 Task: Find connections with filter location Kirkby in Ashfield with filter topic #inspiration with filter profile language French with filter current company IDESLABS PRIVATE LIMITED with filter school Pearl Academy with filter industry Textile Manufacturing with filter service category Tax Preparation with filter keywords title Guidance Counselor
Action: Mouse moved to (593, 78)
Screenshot: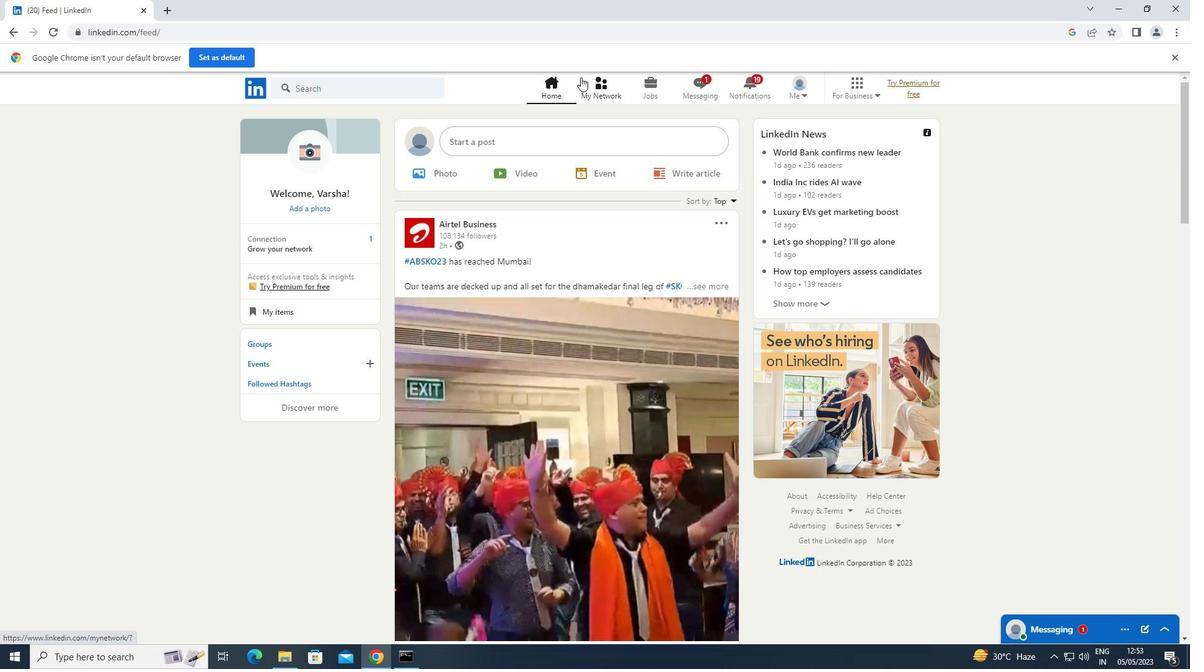 
Action: Mouse pressed left at (593, 78)
Screenshot: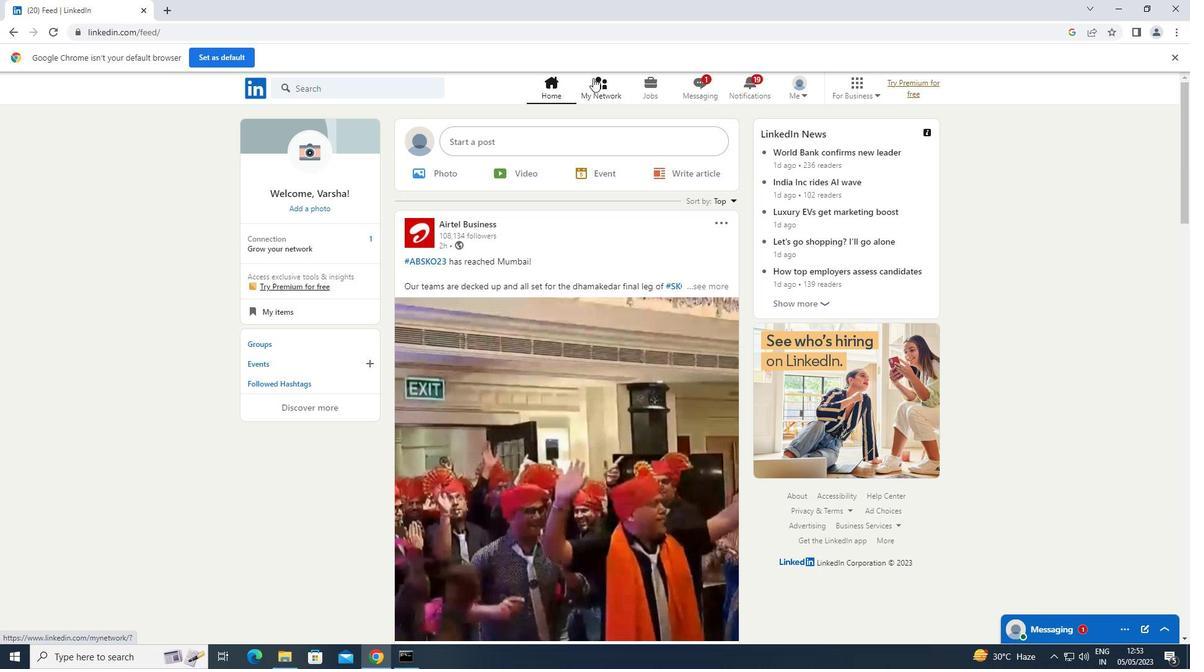 
Action: Mouse moved to (303, 156)
Screenshot: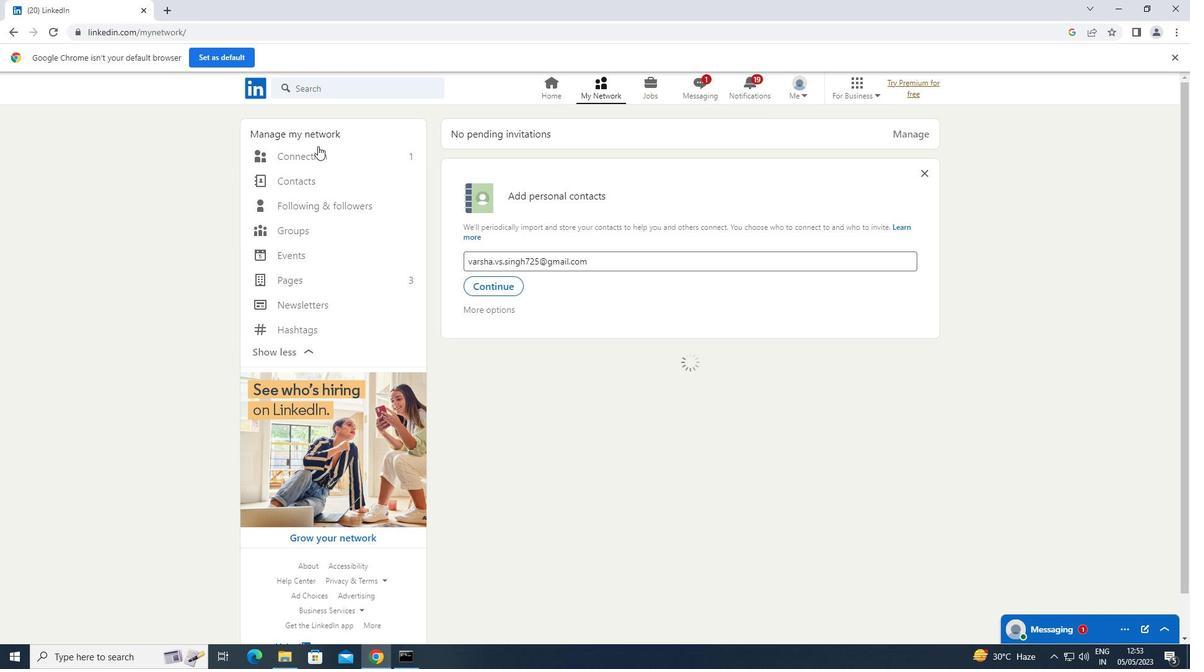 
Action: Mouse pressed left at (303, 156)
Screenshot: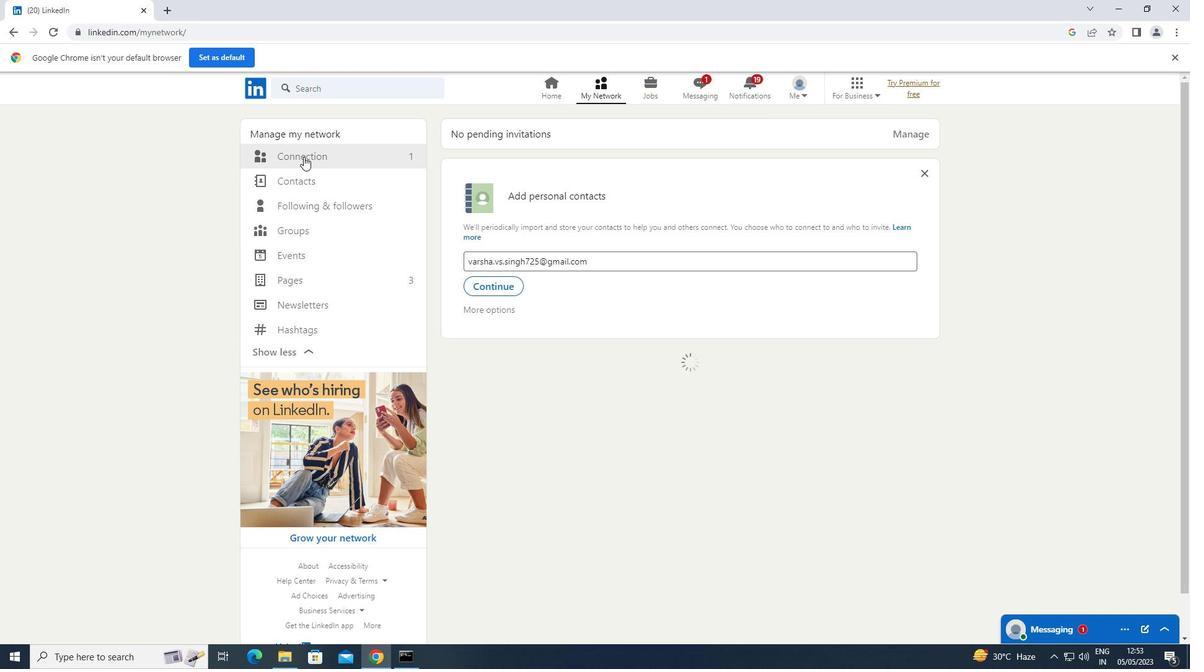 
Action: Mouse moved to (681, 156)
Screenshot: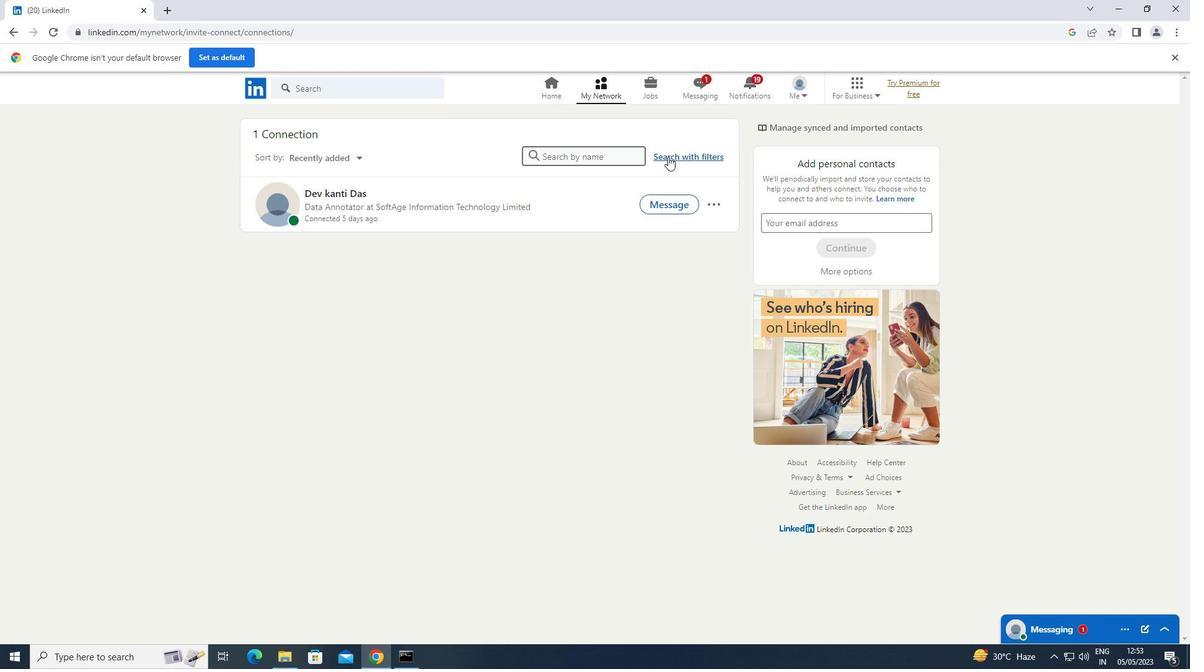 
Action: Mouse pressed left at (681, 156)
Screenshot: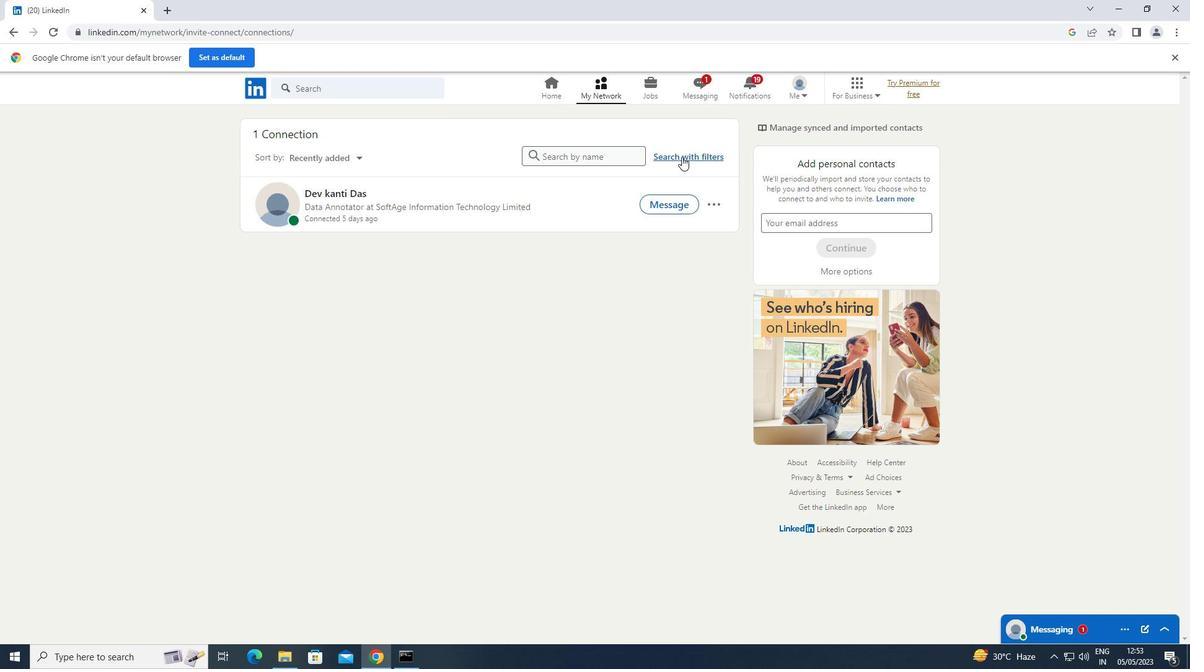 
Action: Mouse moved to (640, 120)
Screenshot: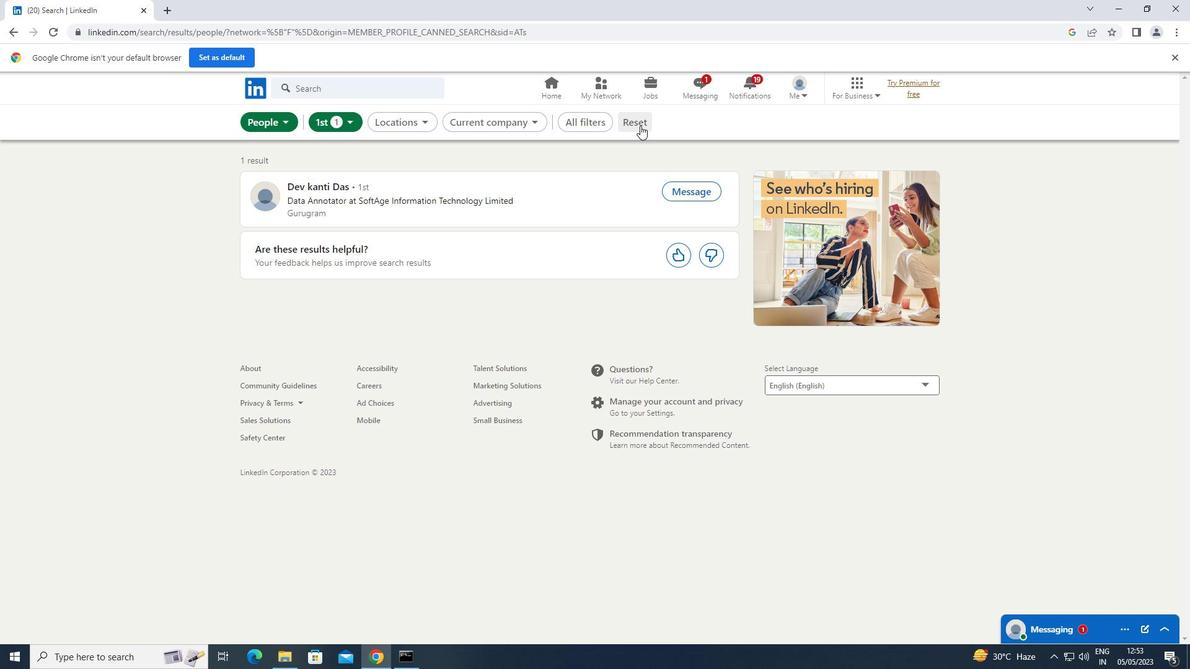 
Action: Mouse pressed left at (640, 120)
Screenshot: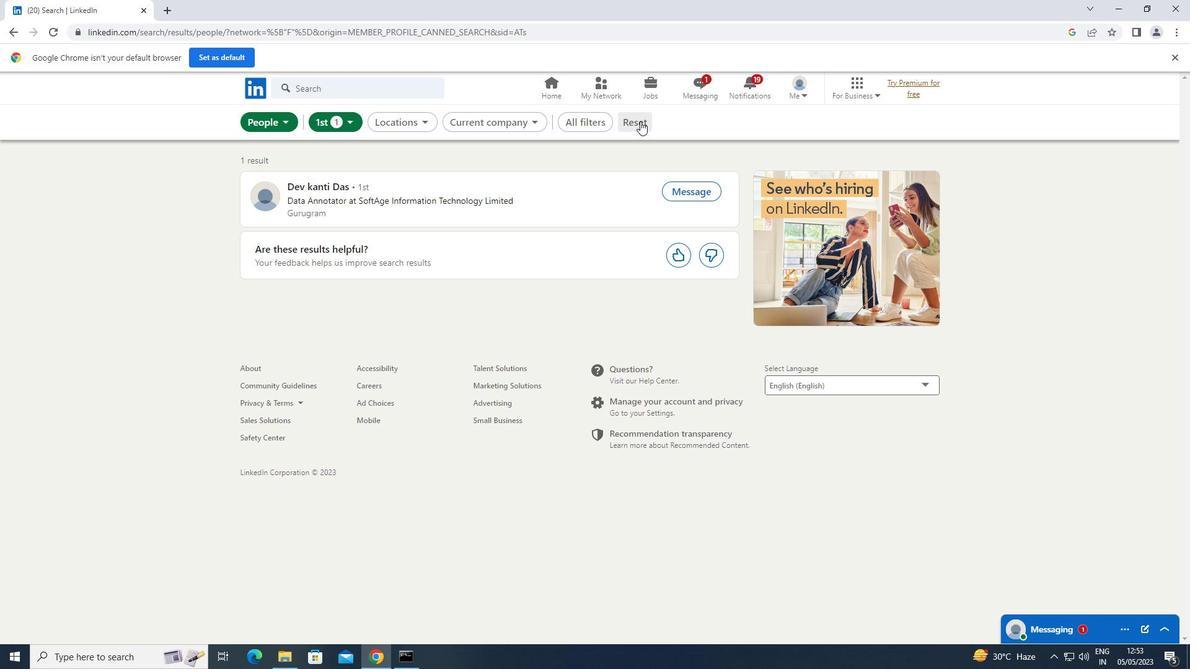 
Action: Mouse moved to (606, 121)
Screenshot: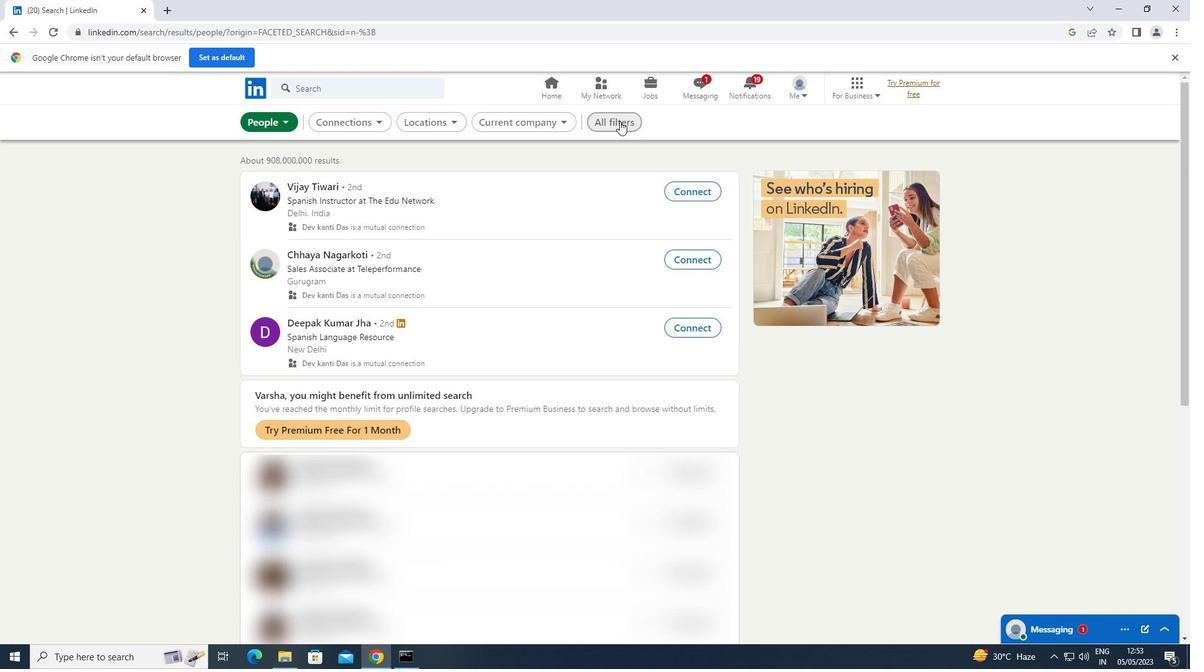
Action: Mouse pressed left at (606, 121)
Screenshot: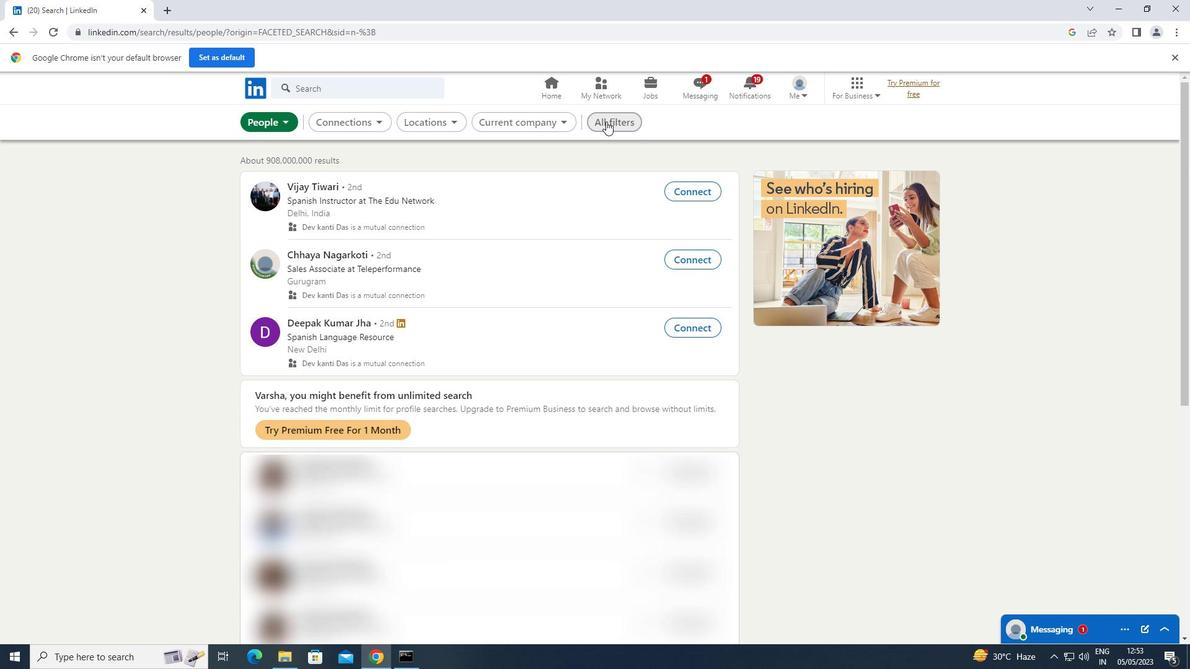 
Action: Mouse moved to (886, 212)
Screenshot: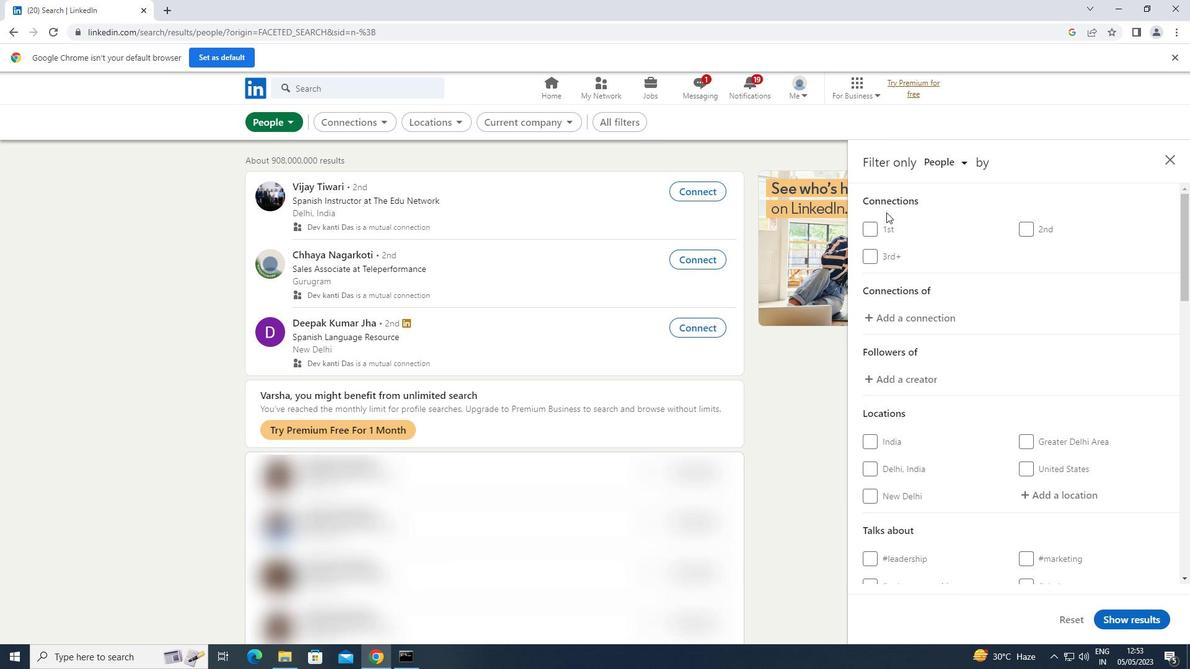 
Action: Mouse scrolled (886, 212) with delta (0, 0)
Screenshot: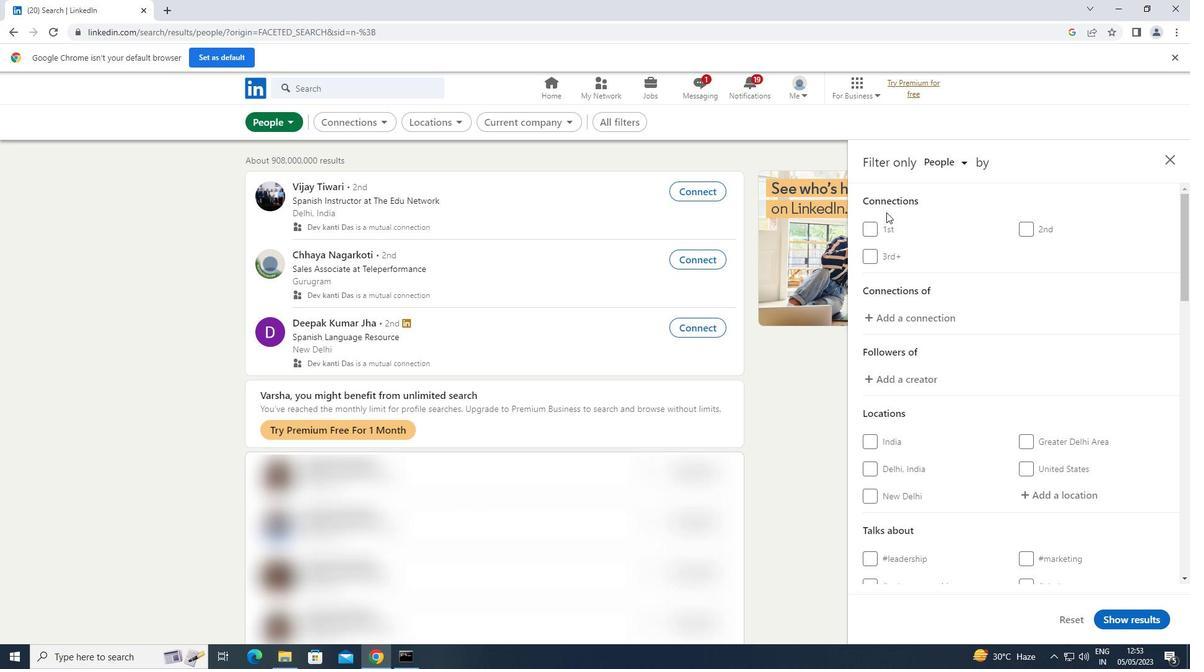 
Action: Mouse scrolled (886, 212) with delta (0, 0)
Screenshot: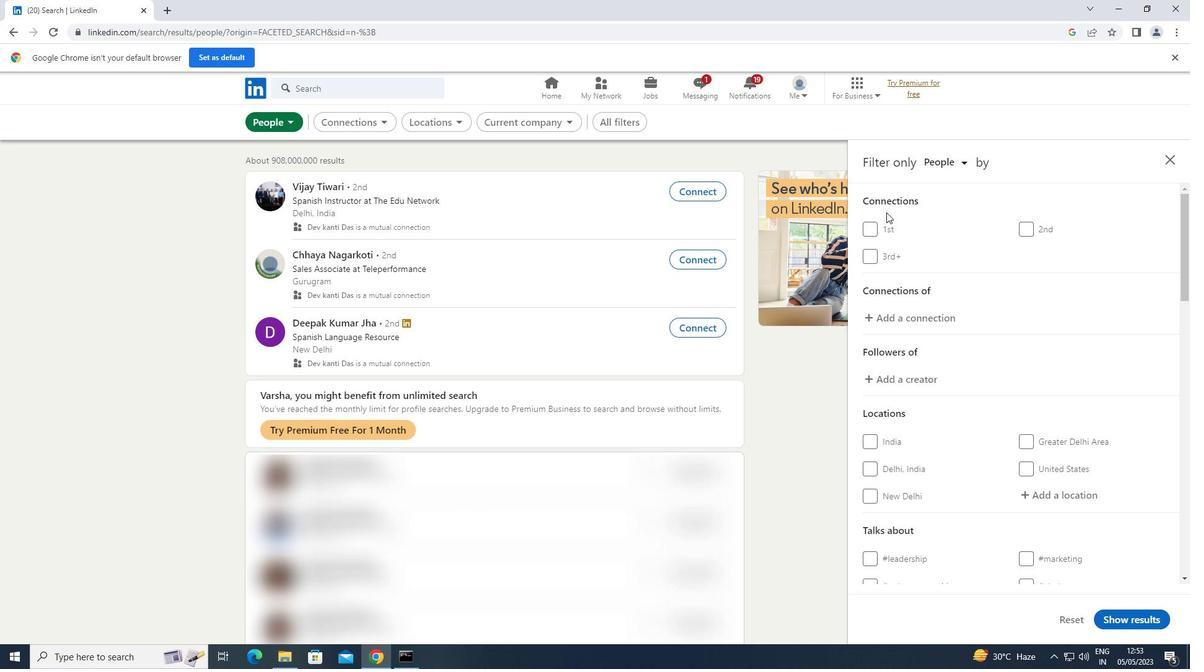 
Action: Mouse scrolled (886, 212) with delta (0, 0)
Screenshot: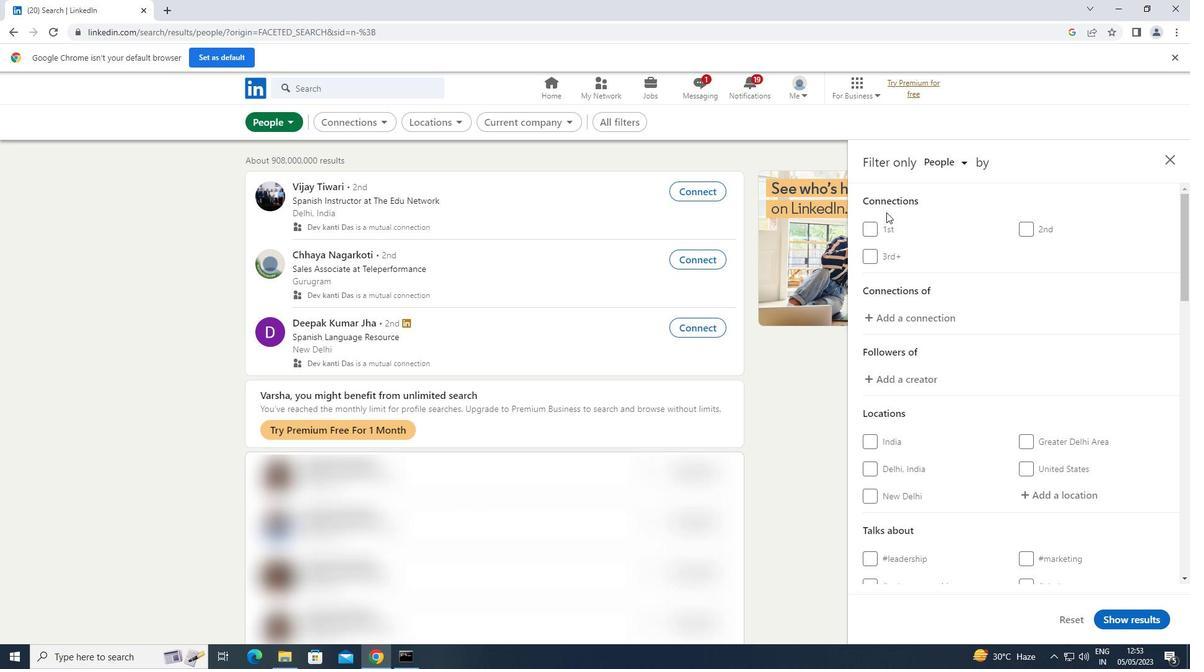 
Action: Mouse moved to (1073, 309)
Screenshot: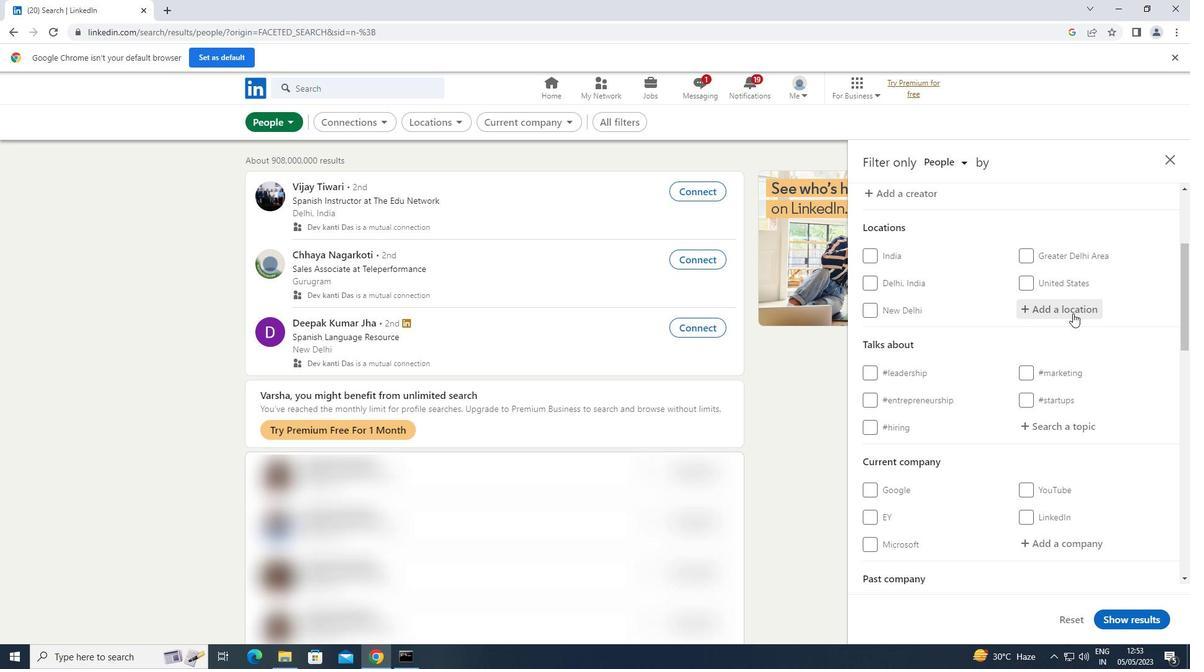
Action: Mouse pressed left at (1073, 309)
Screenshot: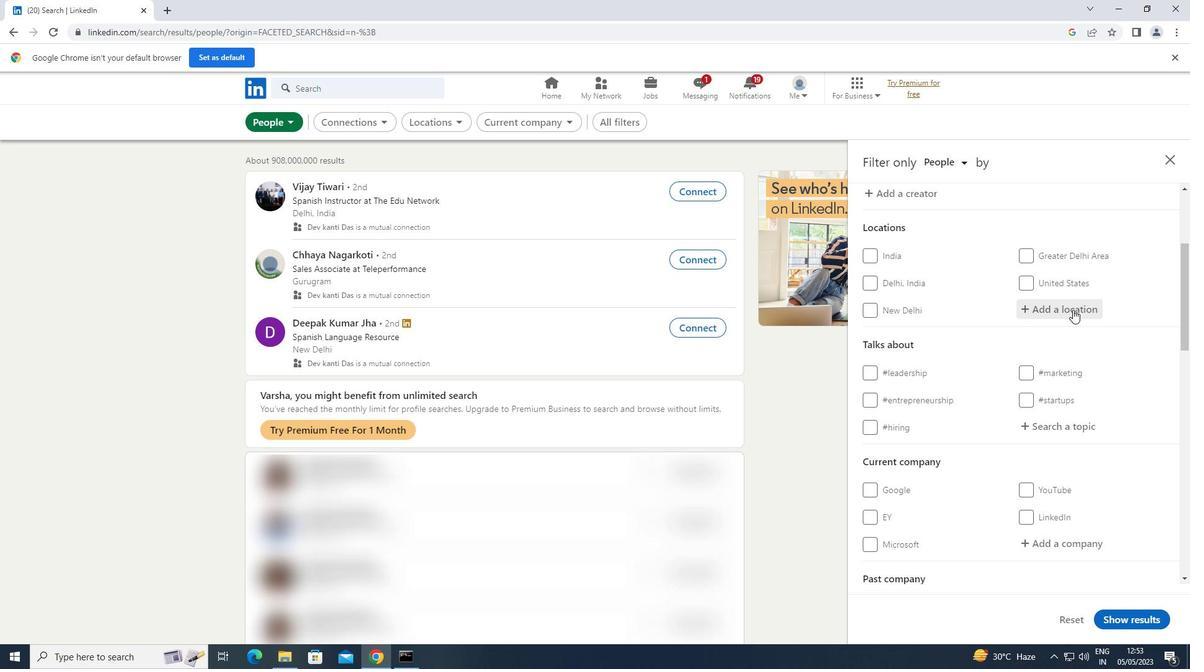 
Action: Key pressed <Key.shift>KIRKBY<Key.space>IN<Key.space><Key.shift><Key.shift><Key.shift><Key.shift><Key.shift><Key.shift><Key.shift><Key.shift><Key.shift>ASHFIELD
Screenshot: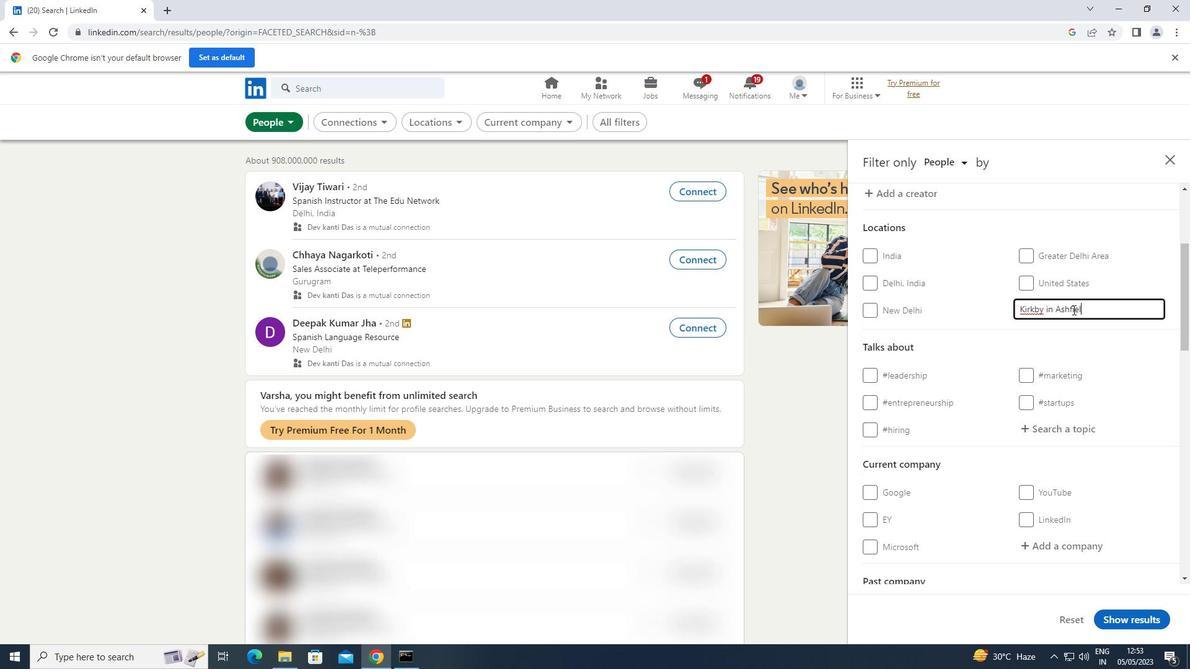 
Action: Mouse moved to (1074, 425)
Screenshot: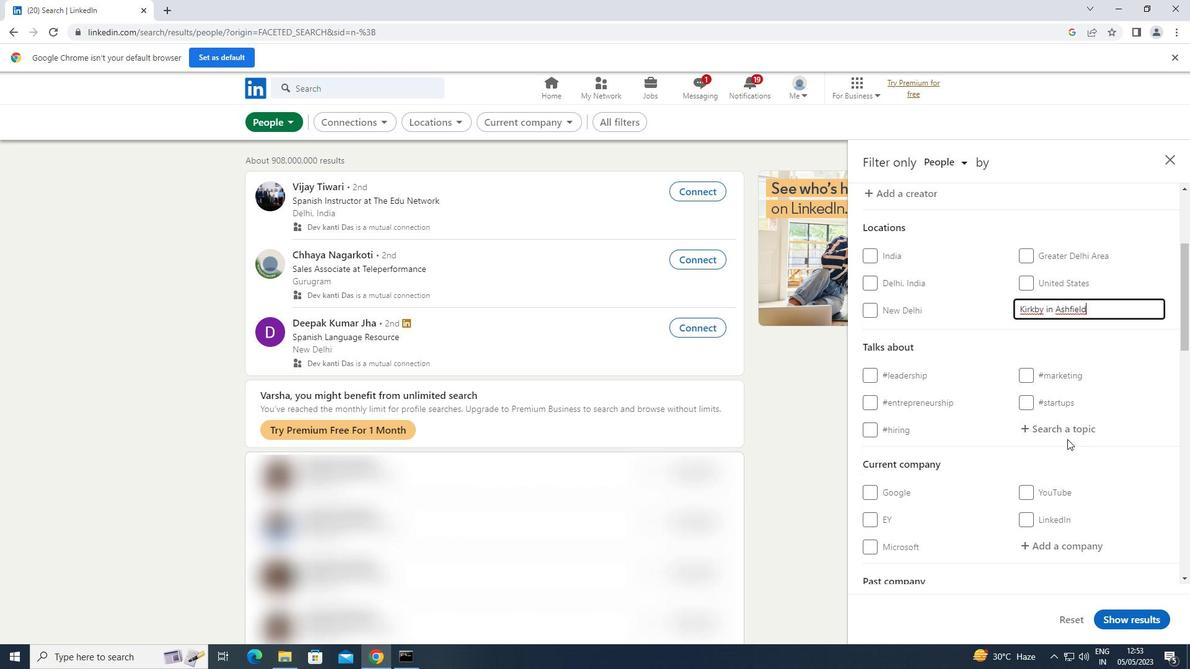 
Action: Mouse pressed left at (1074, 425)
Screenshot: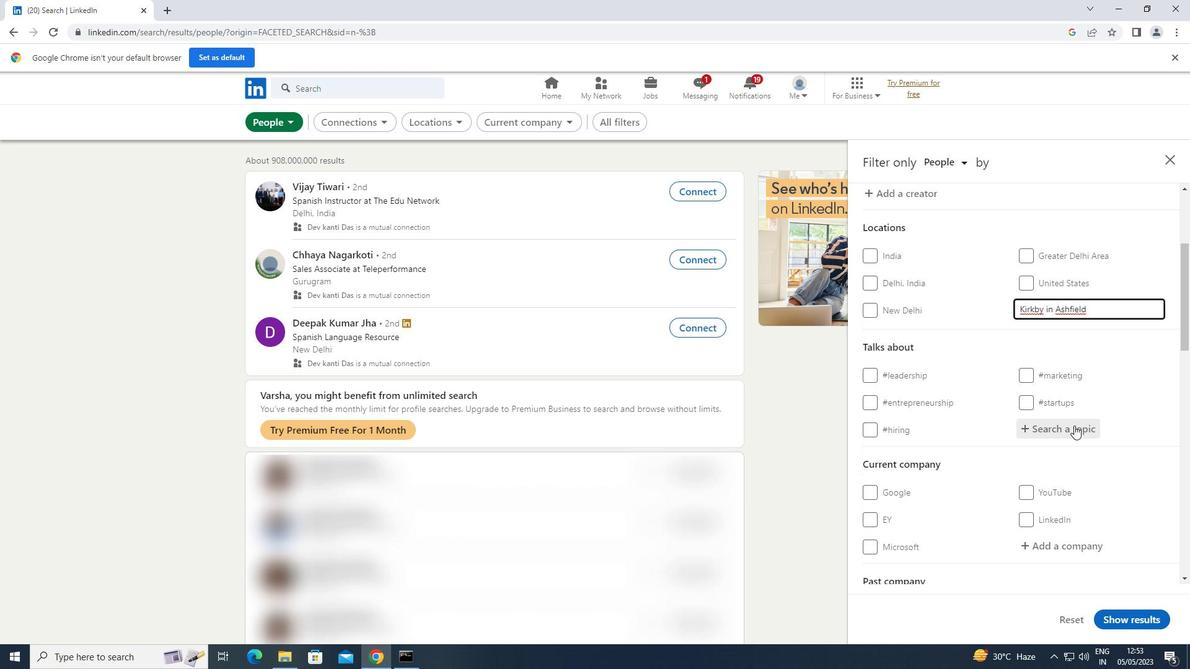 
Action: Key pressed INSPIRATION
Screenshot: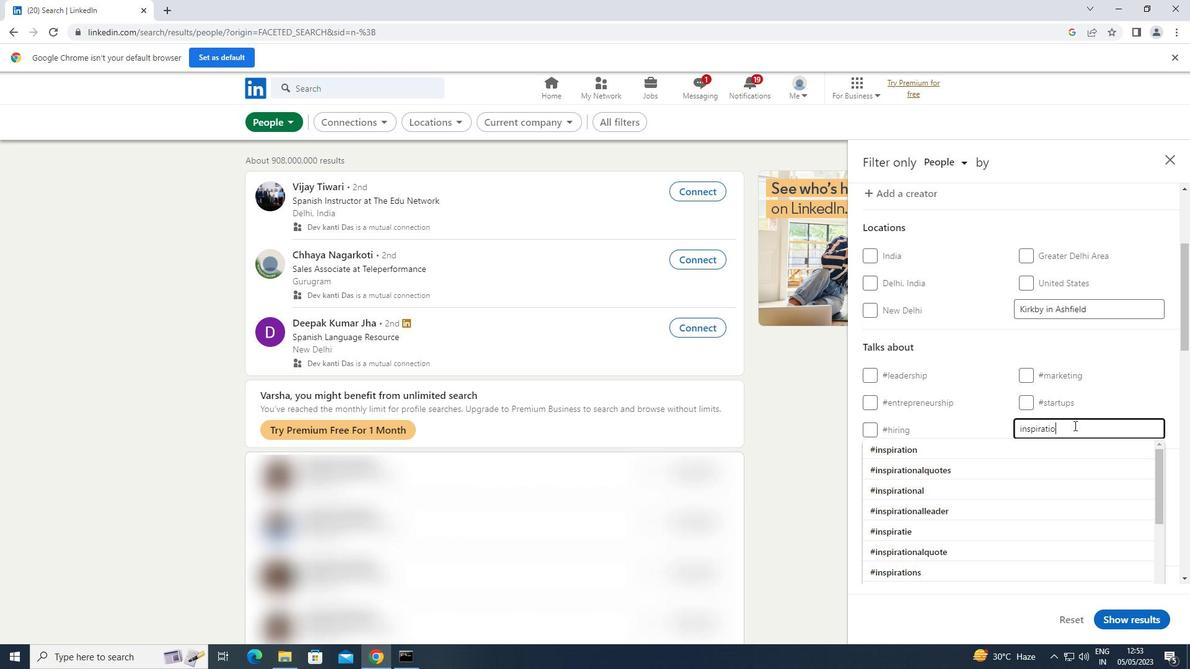 
Action: Mouse scrolled (1074, 425) with delta (0, 0)
Screenshot: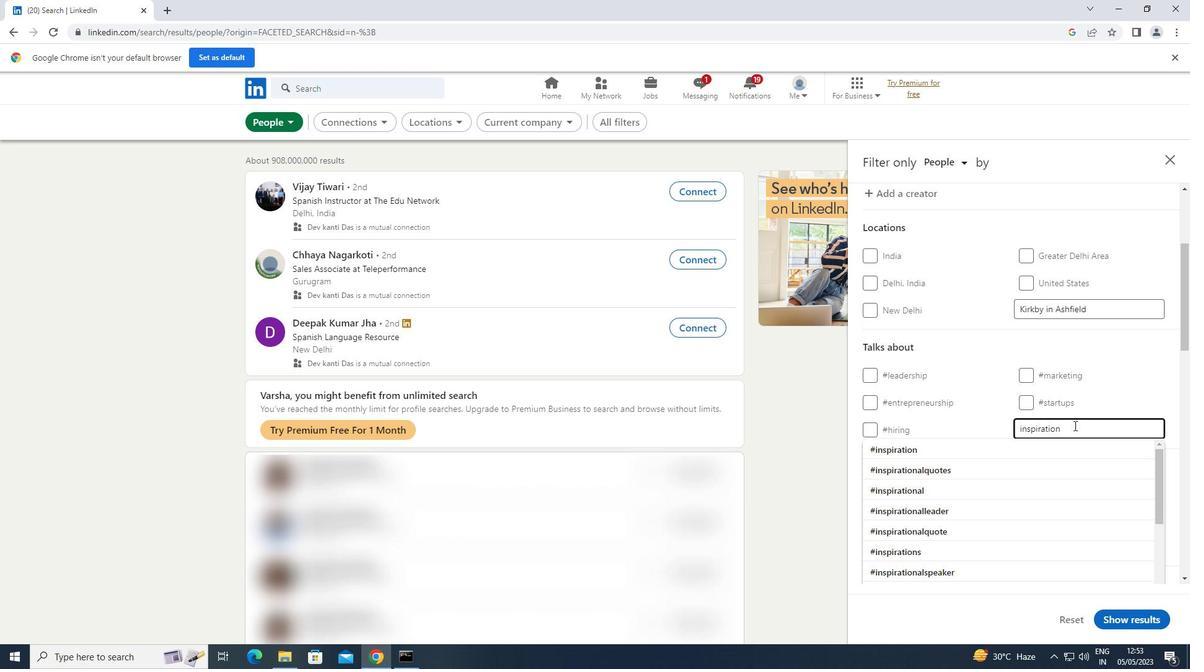 
Action: Mouse moved to (967, 388)
Screenshot: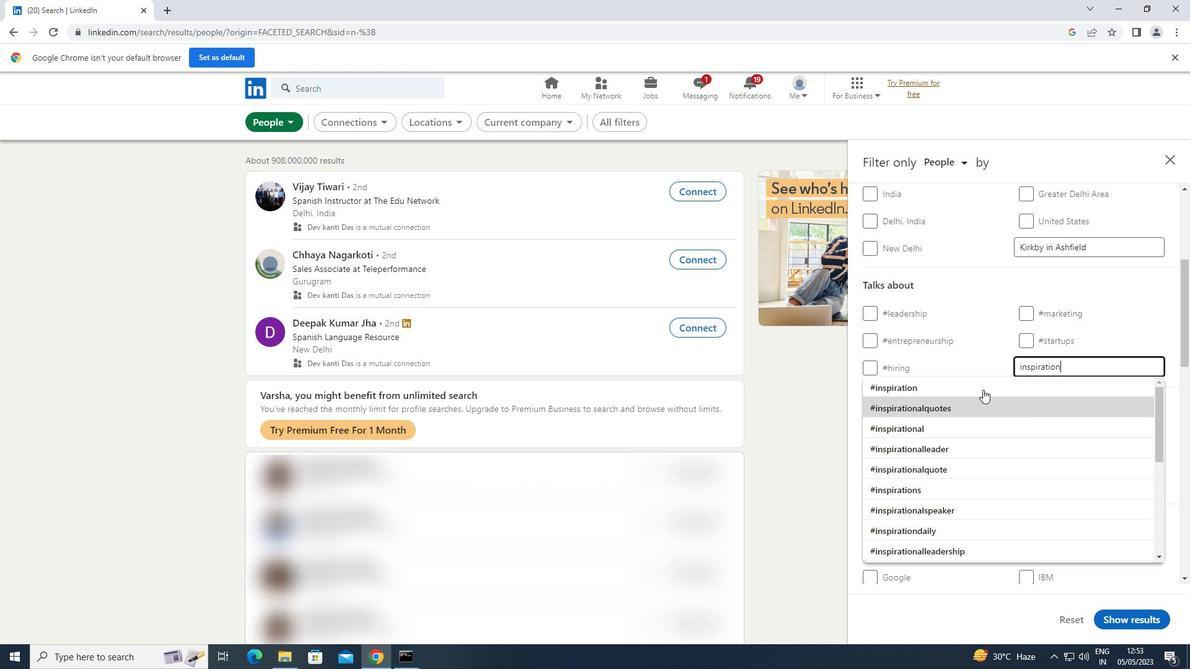 
Action: Mouse pressed left at (967, 388)
Screenshot: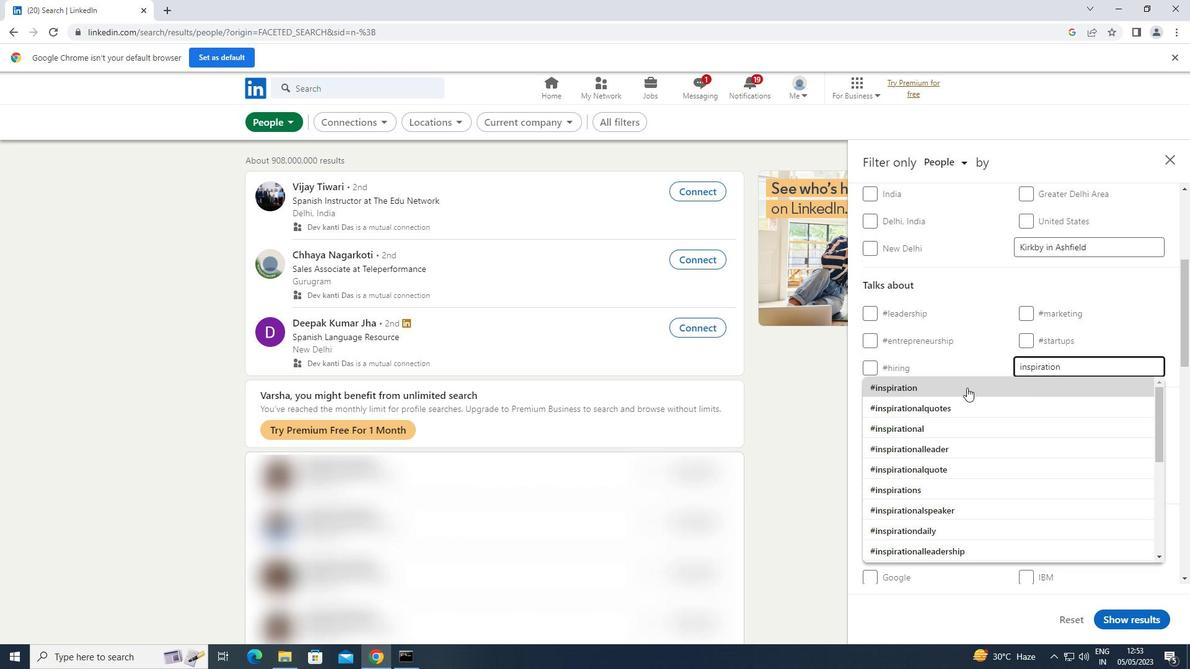
Action: Mouse moved to (967, 386)
Screenshot: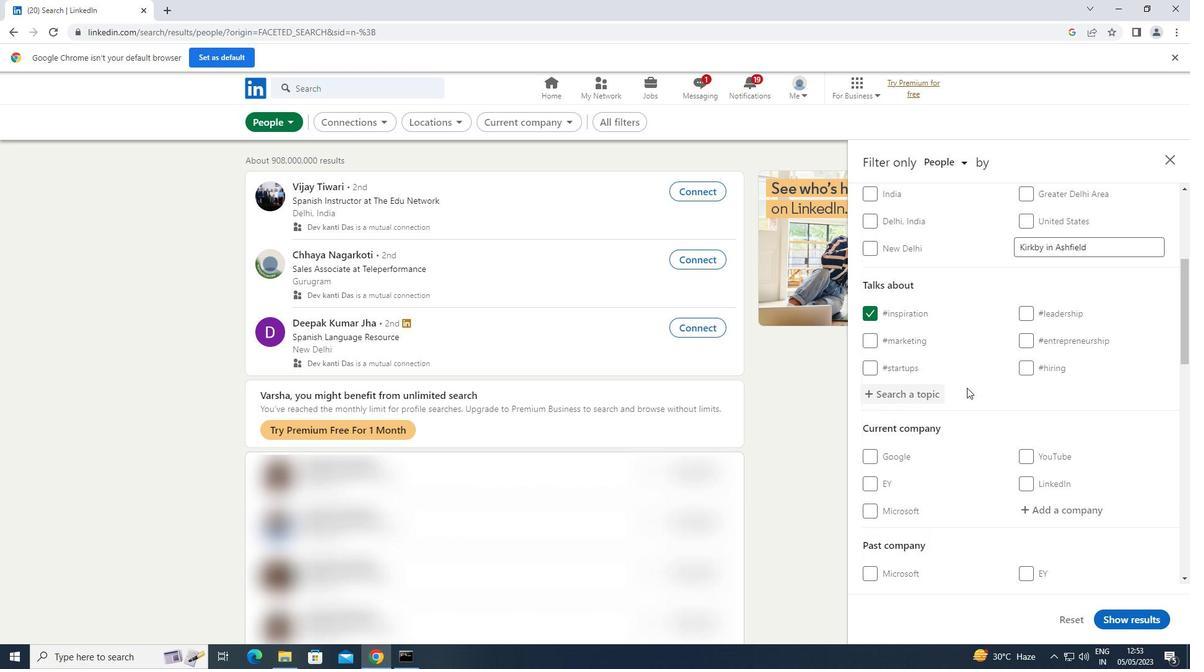 
Action: Mouse scrolled (967, 386) with delta (0, 0)
Screenshot: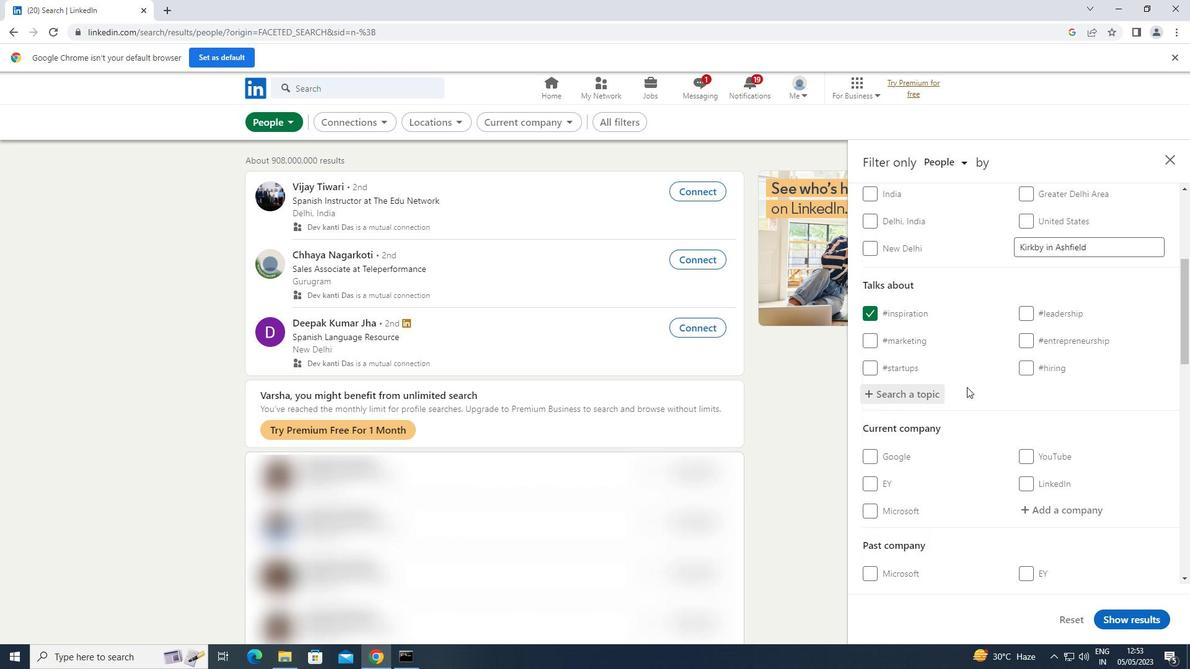 
Action: Mouse scrolled (967, 386) with delta (0, 0)
Screenshot: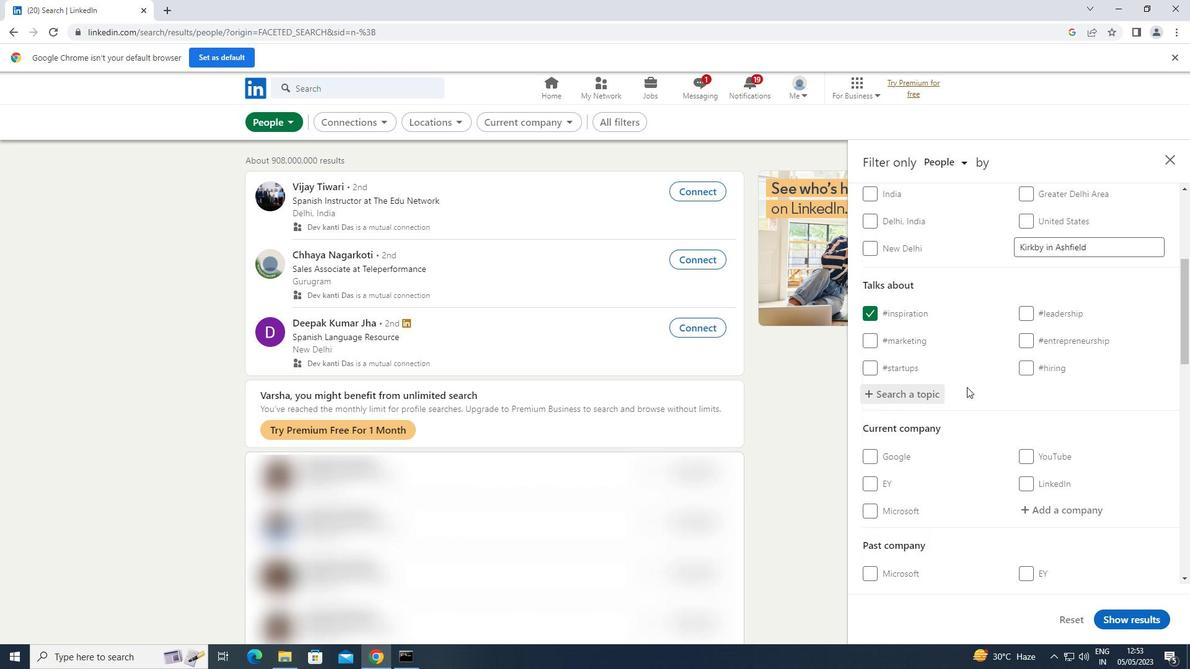 
Action: Mouse scrolled (967, 386) with delta (0, 0)
Screenshot: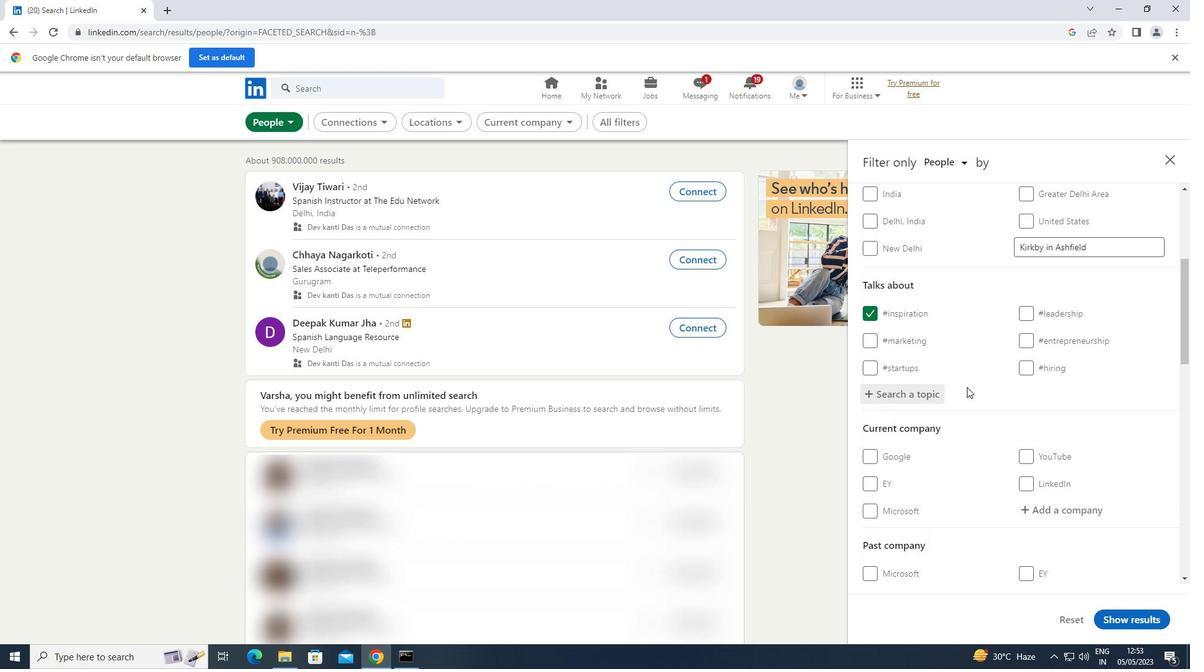 
Action: Mouse scrolled (967, 386) with delta (0, 0)
Screenshot: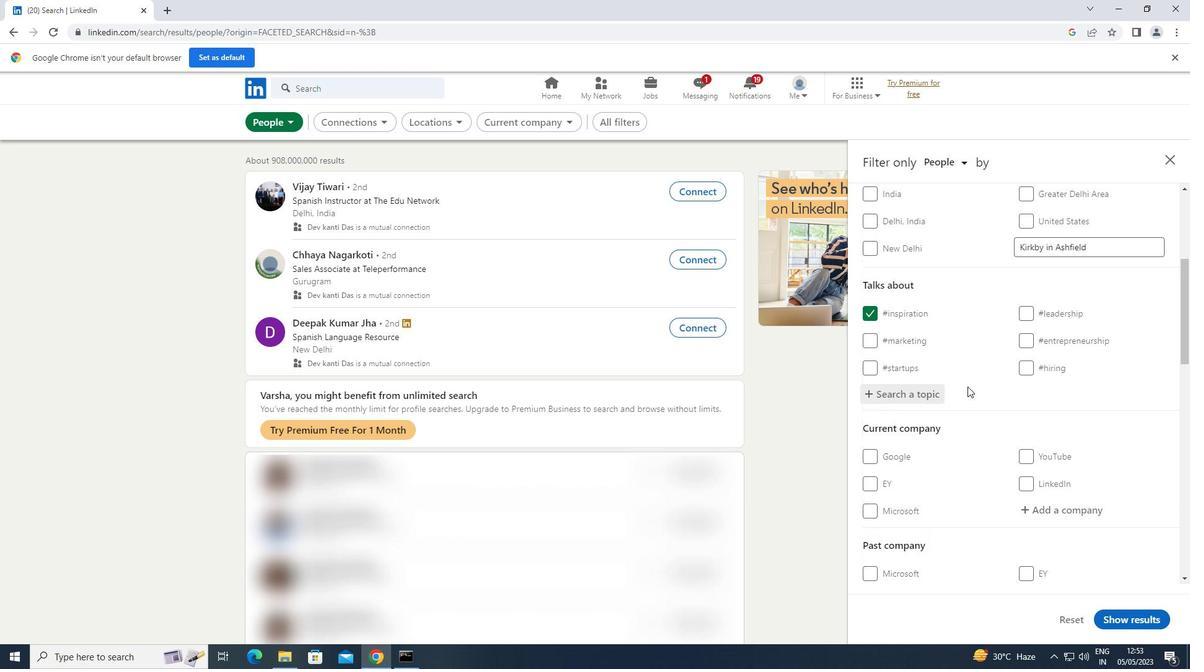 
Action: Mouse scrolled (967, 386) with delta (0, 0)
Screenshot: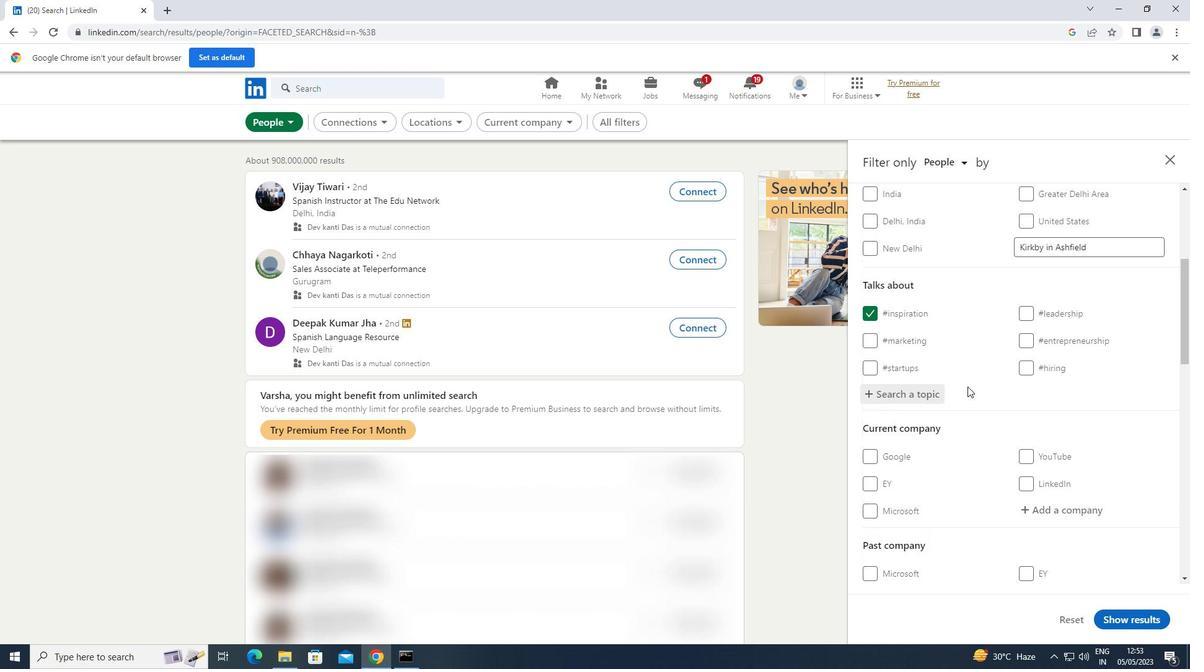 
Action: Mouse scrolled (967, 386) with delta (0, 0)
Screenshot: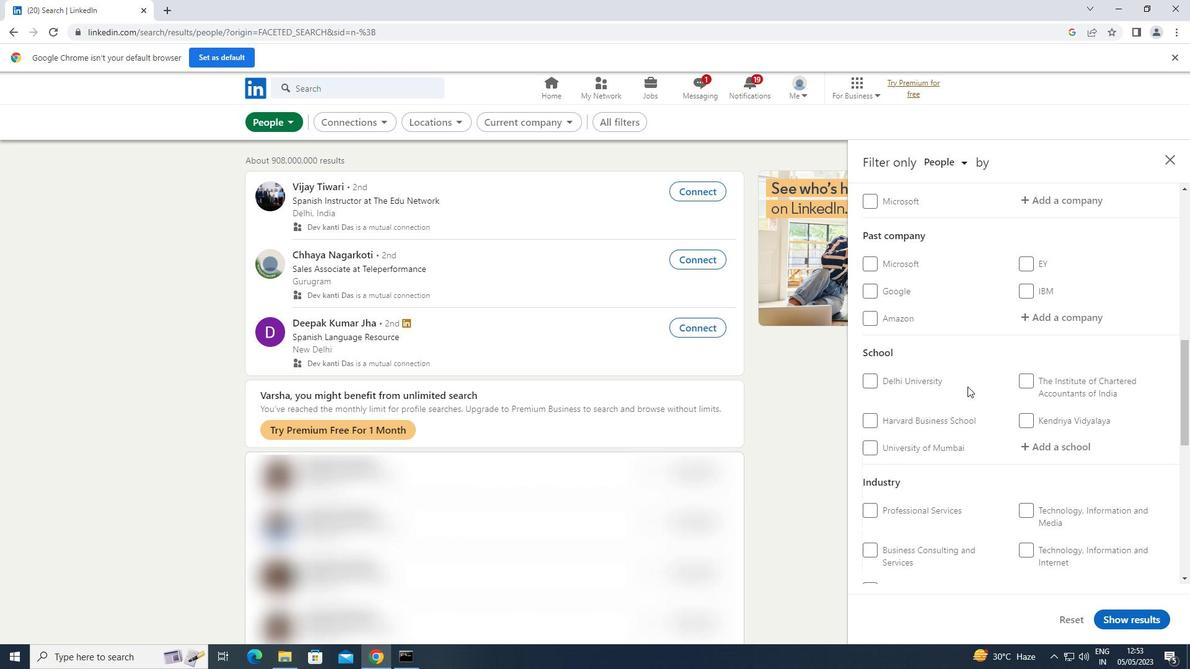 
Action: Mouse scrolled (967, 386) with delta (0, 0)
Screenshot: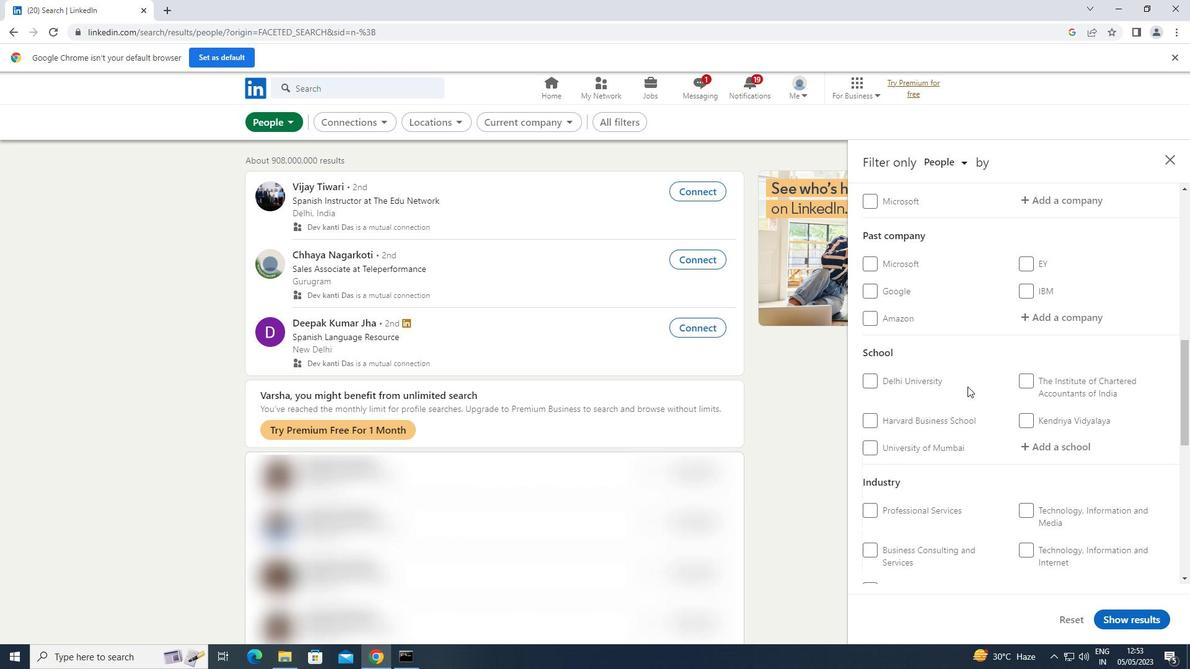 
Action: Mouse scrolled (967, 386) with delta (0, 0)
Screenshot: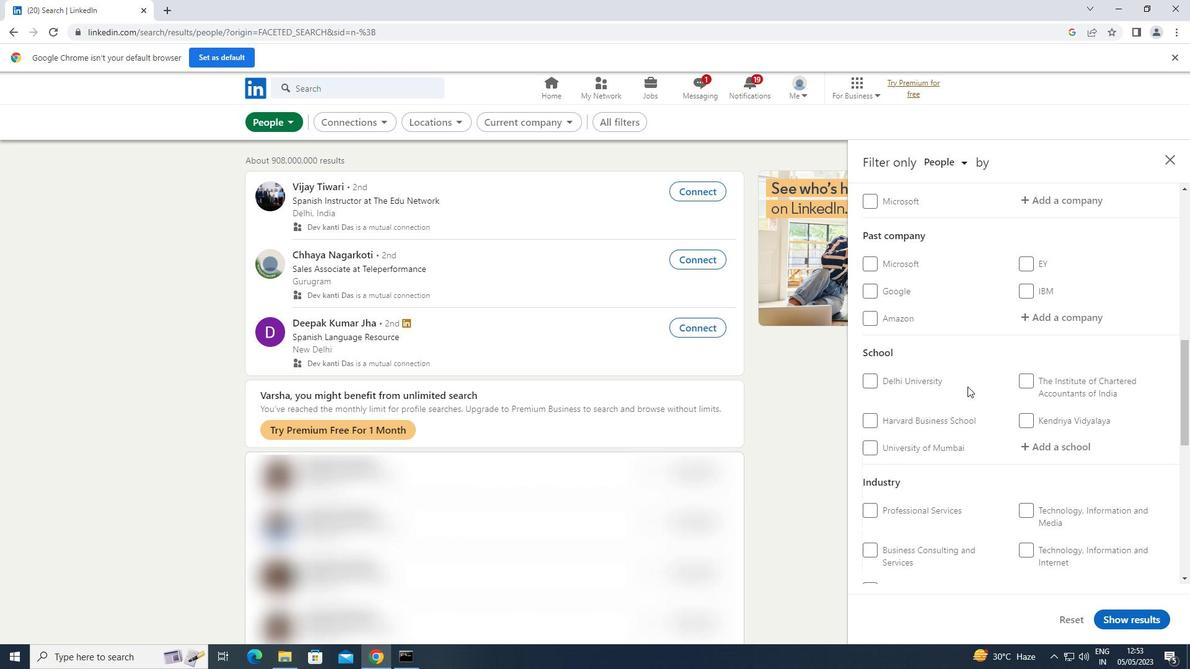
Action: Mouse scrolled (967, 386) with delta (0, 0)
Screenshot: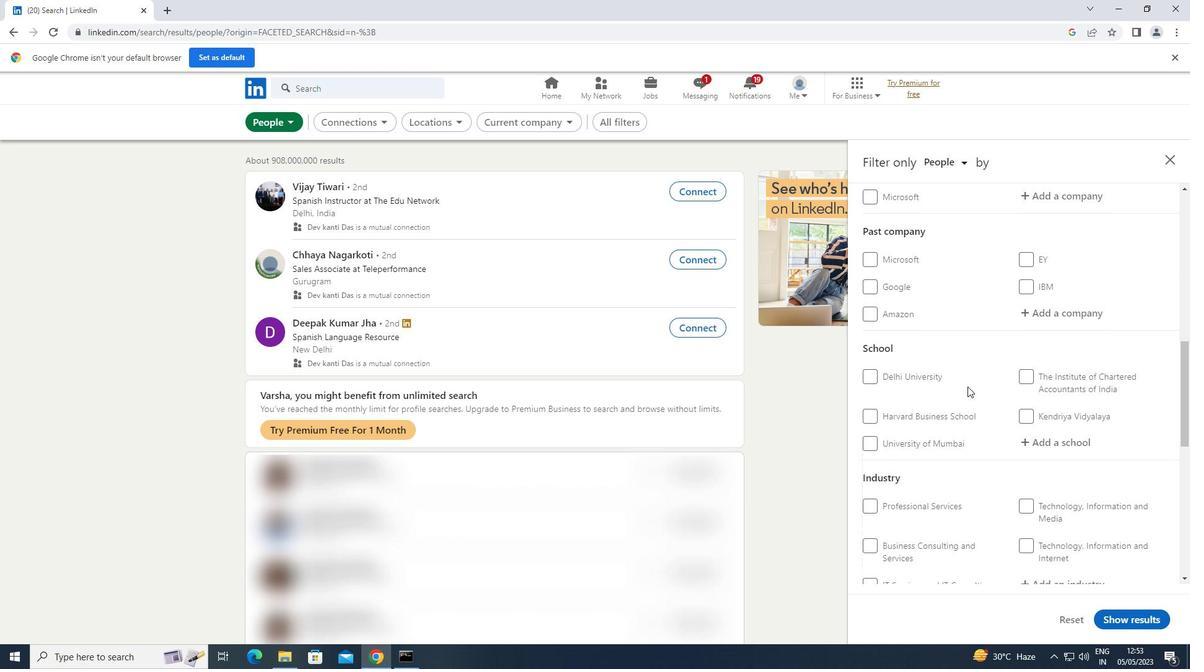 
Action: Mouse scrolled (967, 386) with delta (0, 0)
Screenshot: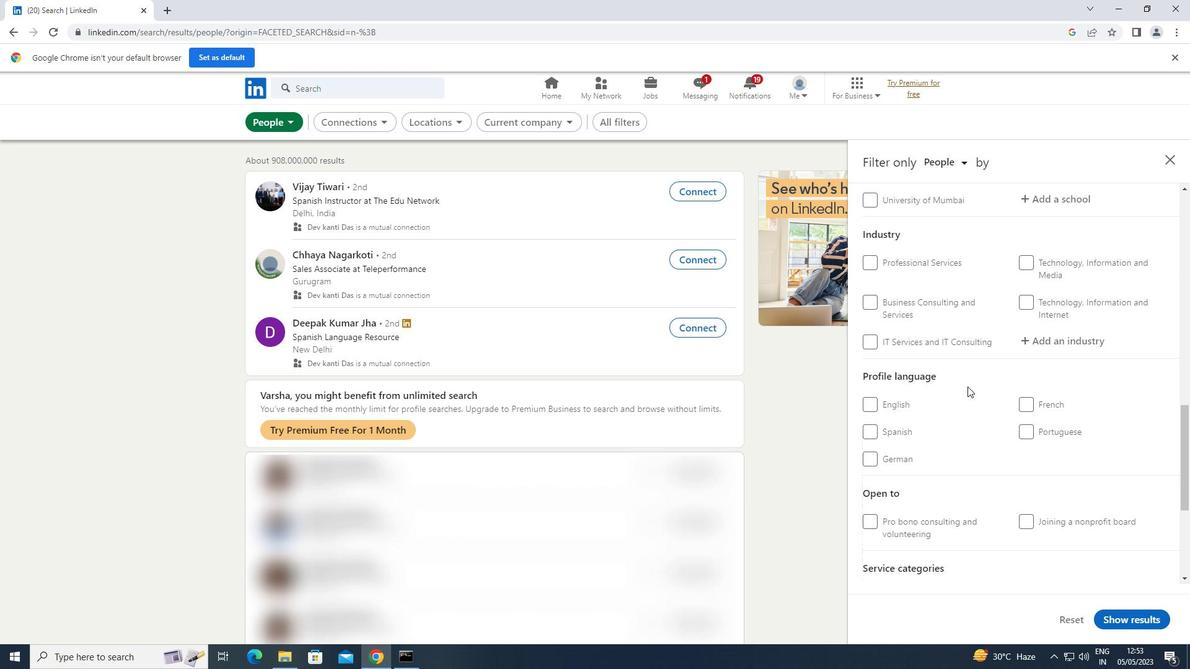 
Action: Mouse scrolled (967, 386) with delta (0, 0)
Screenshot: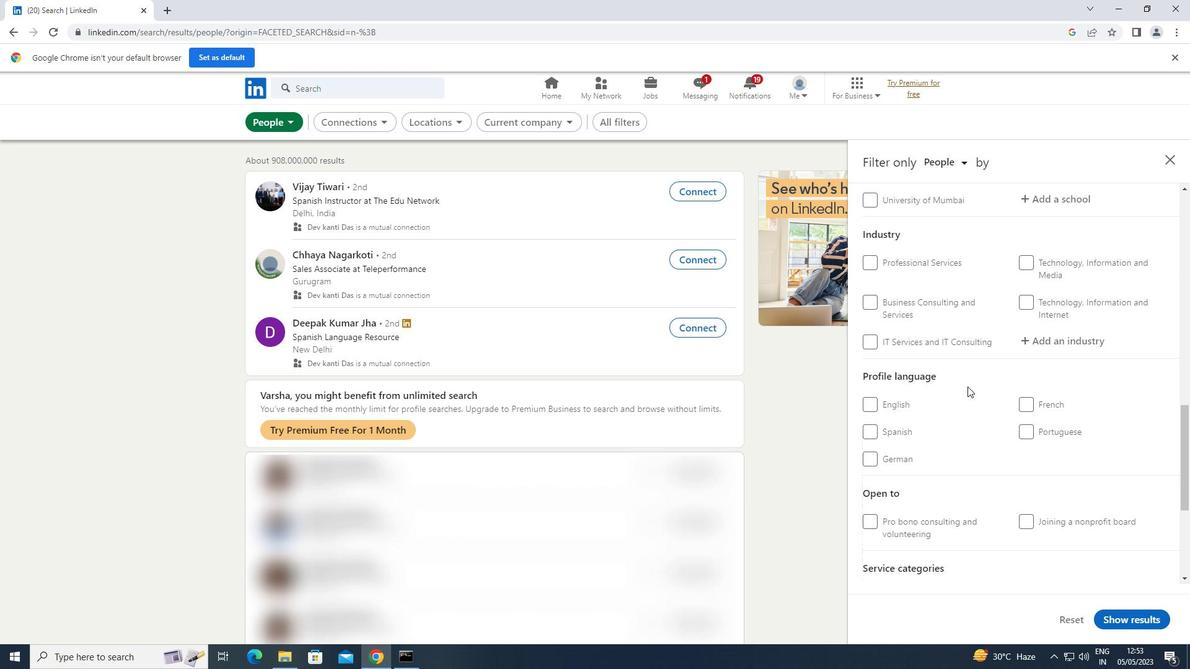 
Action: Mouse scrolled (967, 386) with delta (0, 0)
Screenshot: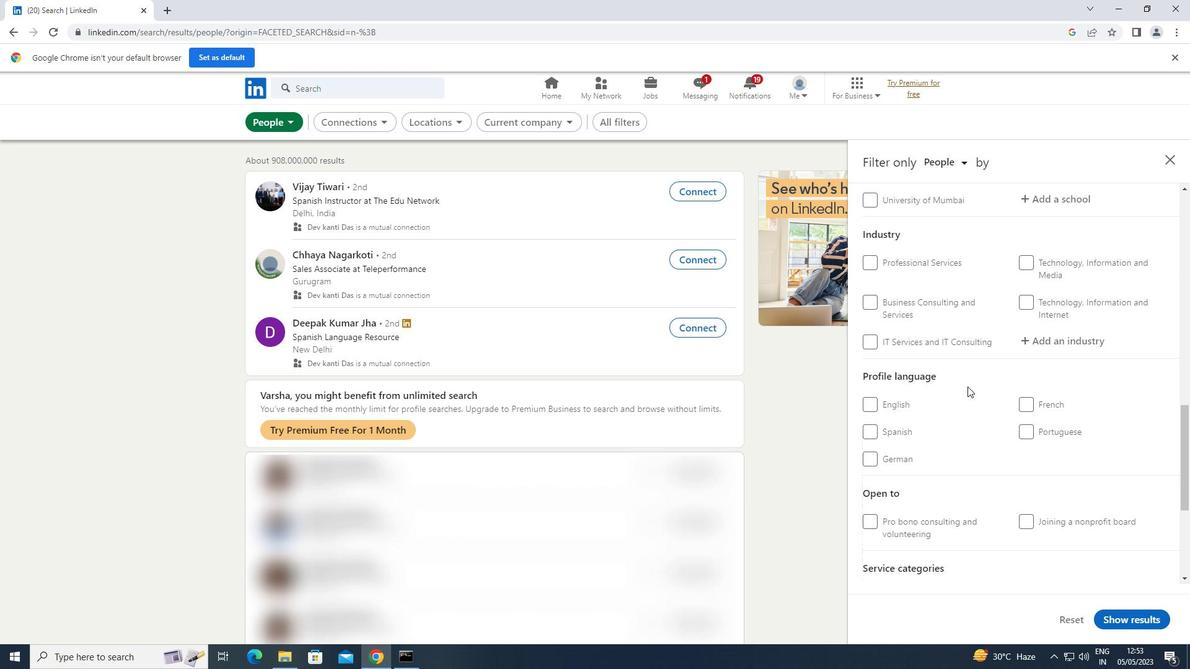 
Action: Mouse moved to (931, 395)
Screenshot: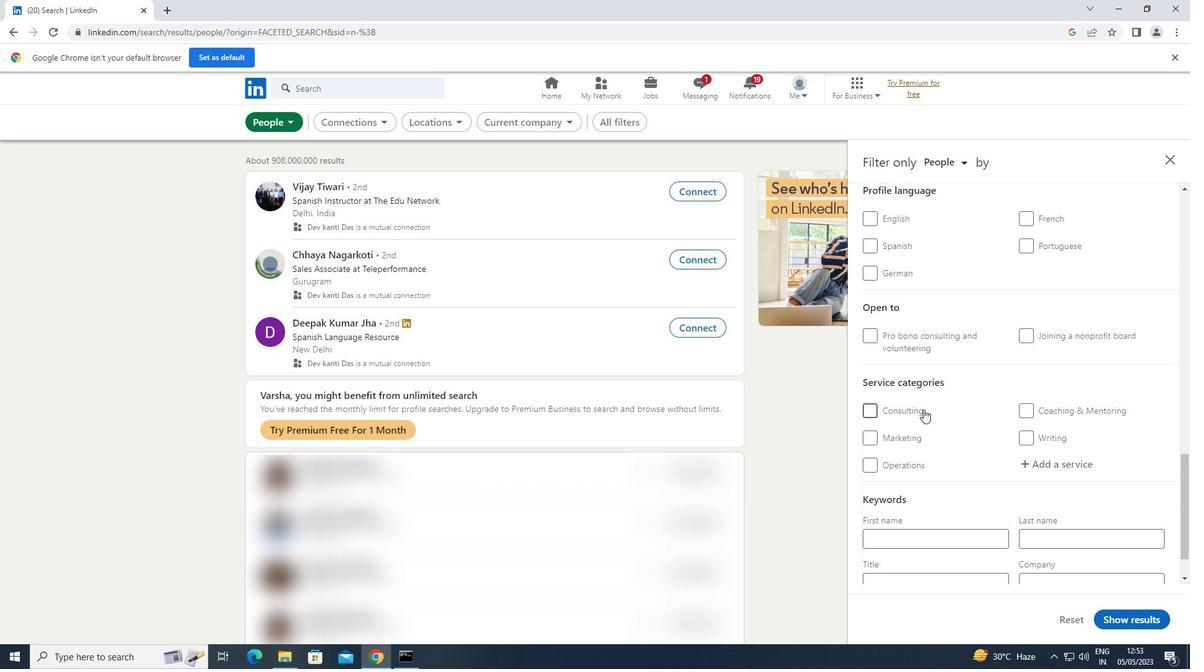 
Action: Mouse scrolled (931, 396) with delta (0, 0)
Screenshot: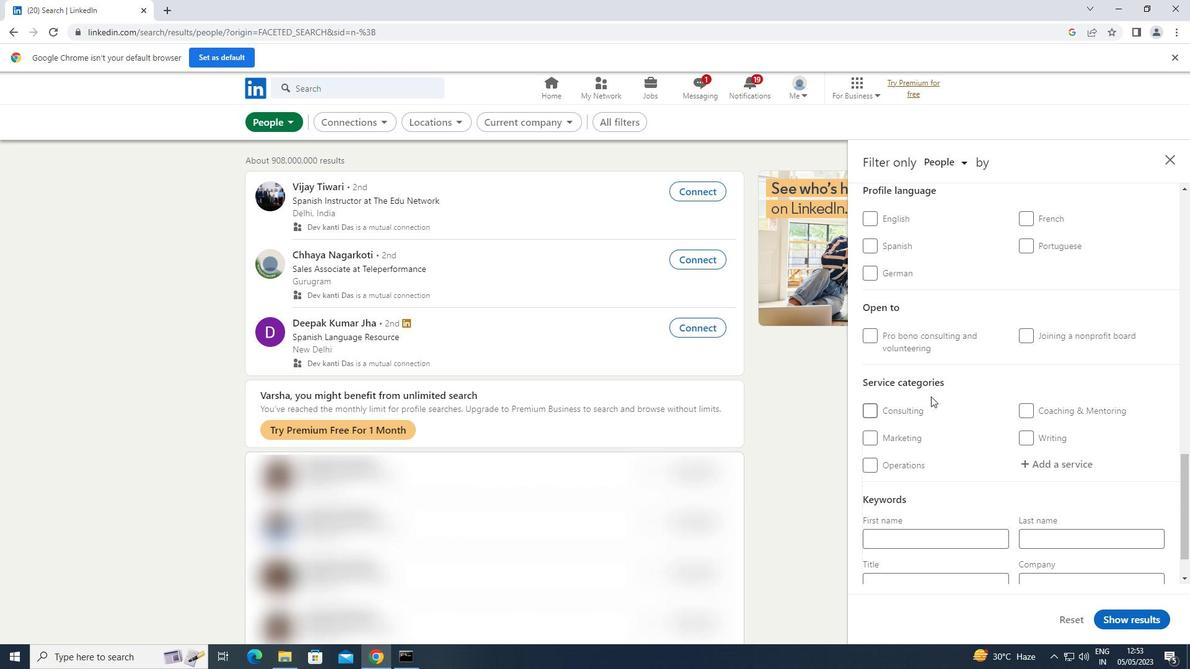 
Action: Mouse moved to (1022, 276)
Screenshot: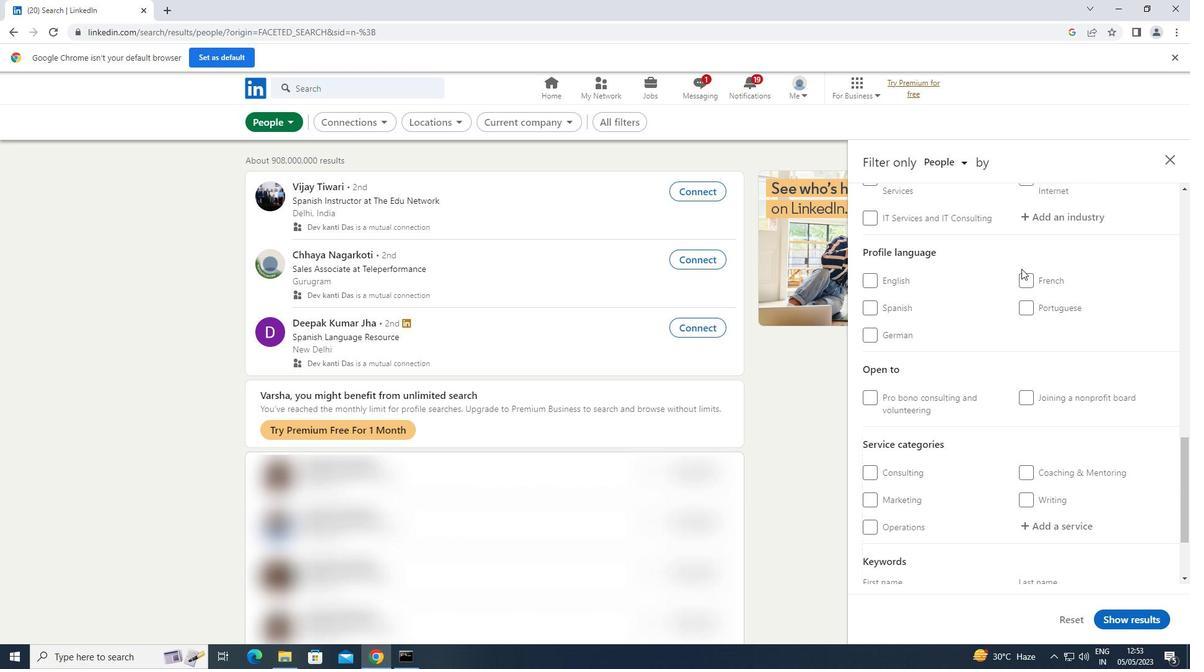 
Action: Mouse pressed left at (1022, 276)
Screenshot: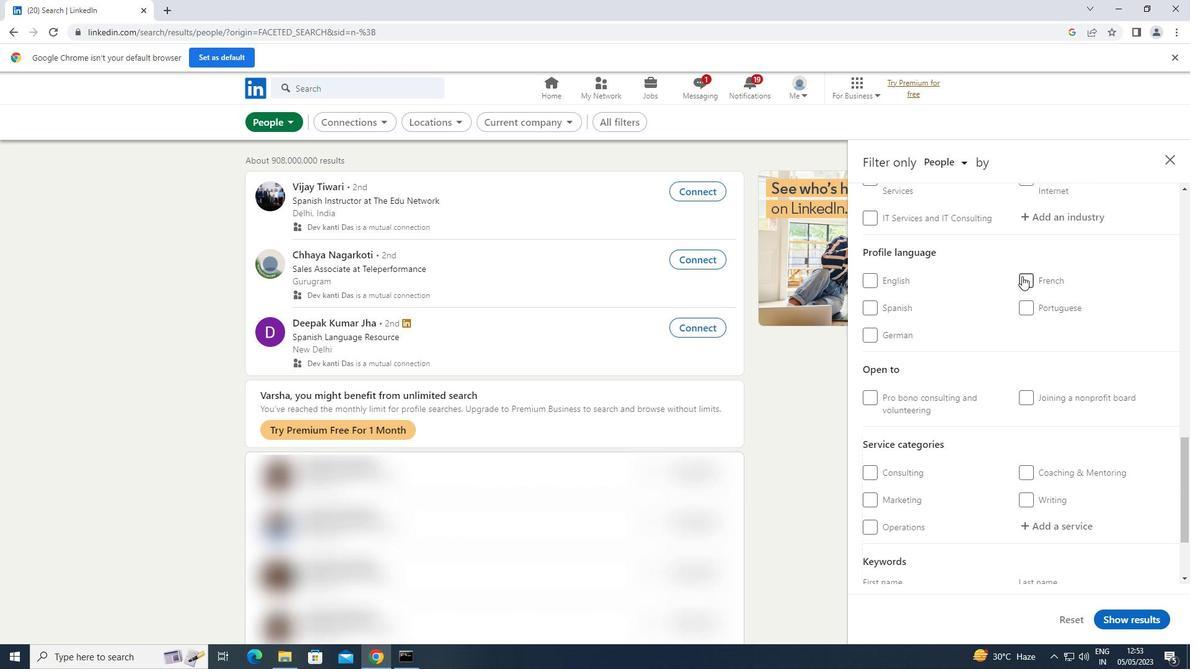 
Action: Mouse scrolled (1022, 277) with delta (0, 0)
Screenshot: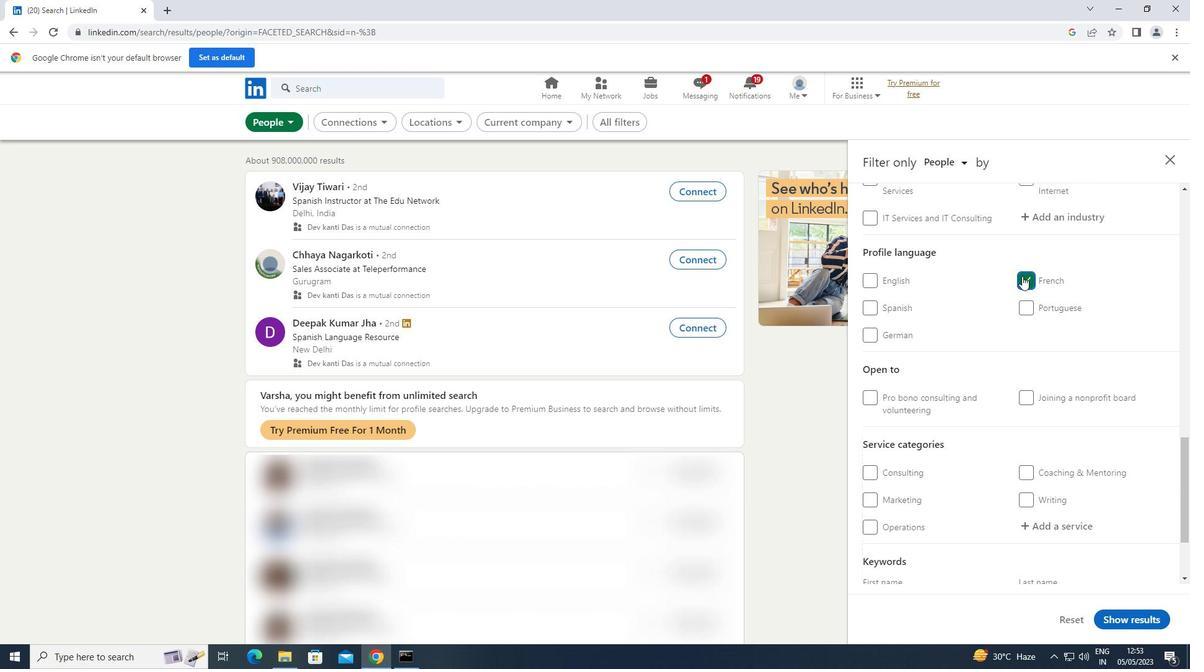 
Action: Mouse scrolled (1022, 277) with delta (0, 0)
Screenshot: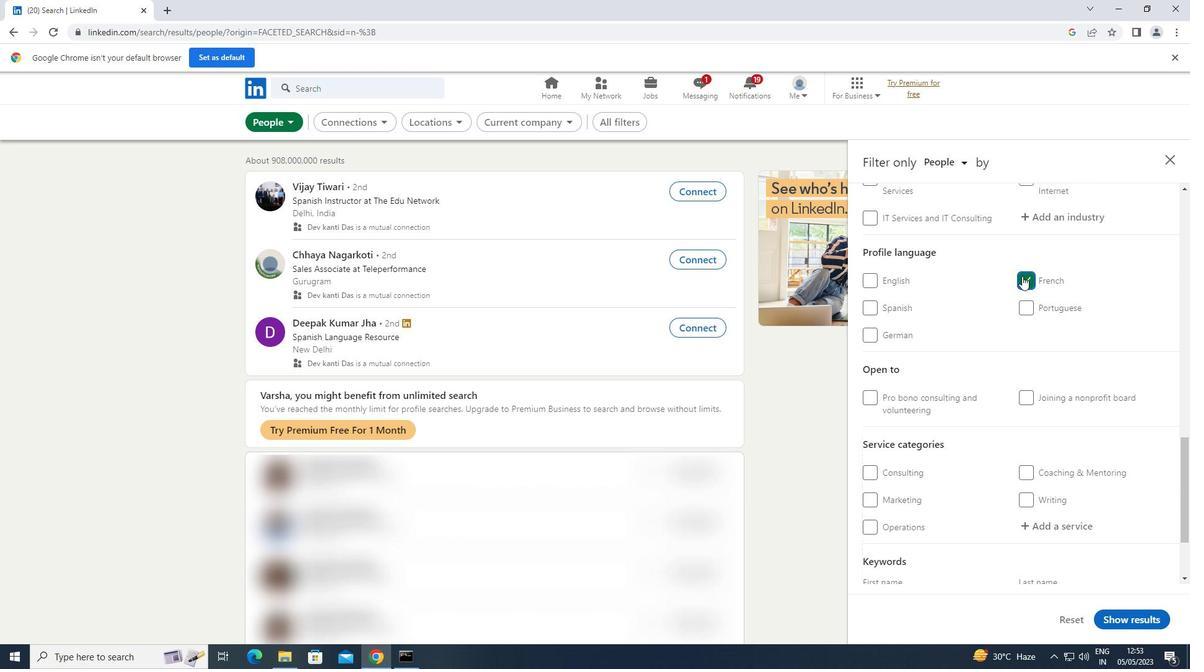 
Action: Mouse scrolled (1022, 277) with delta (0, 0)
Screenshot: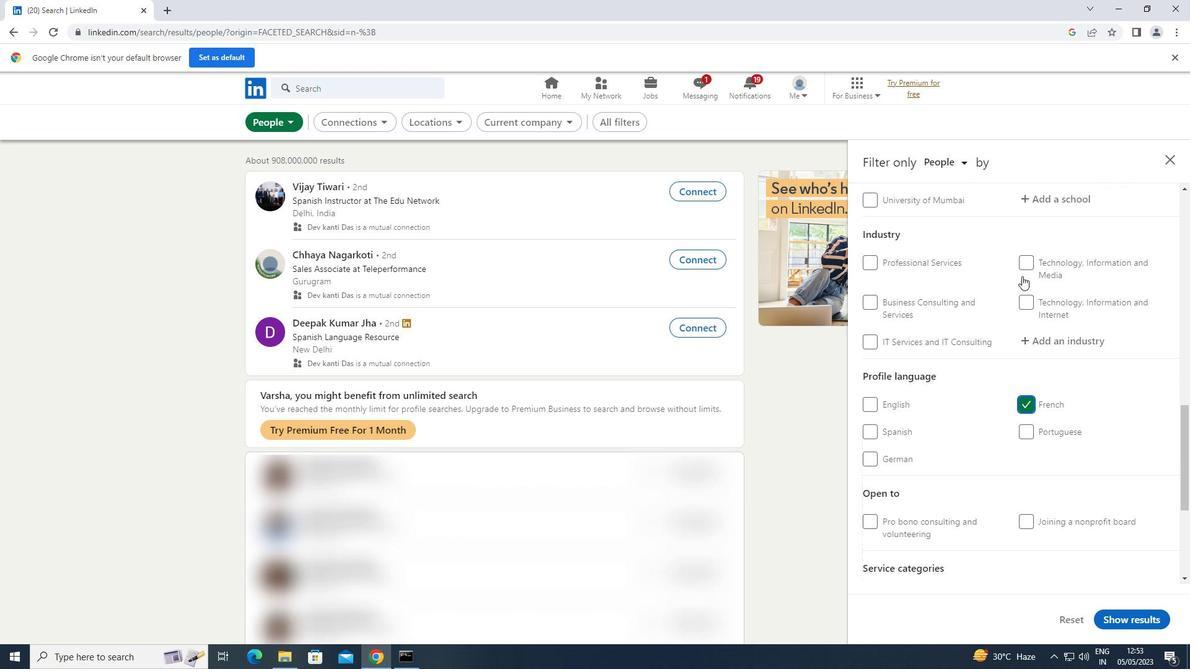 
Action: Mouse scrolled (1022, 277) with delta (0, 0)
Screenshot: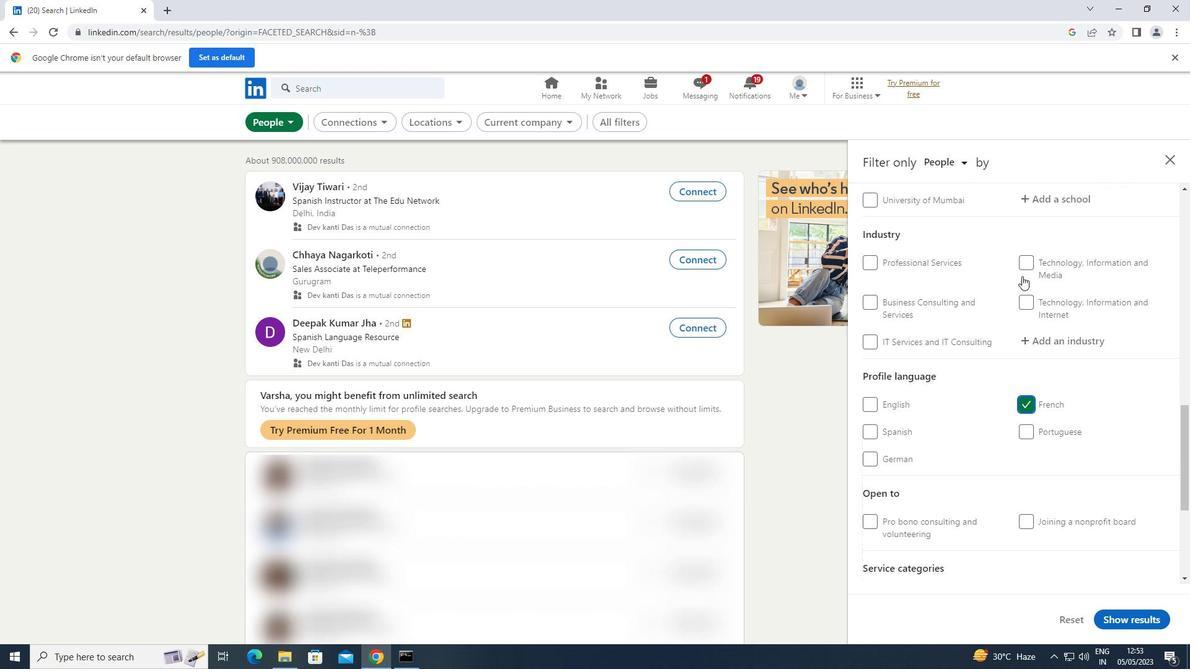 
Action: Mouse scrolled (1022, 277) with delta (0, 0)
Screenshot: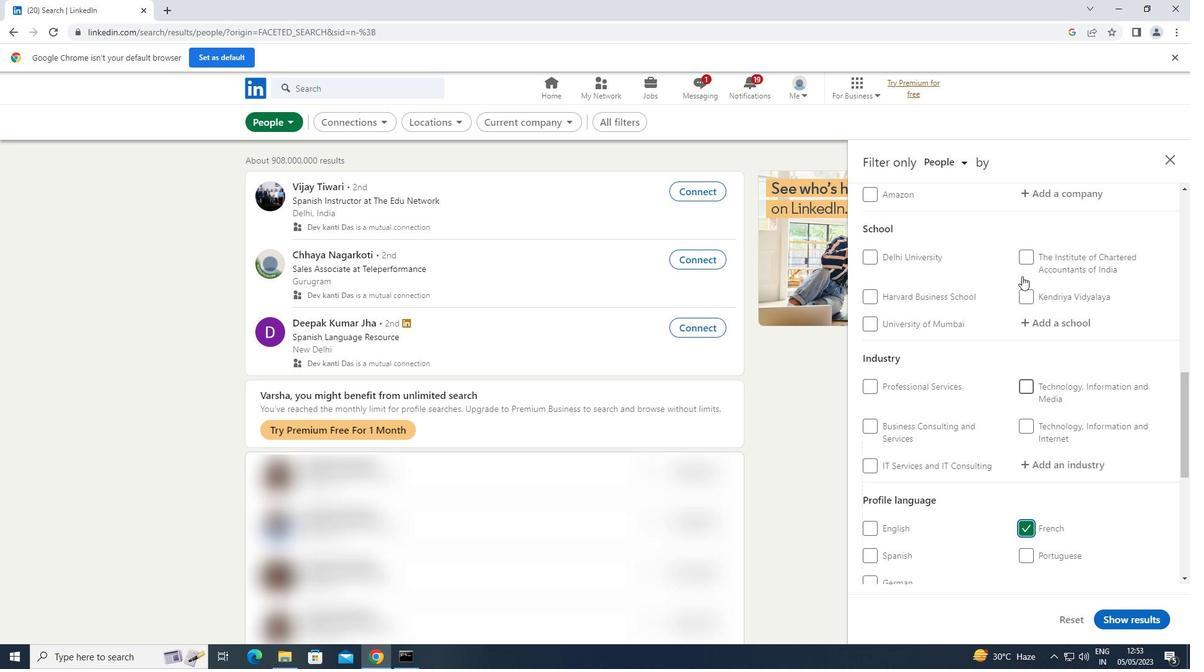 
Action: Mouse scrolled (1022, 277) with delta (0, 0)
Screenshot: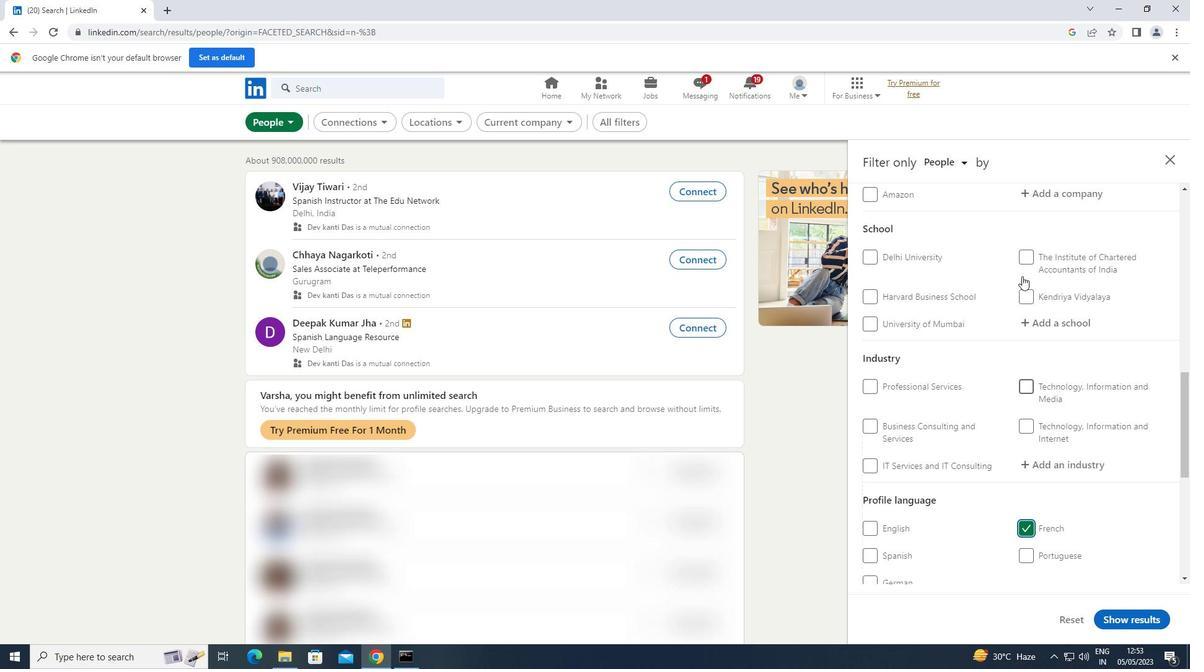 
Action: Mouse scrolled (1022, 277) with delta (0, 0)
Screenshot: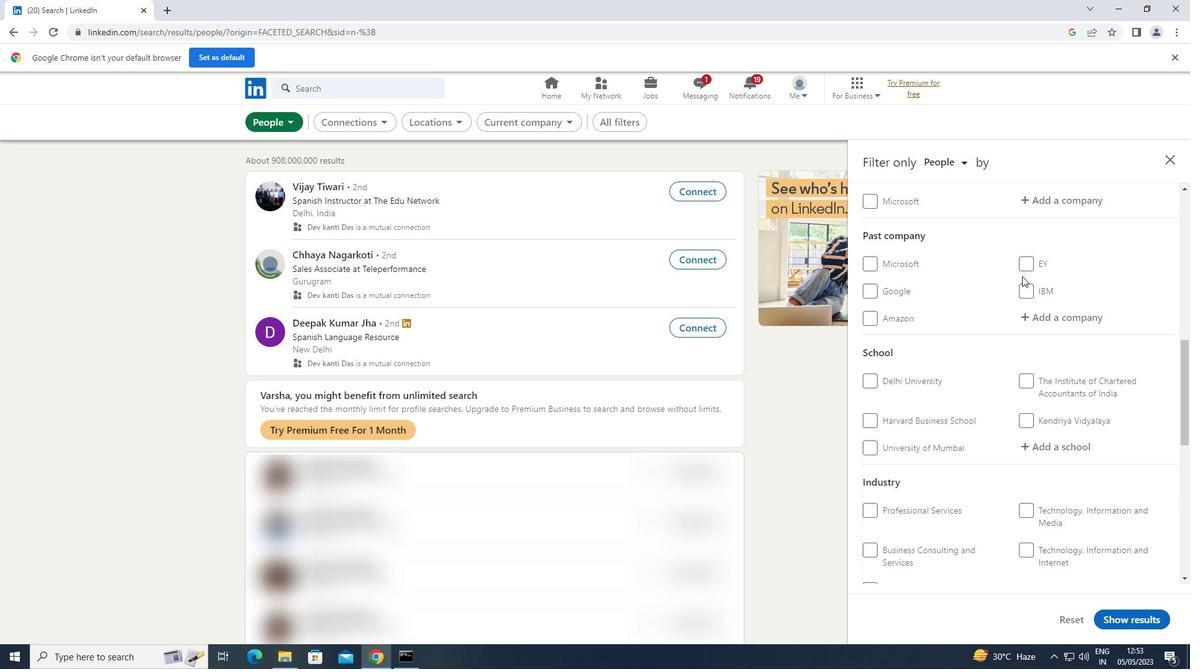 
Action: Mouse scrolled (1022, 277) with delta (0, 0)
Screenshot: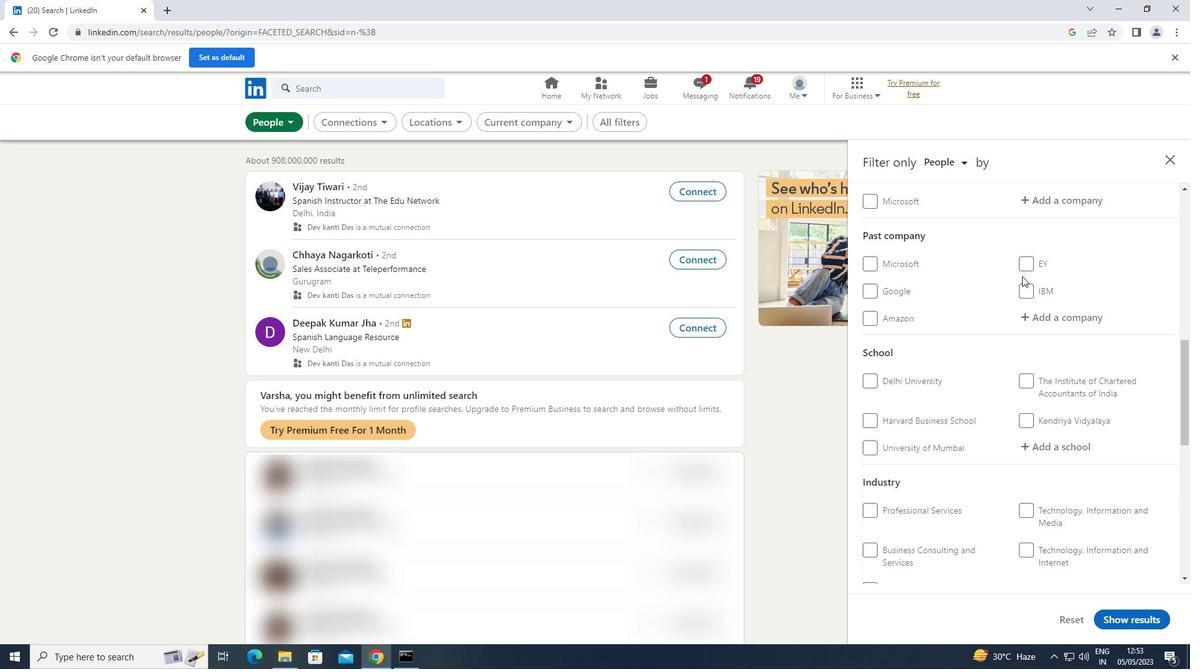 
Action: Mouse moved to (1048, 324)
Screenshot: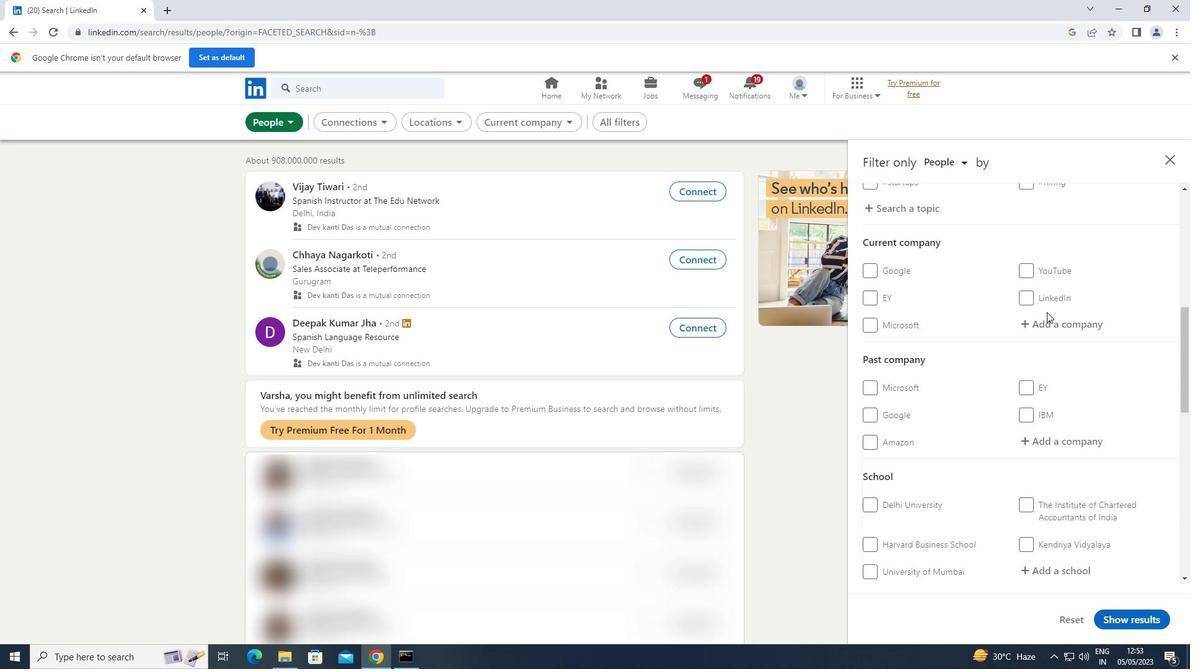 
Action: Mouse pressed left at (1048, 324)
Screenshot: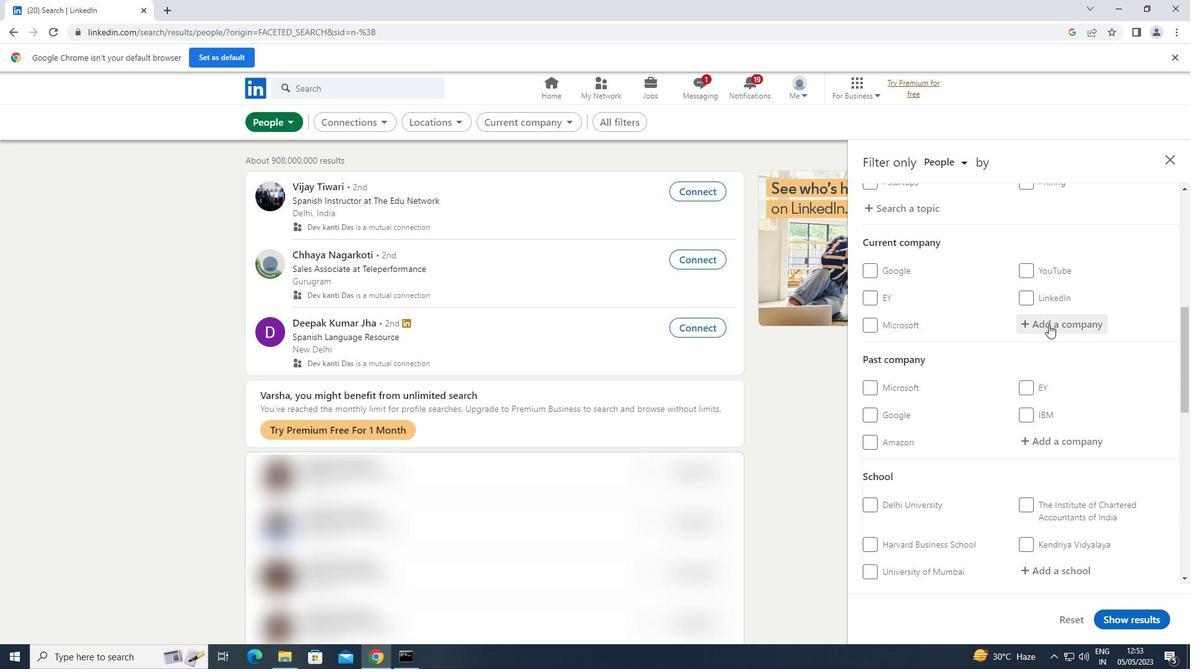 
Action: Key pressed <Key.caps_lock>IDESLABS
Screenshot: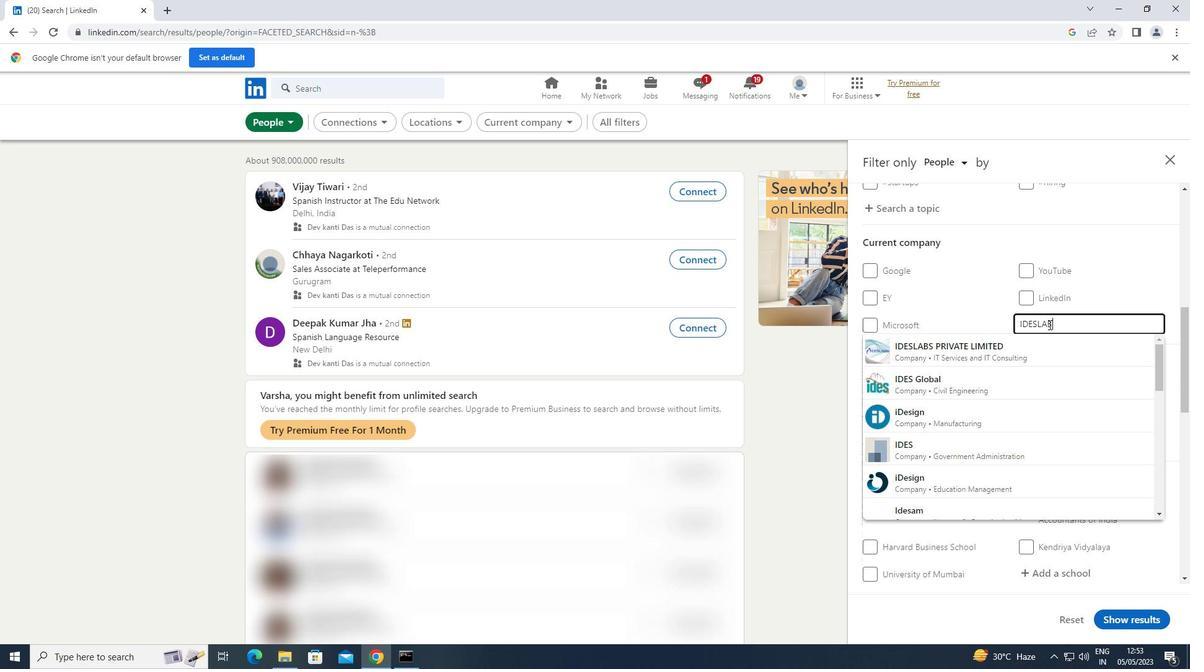 
Action: Mouse moved to (924, 351)
Screenshot: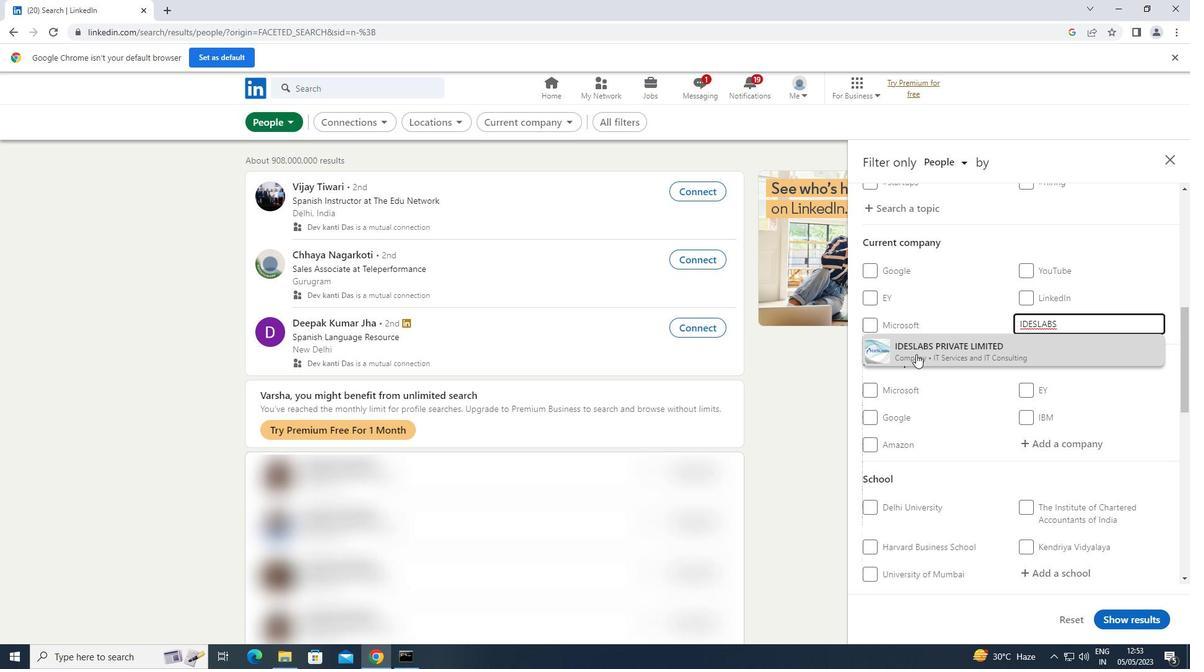 
Action: Mouse pressed left at (924, 351)
Screenshot: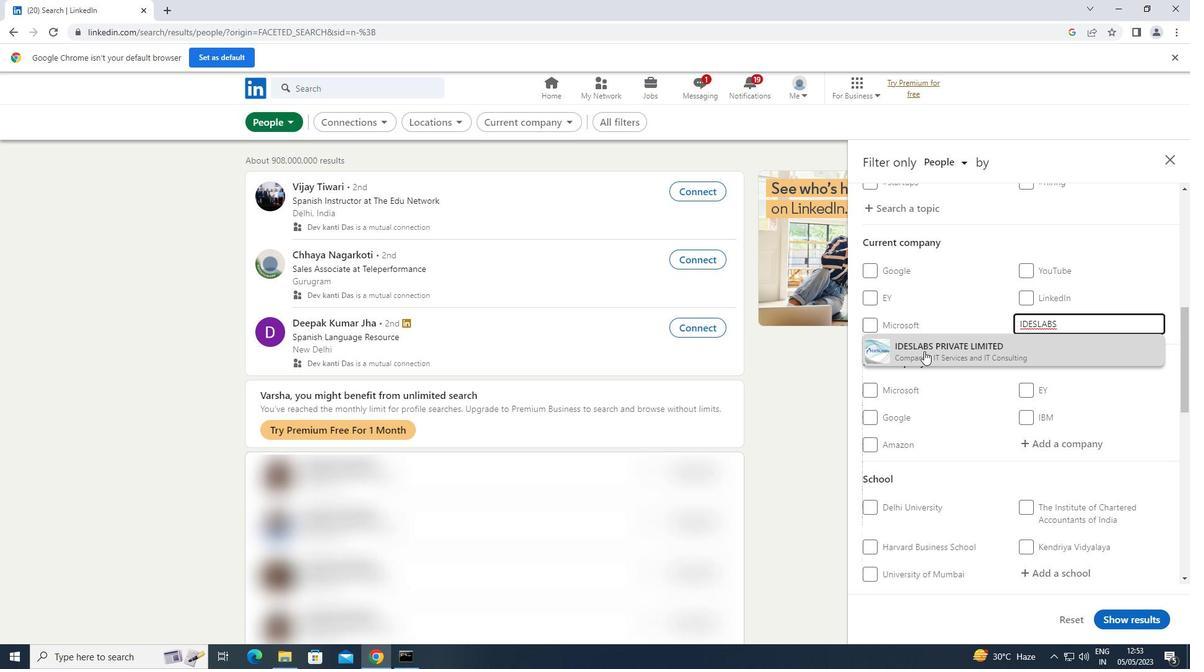 
Action: Key pressed <Key.caps_lock>
Screenshot: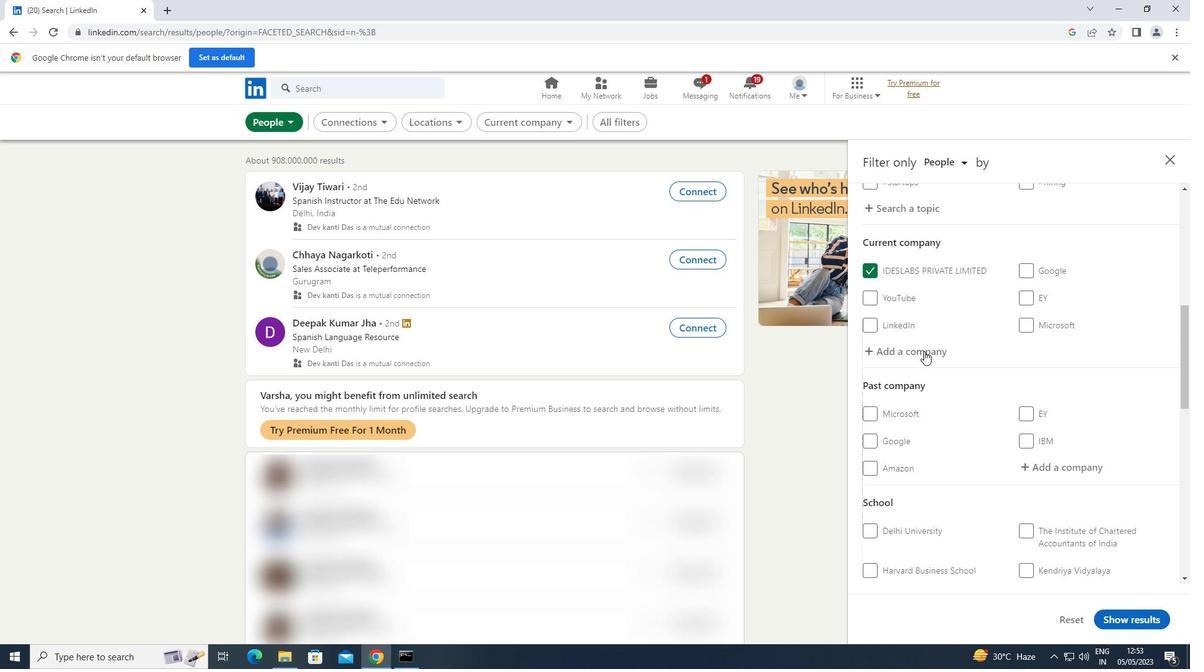 
Action: Mouse scrolled (924, 350) with delta (0, 0)
Screenshot: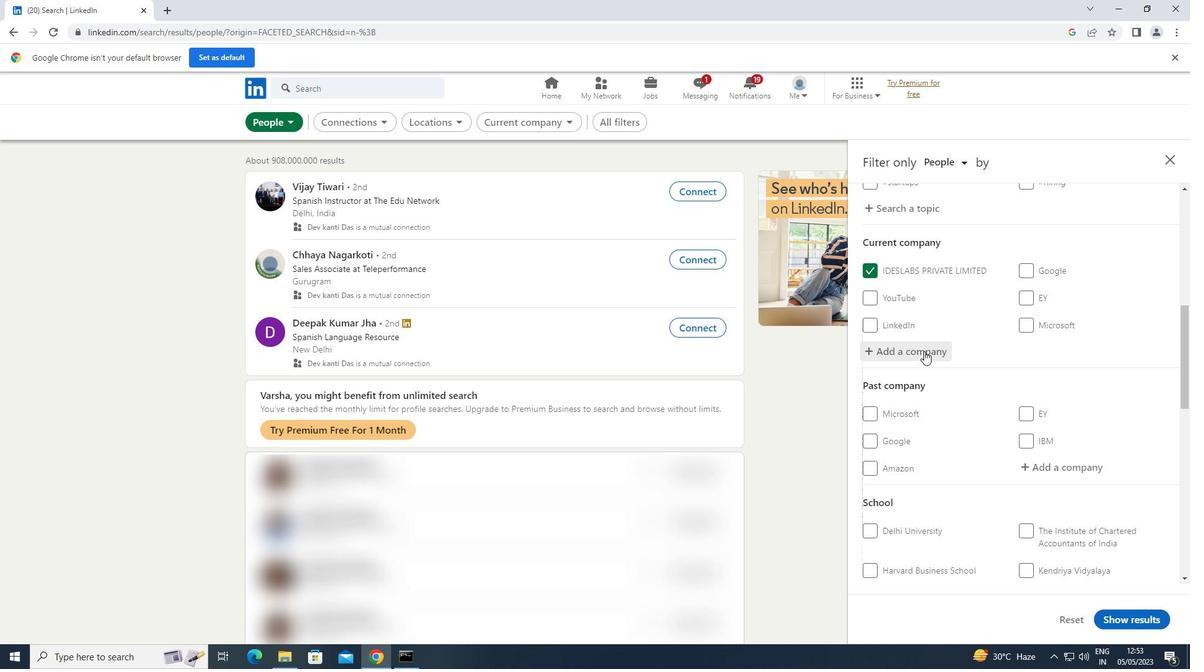 
Action: Mouse scrolled (924, 350) with delta (0, 0)
Screenshot: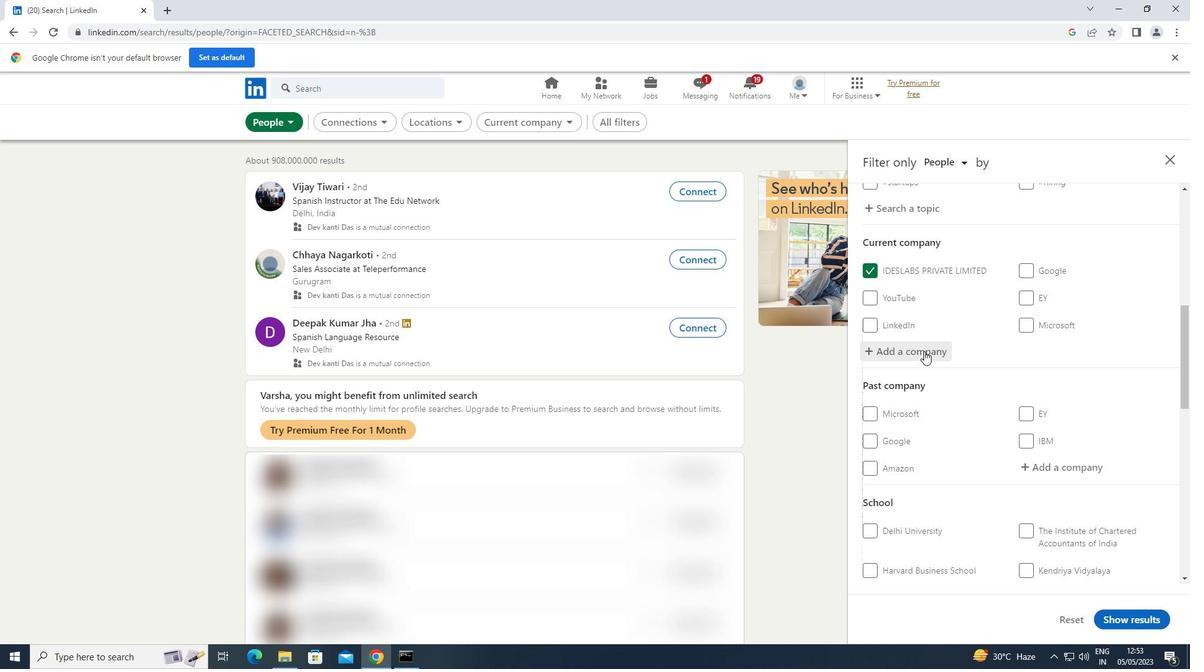 
Action: Mouse scrolled (924, 350) with delta (0, 0)
Screenshot: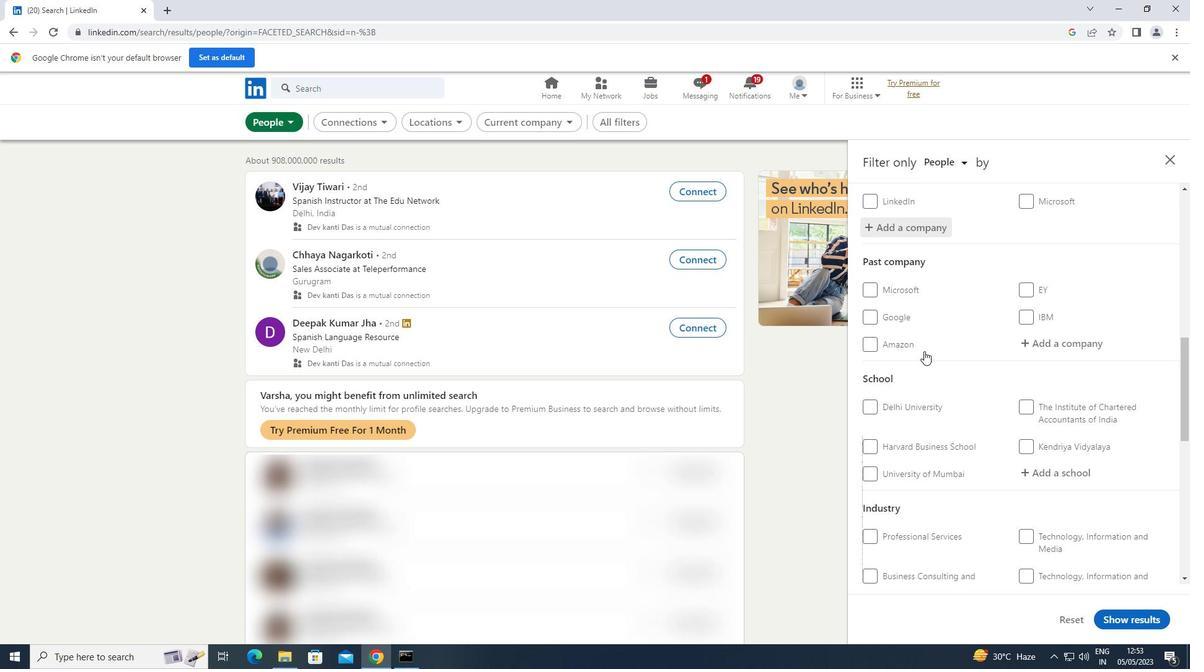 
Action: Mouse moved to (1042, 408)
Screenshot: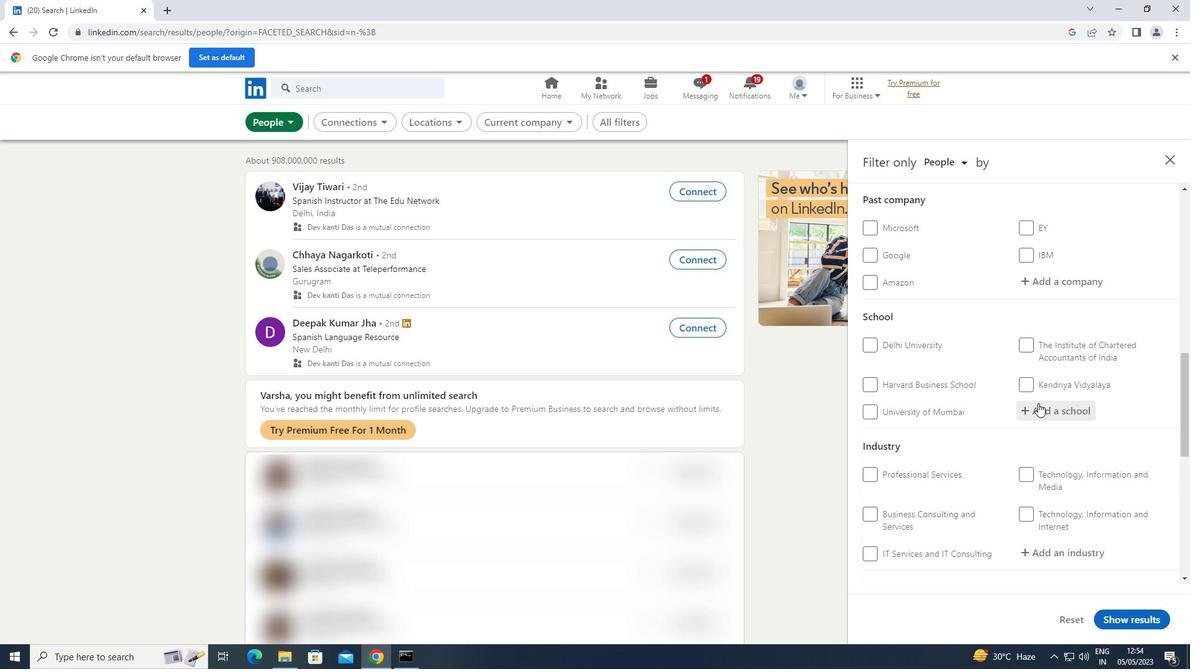 
Action: Mouse pressed left at (1042, 408)
Screenshot: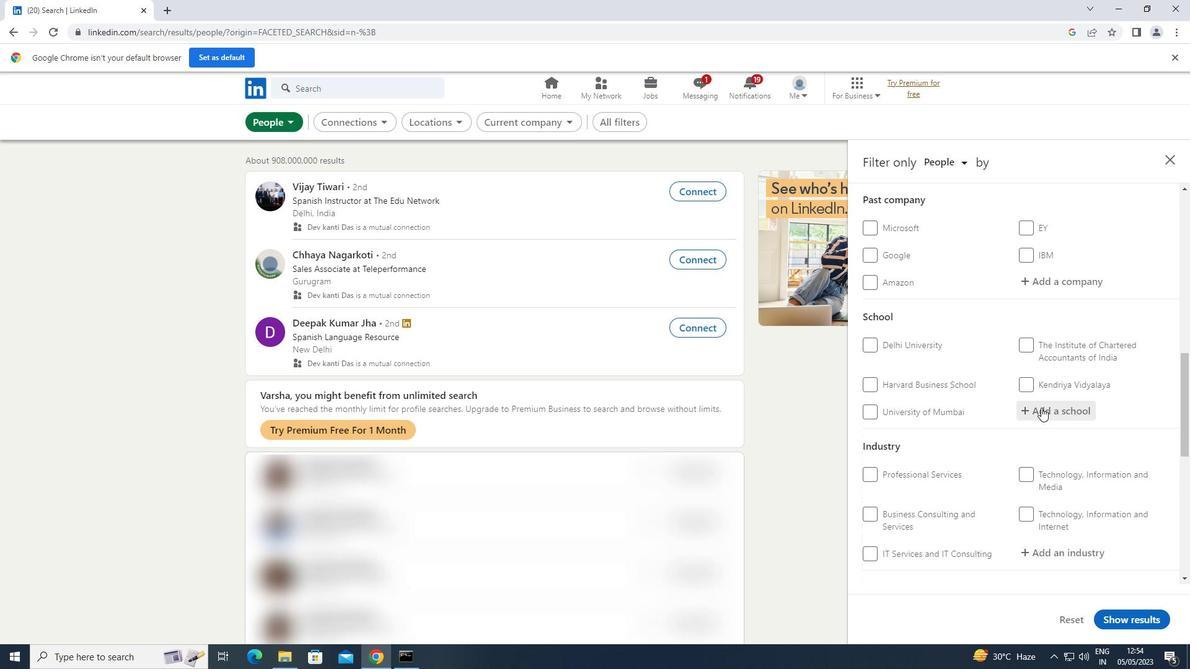 
Action: Key pressed <Key.shift>PEARL
Screenshot: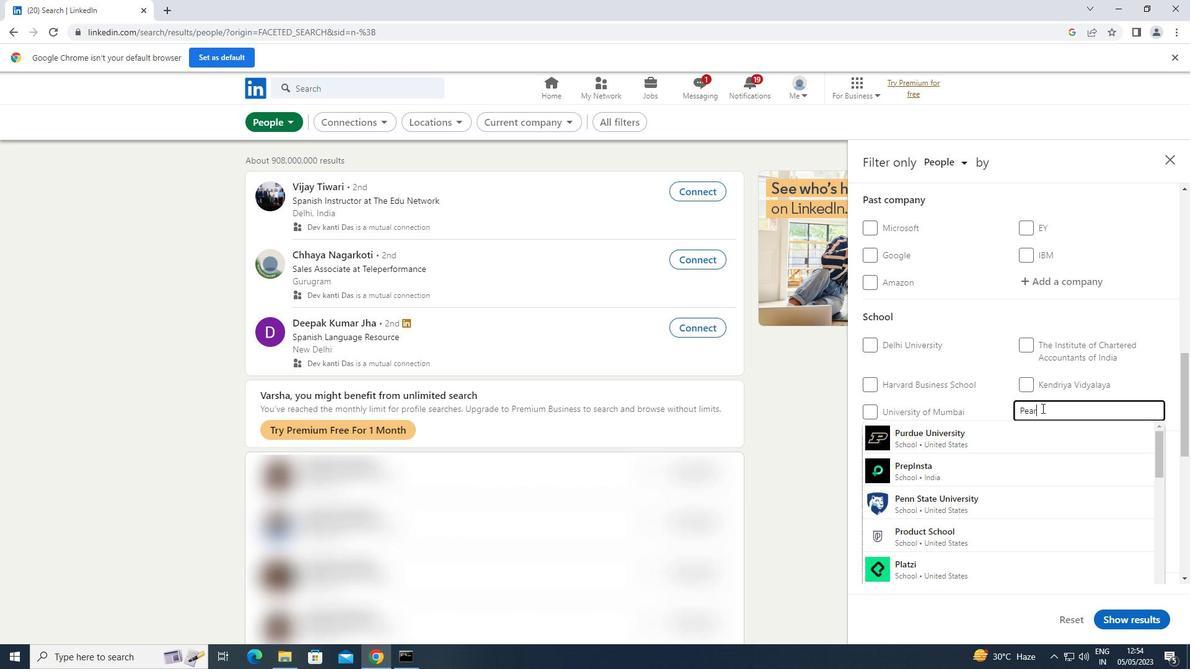 
Action: Mouse moved to (978, 435)
Screenshot: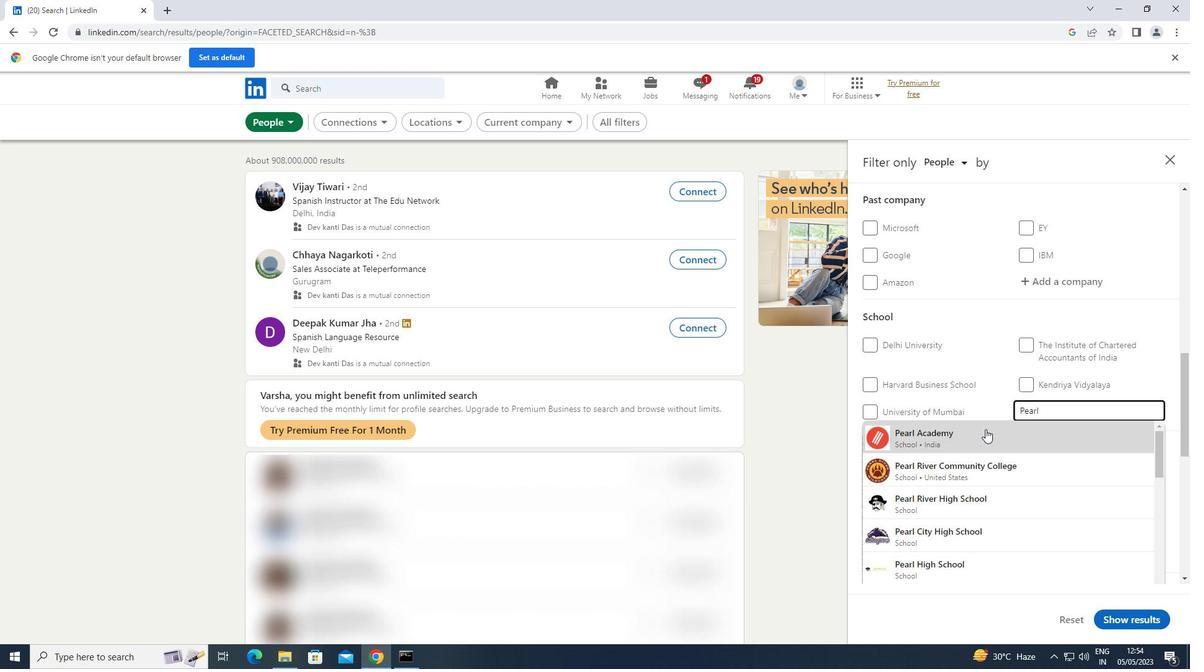 
Action: Mouse pressed left at (978, 435)
Screenshot: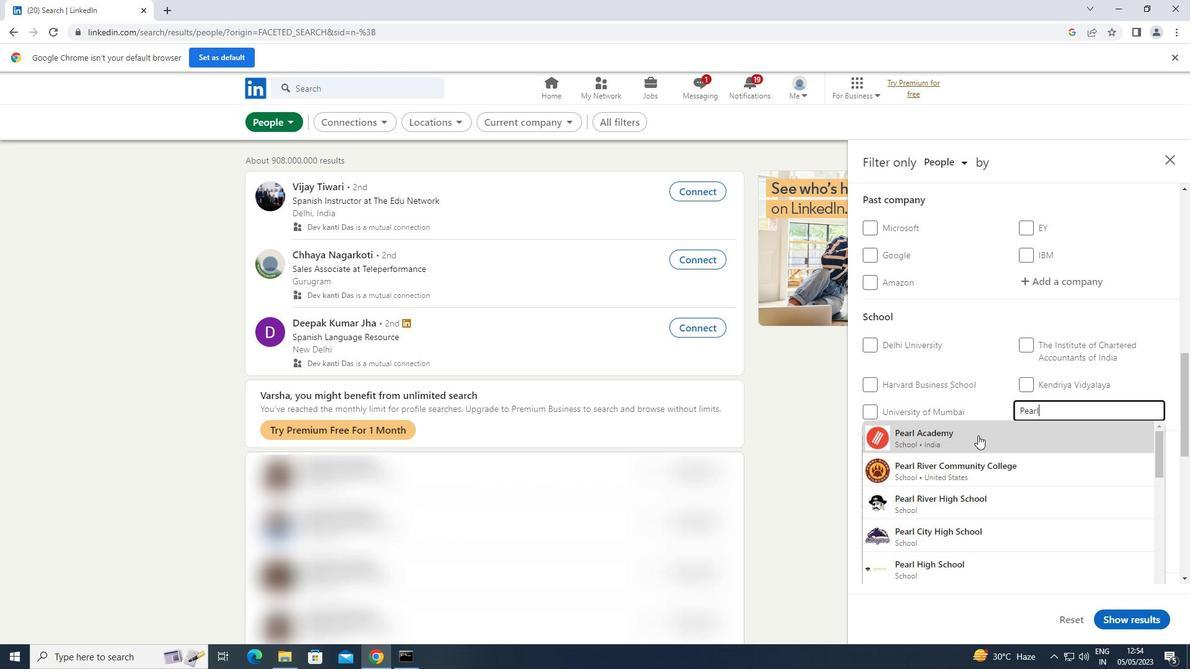 
Action: Mouse scrolled (978, 435) with delta (0, 0)
Screenshot: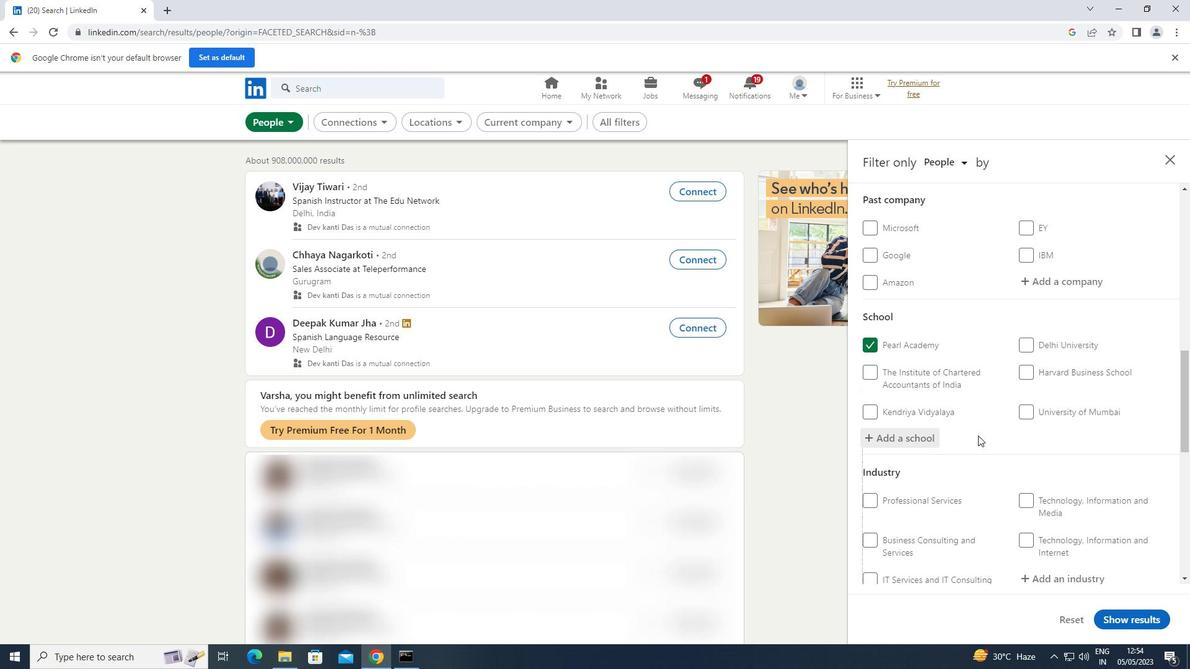 
Action: Mouse scrolled (978, 435) with delta (0, 0)
Screenshot: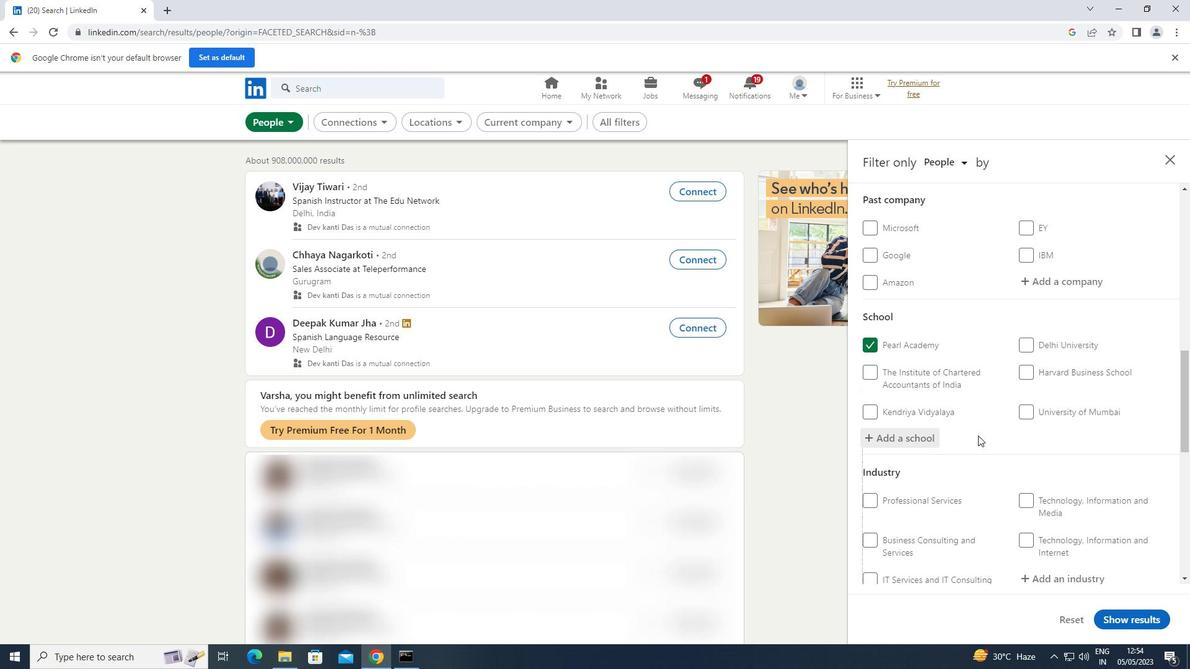 
Action: Mouse scrolled (978, 435) with delta (0, 0)
Screenshot: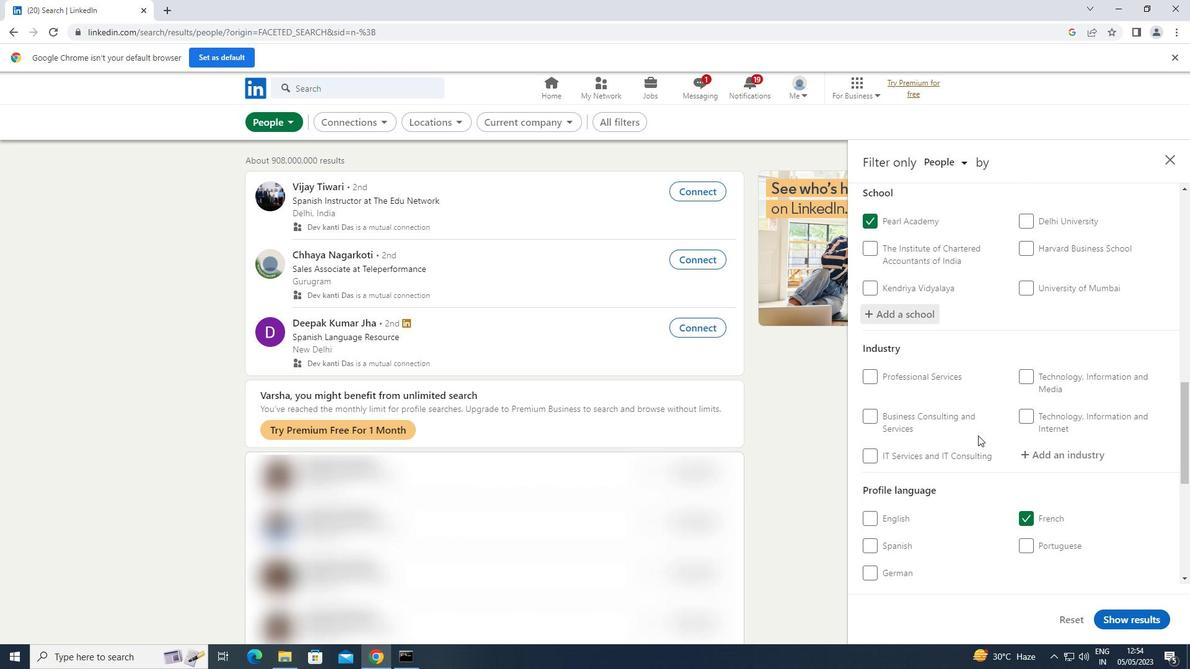 
Action: Mouse scrolled (978, 435) with delta (0, 0)
Screenshot: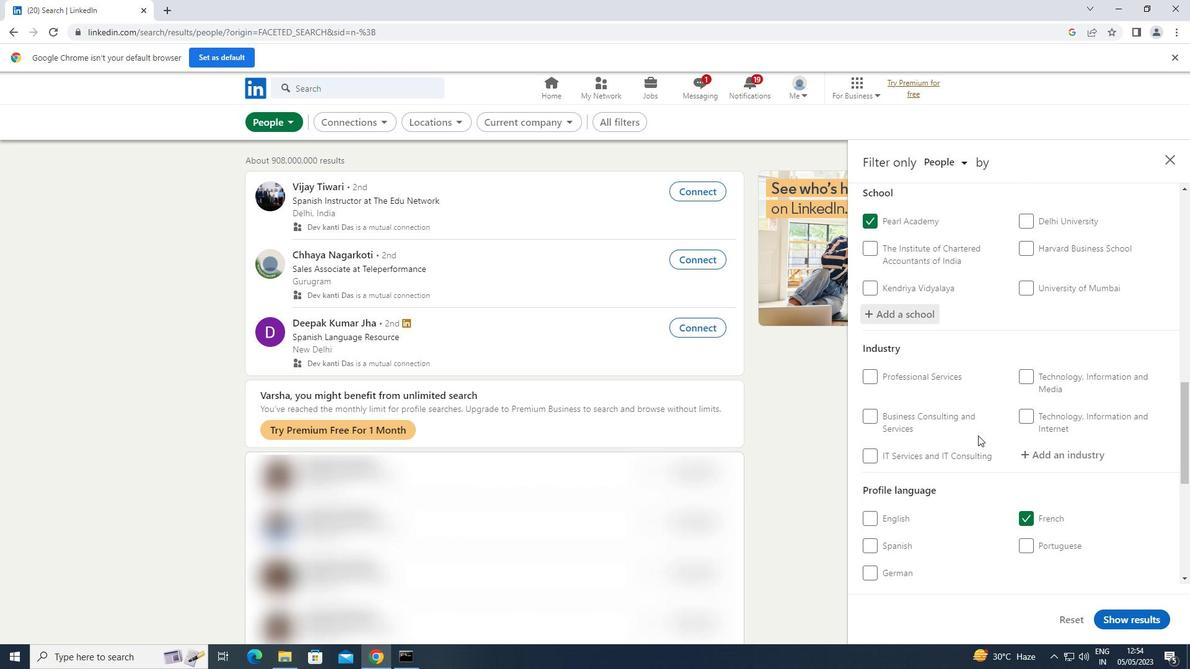 
Action: Mouse moved to (1056, 328)
Screenshot: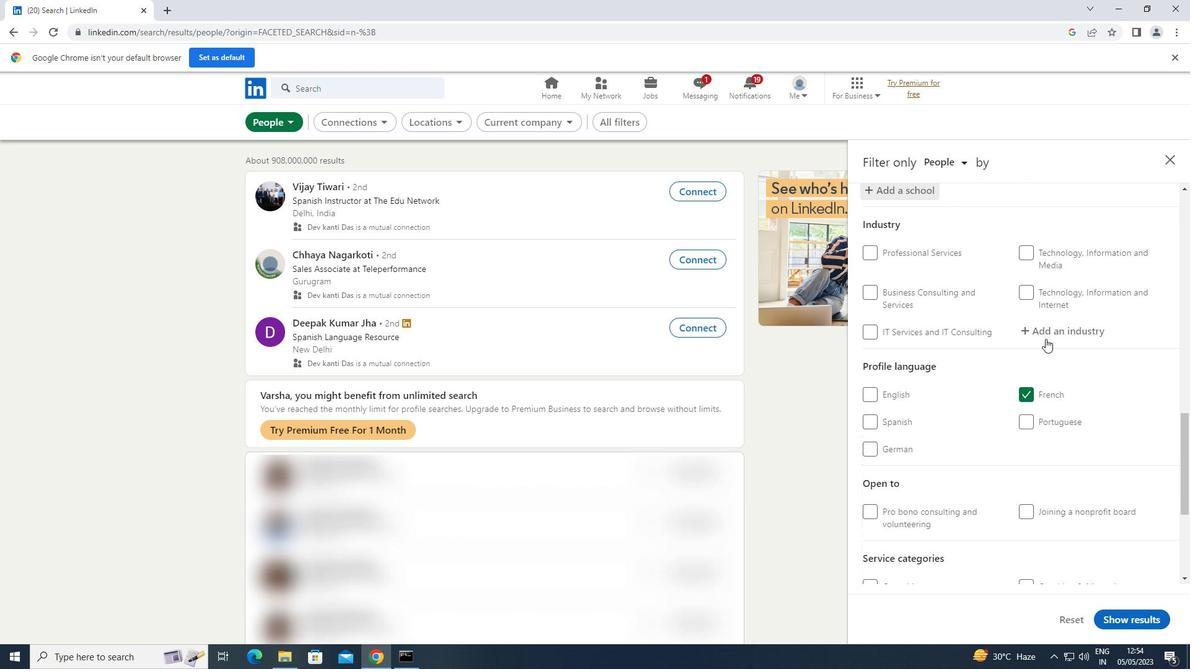 
Action: Mouse pressed left at (1056, 328)
Screenshot: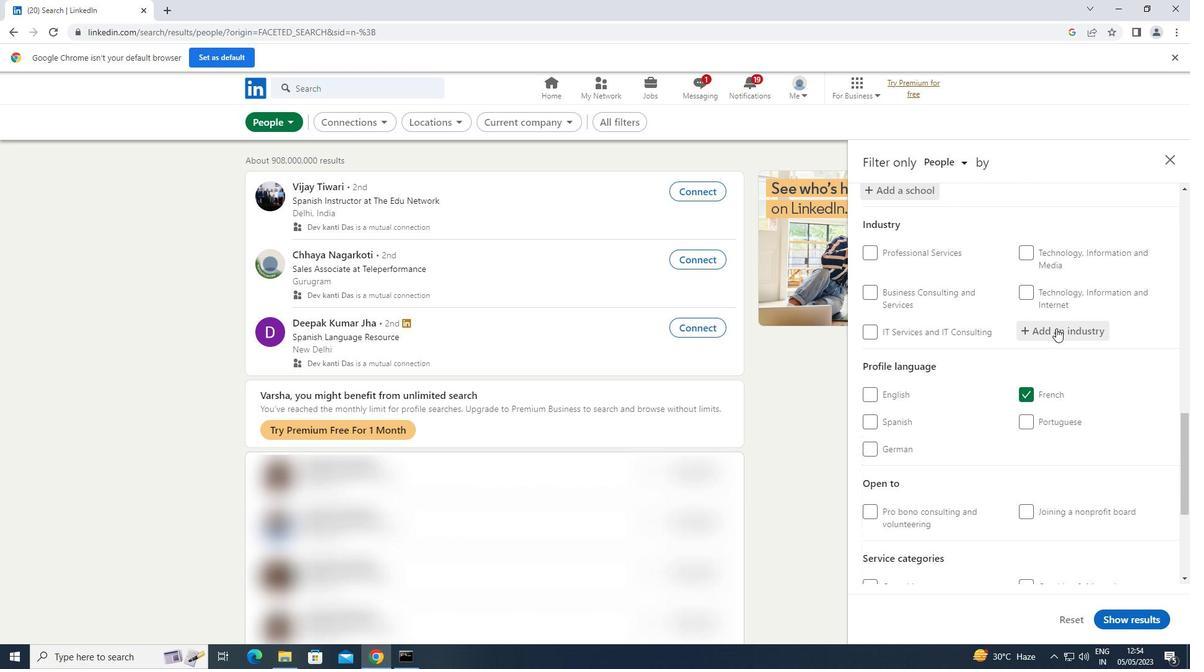 
Action: Key pressed <Key.shift>TEXTILE
Screenshot: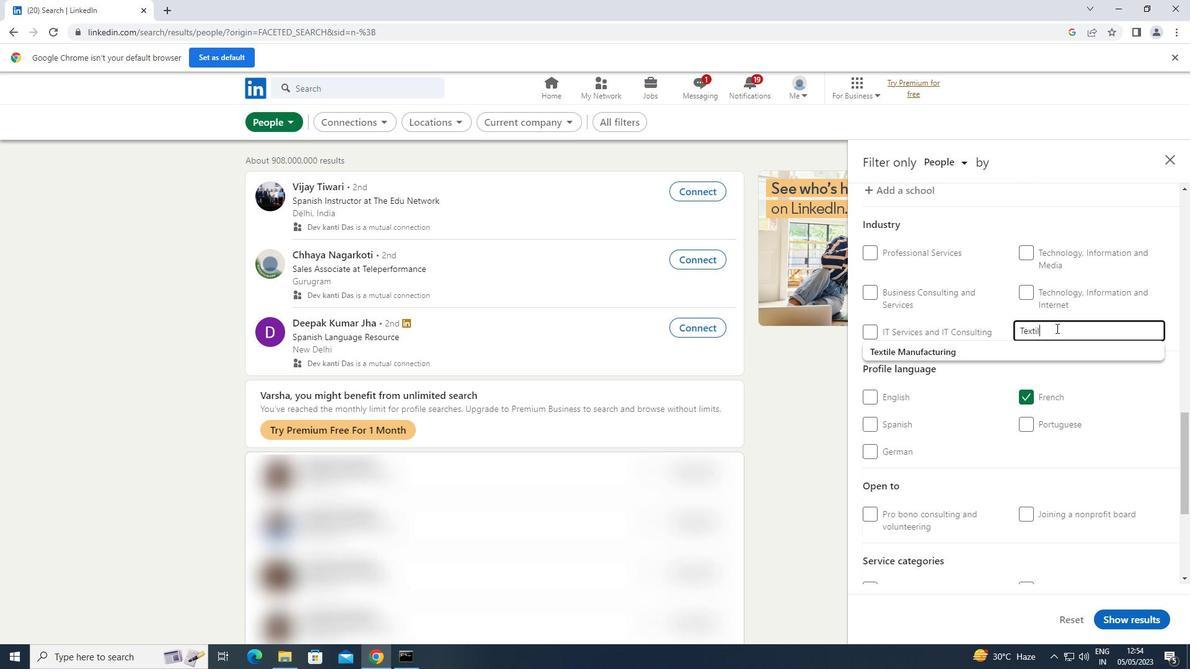 
Action: Mouse moved to (955, 354)
Screenshot: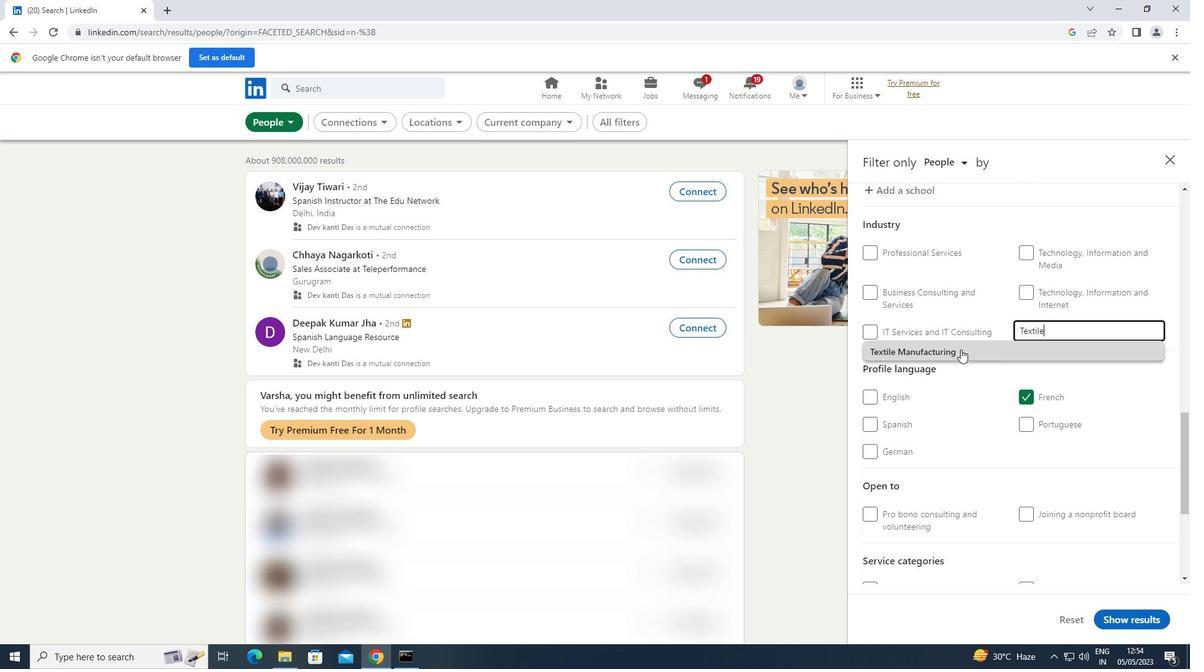 
Action: Mouse pressed left at (955, 354)
Screenshot: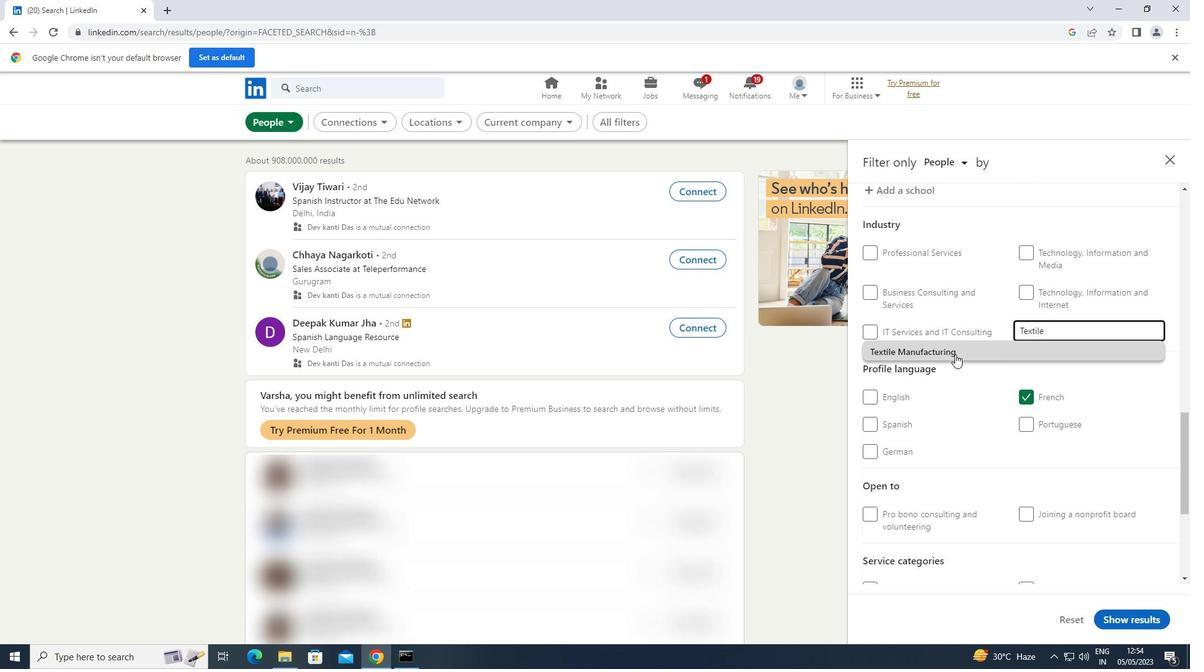 
Action: Mouse scrolled (955, 353) with delta (0, 0)
Screenshot: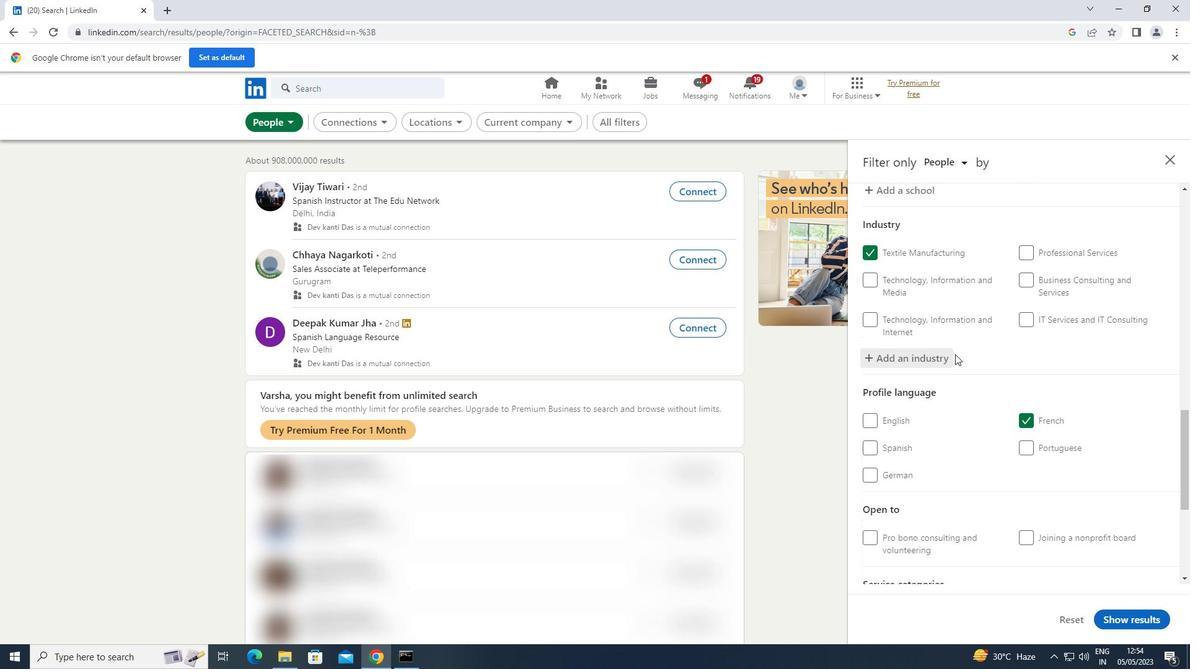 
Action: Mouse scrolled (955, 353) with delta (0, 0)
Screenshot: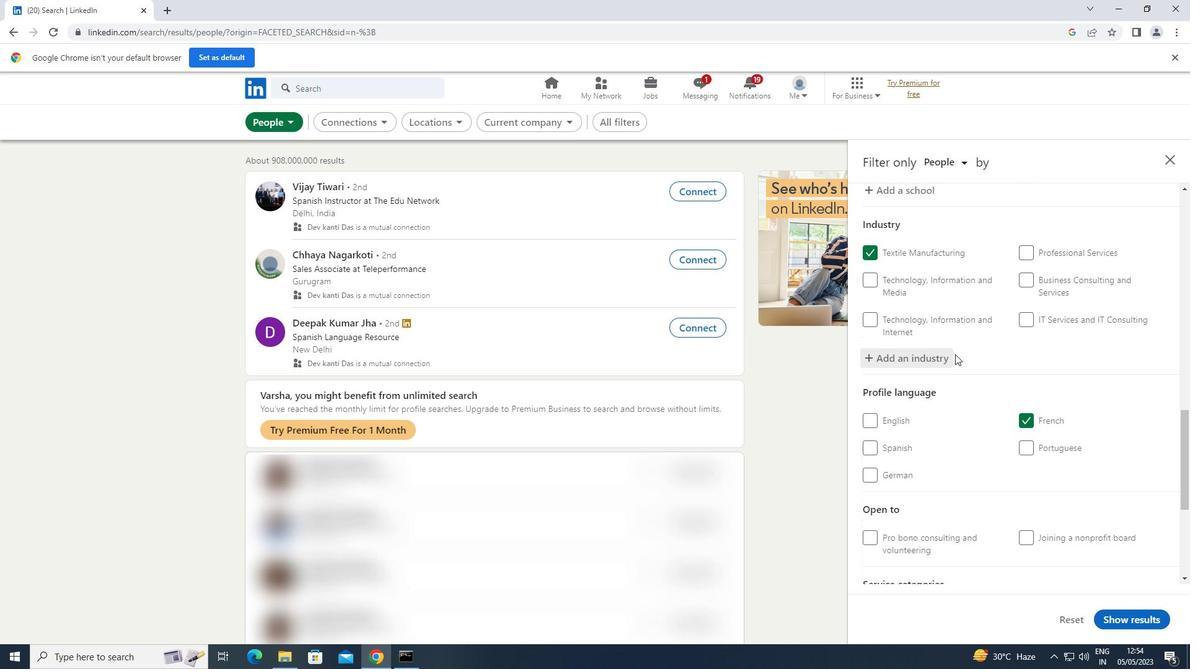 
Action: Mouse scrolled (955, 353) with delta (0, 0)
Screenshot: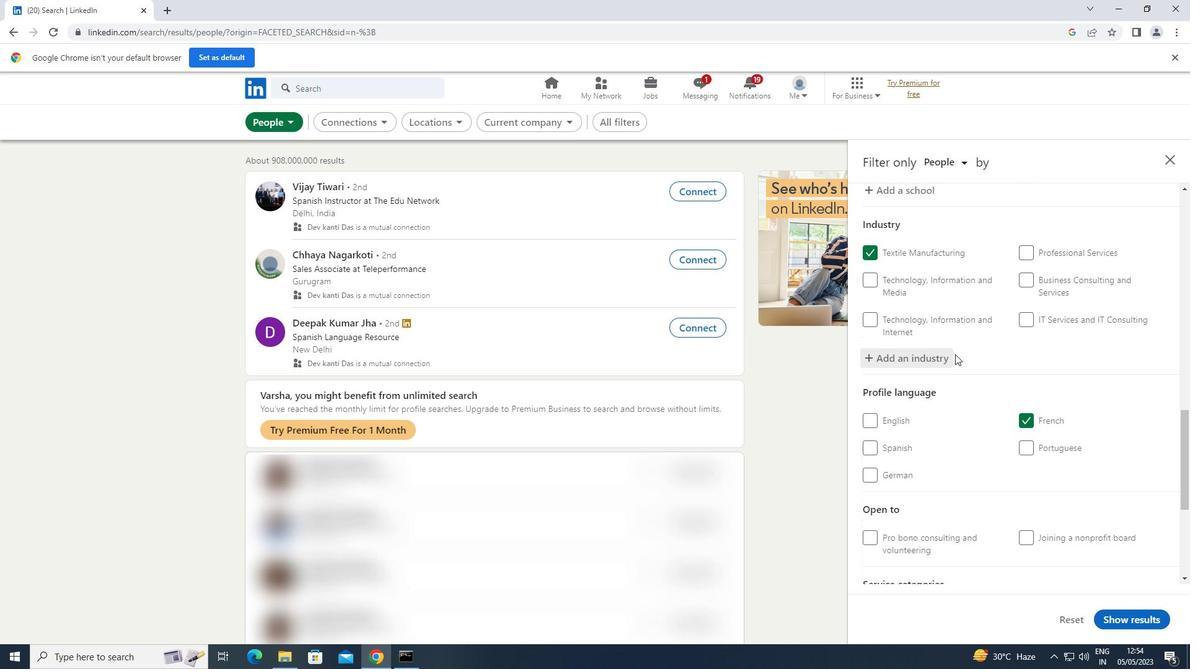
Action: Mouse scrolled (955, 353) with delta (0, 0)
Screenshot: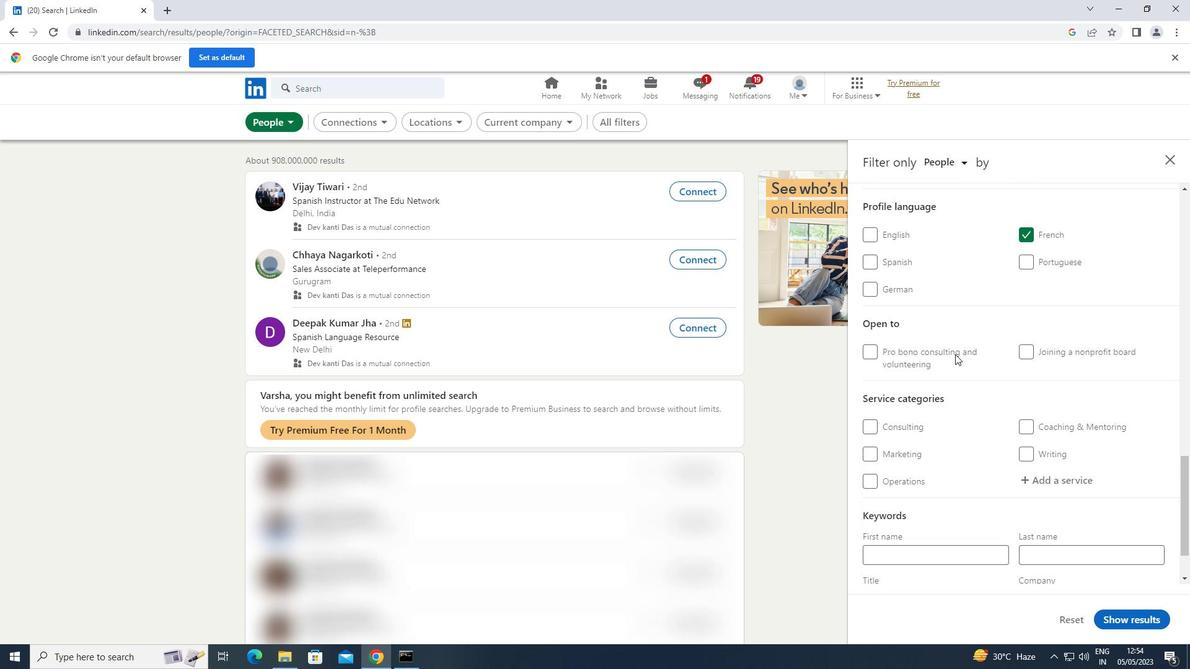 
Action: Mouse scrolled (955, 353) with delta (0, 0)
Screenshot: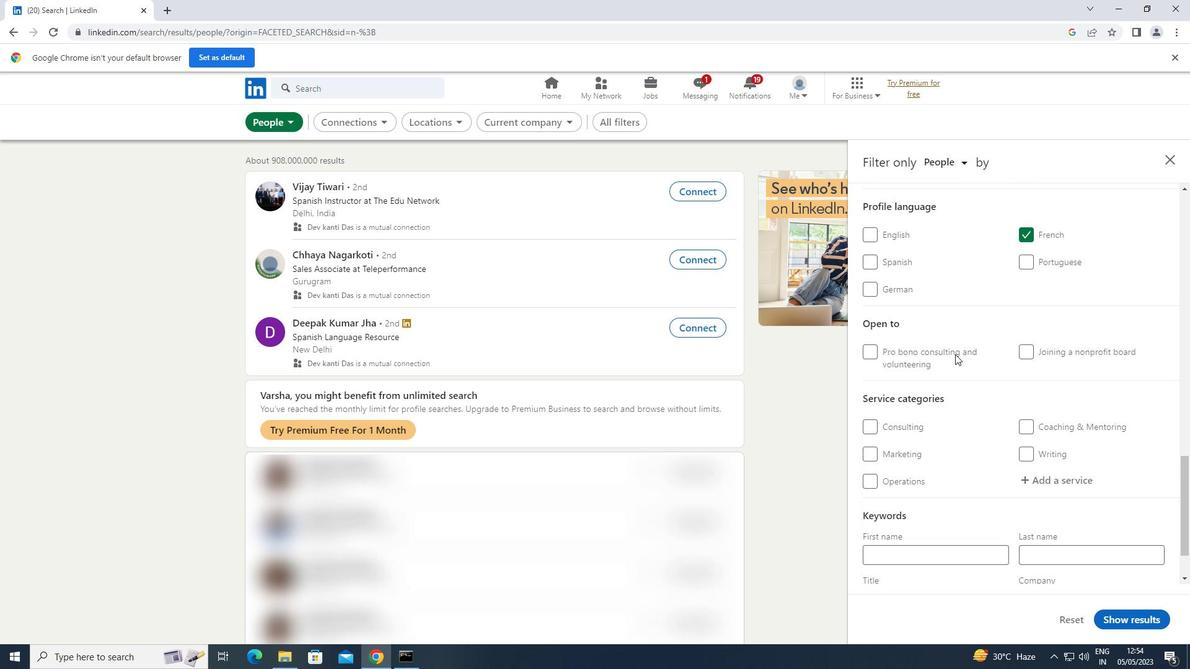 
Action: Mouse moved to (1070, 400)
Screenshot: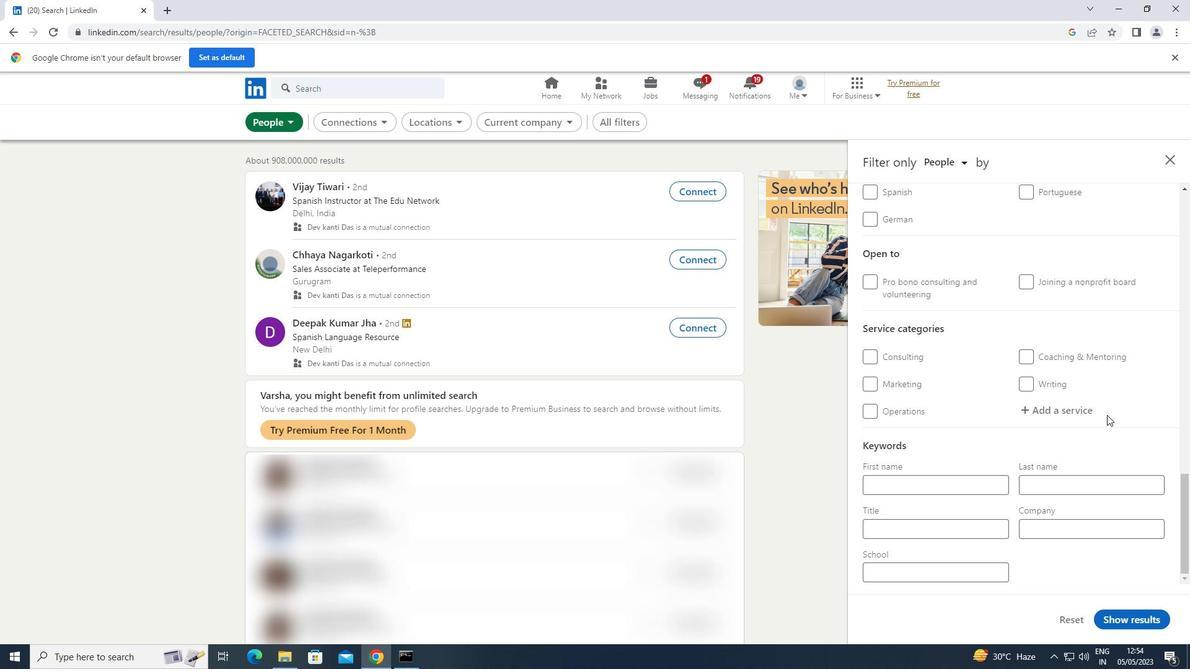 
Action: Mouse pressed left at (1070, 400)
Screenshot: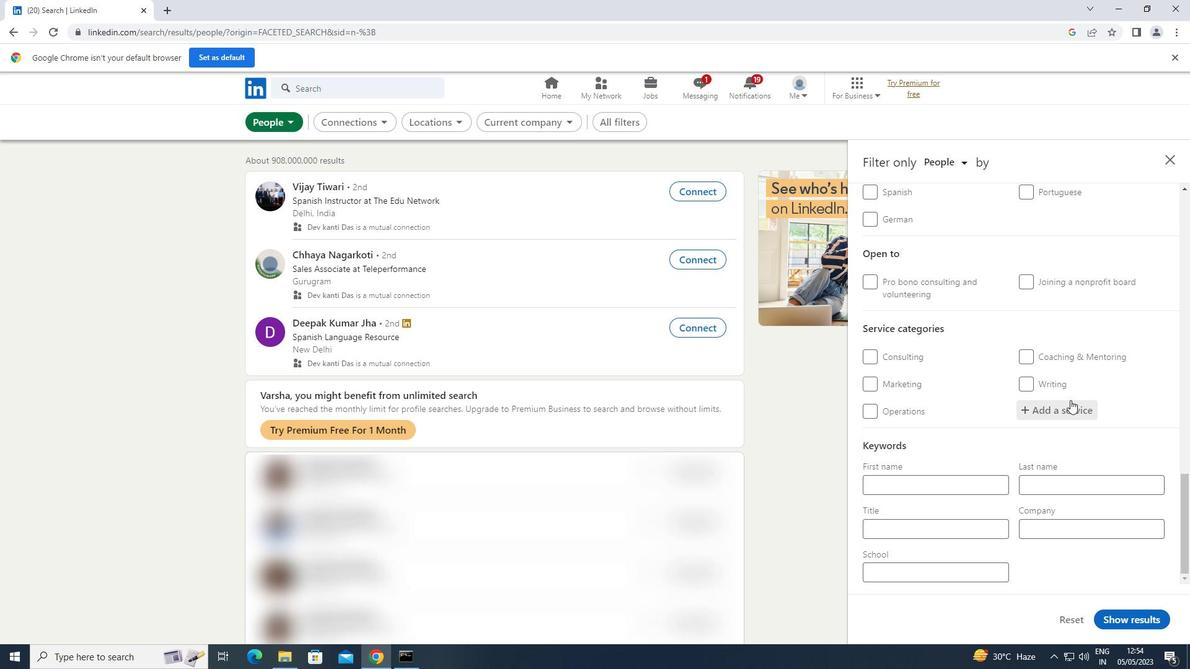 
Action: Key pressed <Key.shift>TAX
Screenshot: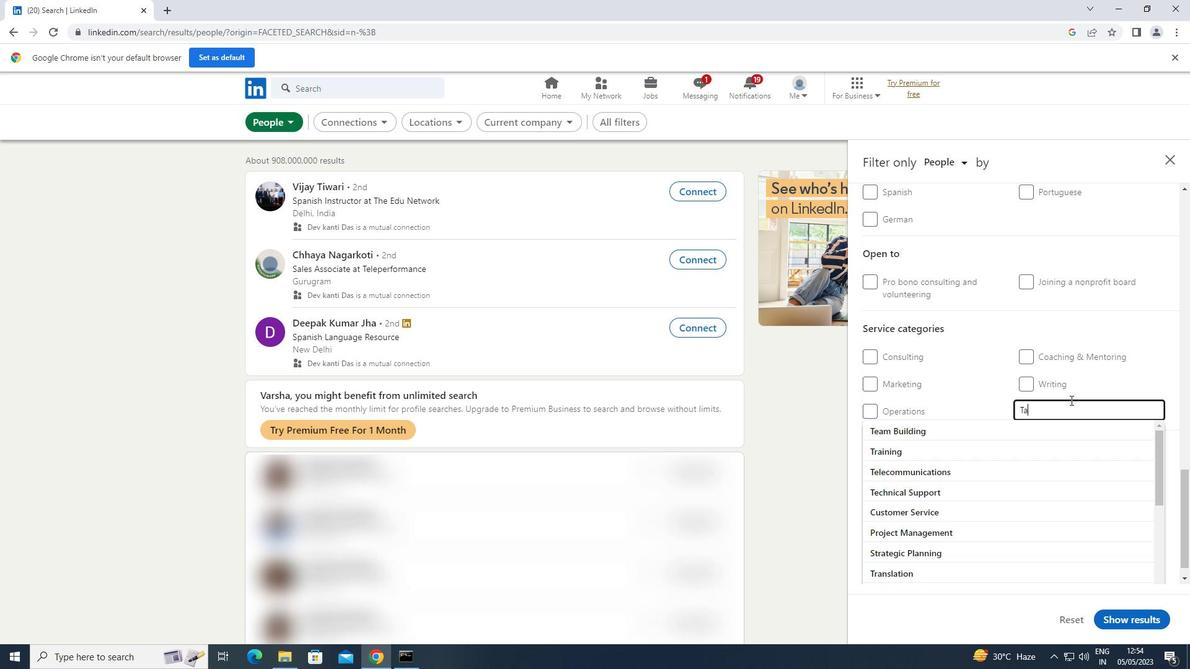 
Action: Mouse moved to (978, 436)
Screenshot: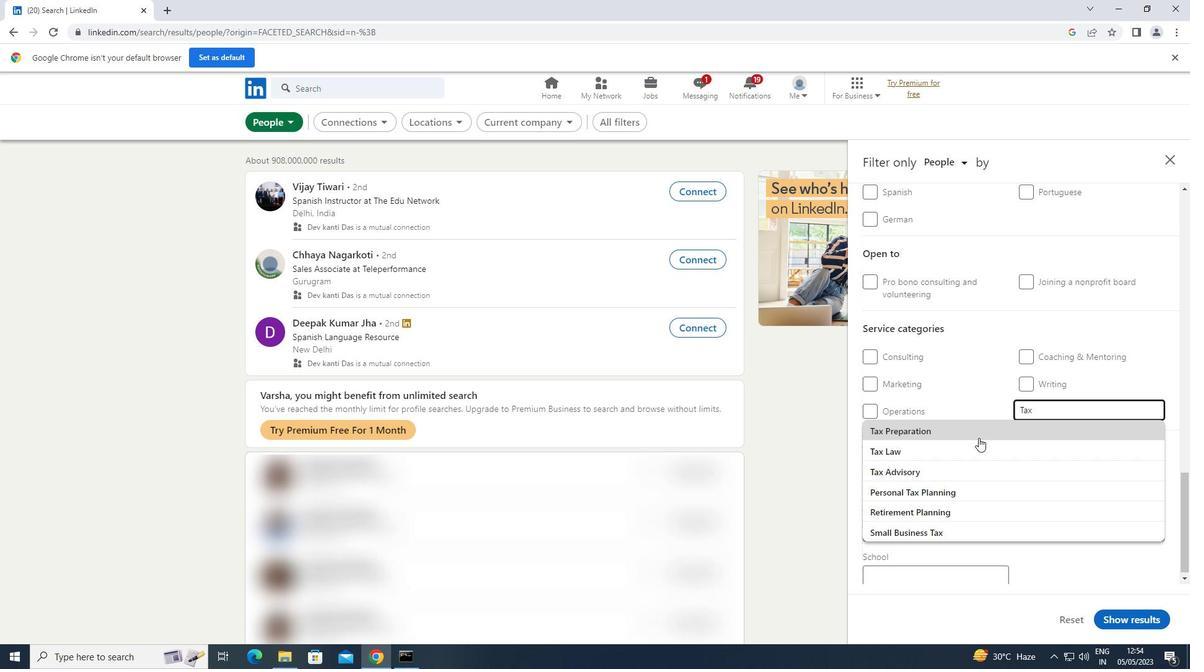 
Action: Mouse pressed left at (978, 436)
Screenshot: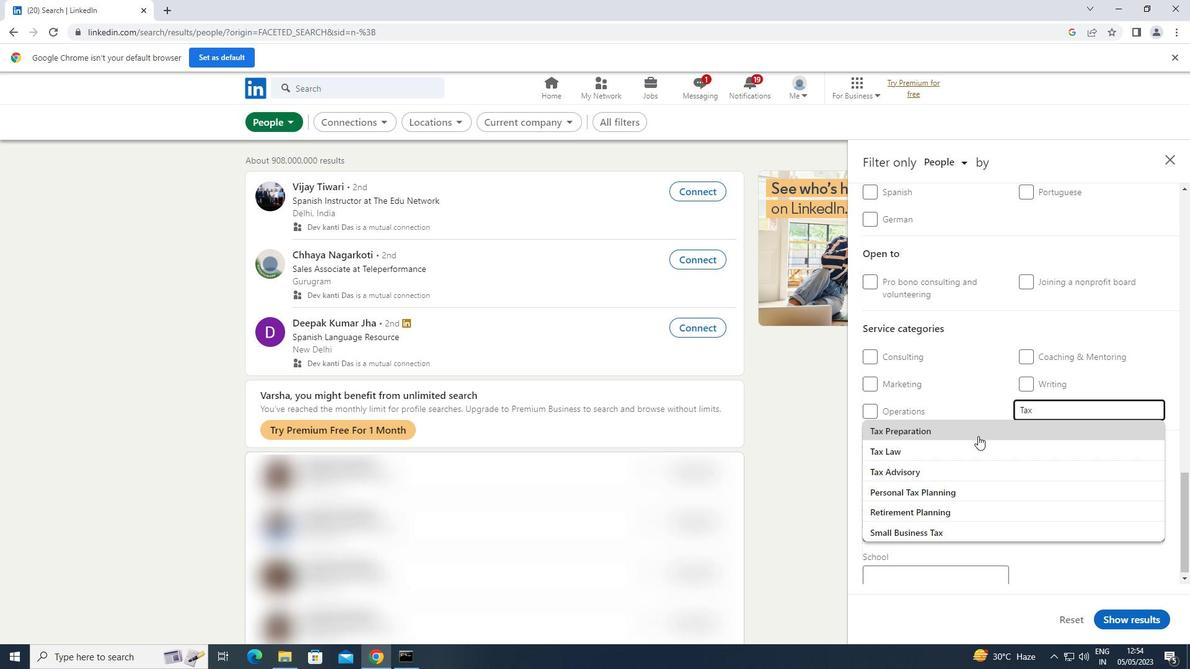 
Action: Mouse scrolled (978, 435) with delta (0, 0)
Screenshot: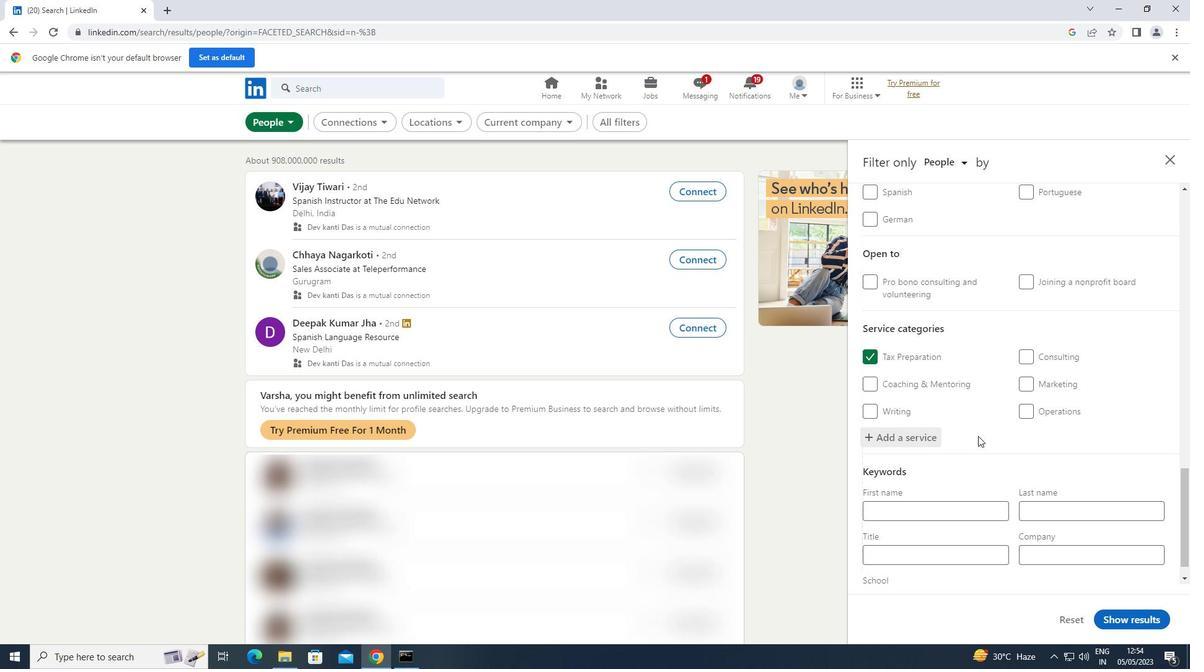 
Action: Mouse scrolled (978, 435) with delta (0, 0)
Screenshot: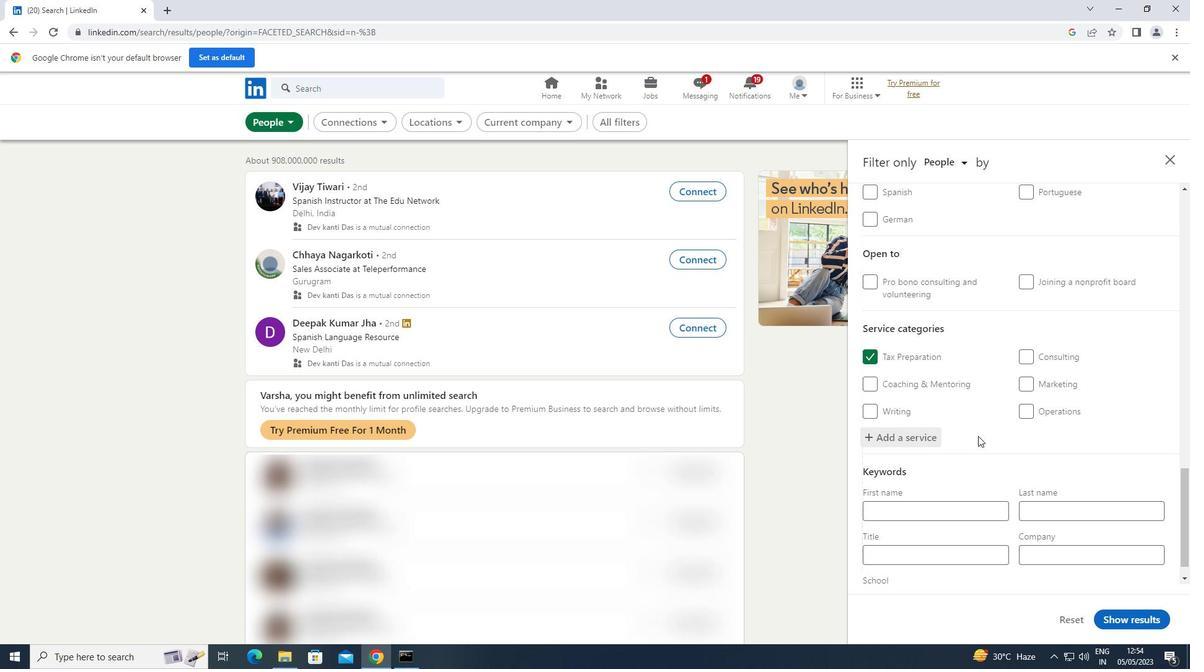 
Action: Mouse scrolled (978, 435) with delta (0, 0)
Screenshot: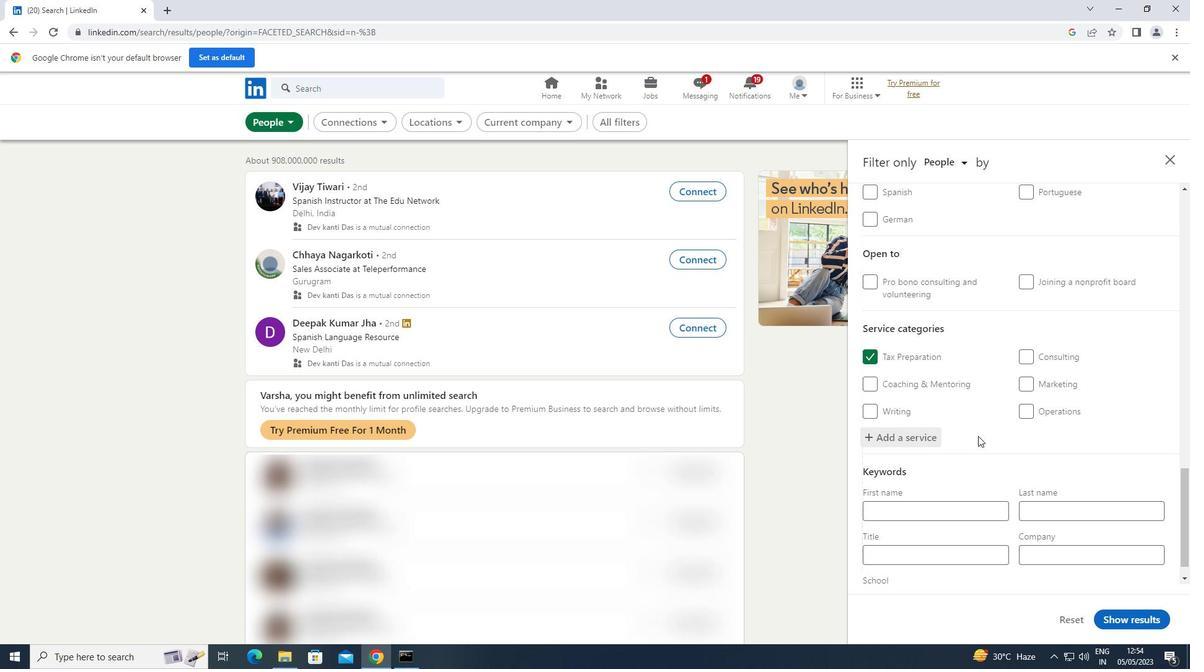 
Action: Mouse scrolled (978, 435) with delta (0, 0)
Screenshot: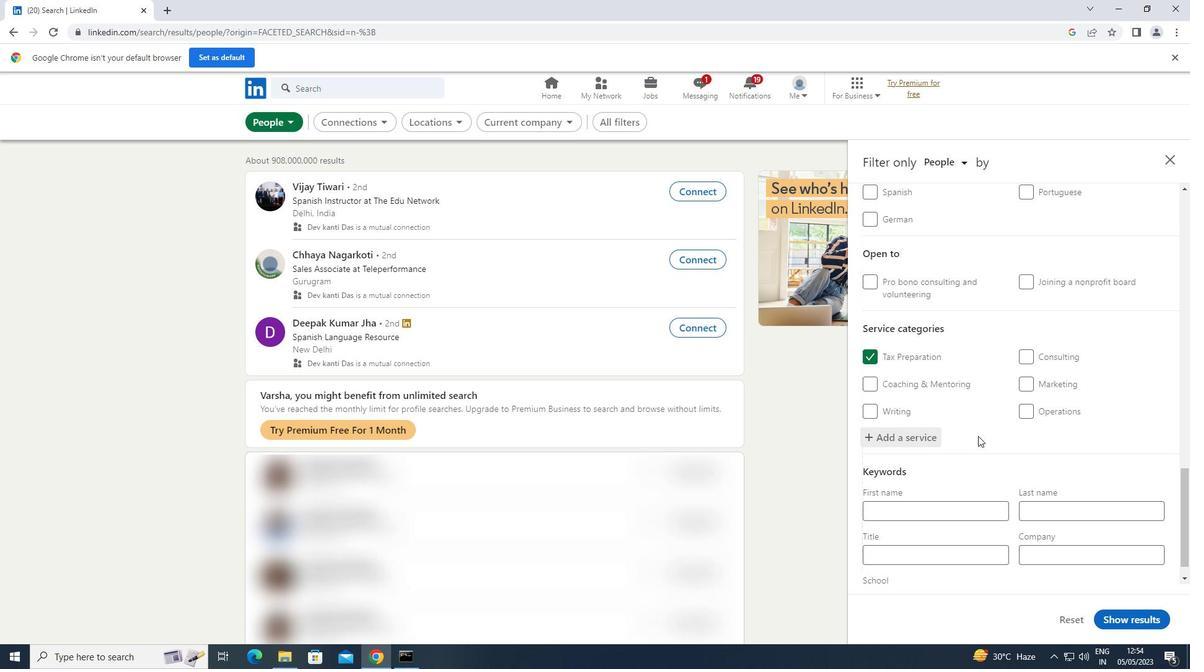 
Action: Mouse scrolled (978, 435) with delta (0, 0)
Screenshot: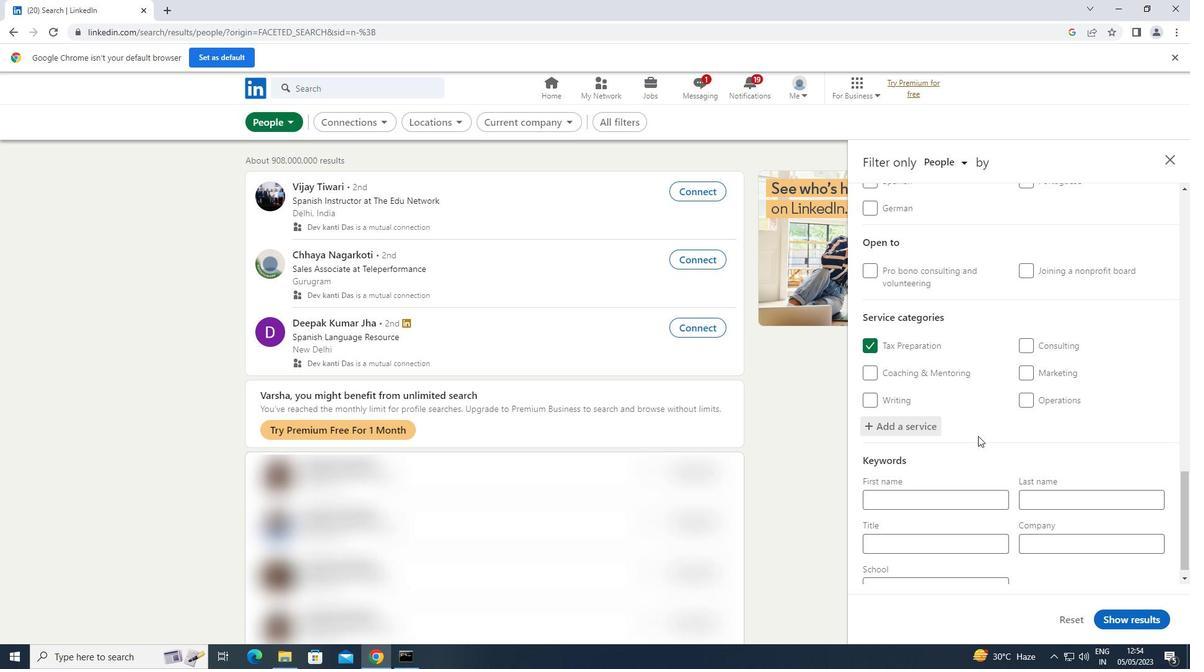 
Action: Mouse scrolled (978, 435) with delta (0, 0)
Screenshot: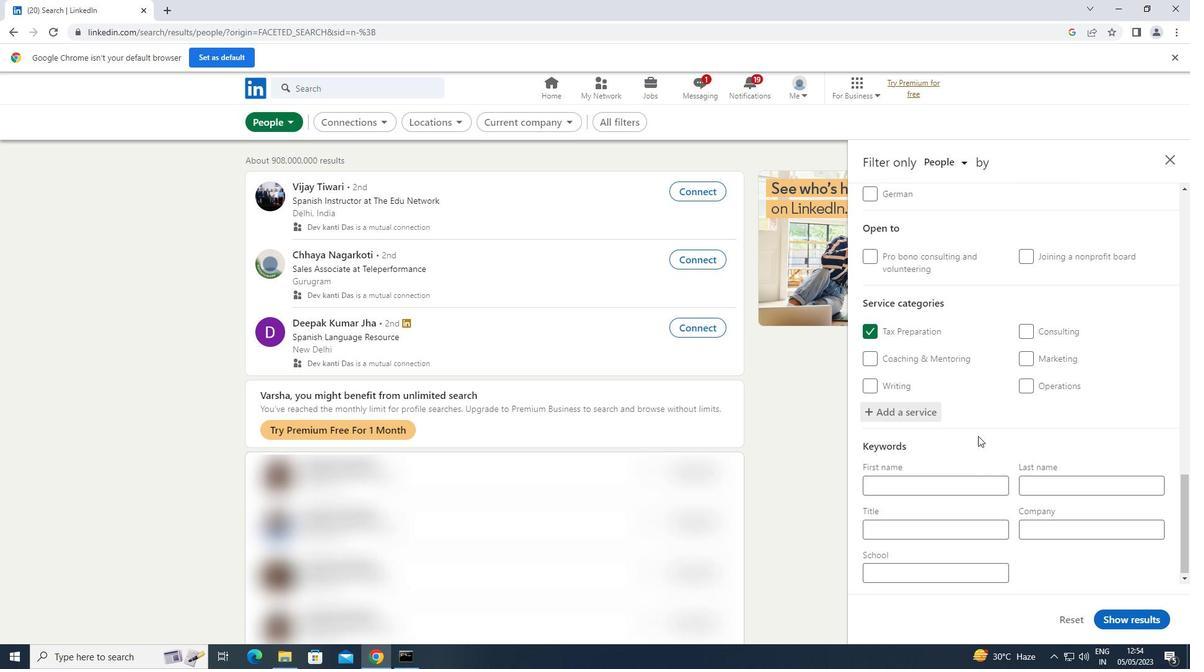 
Action: Mouse moved to (893, 533)
Screenshot: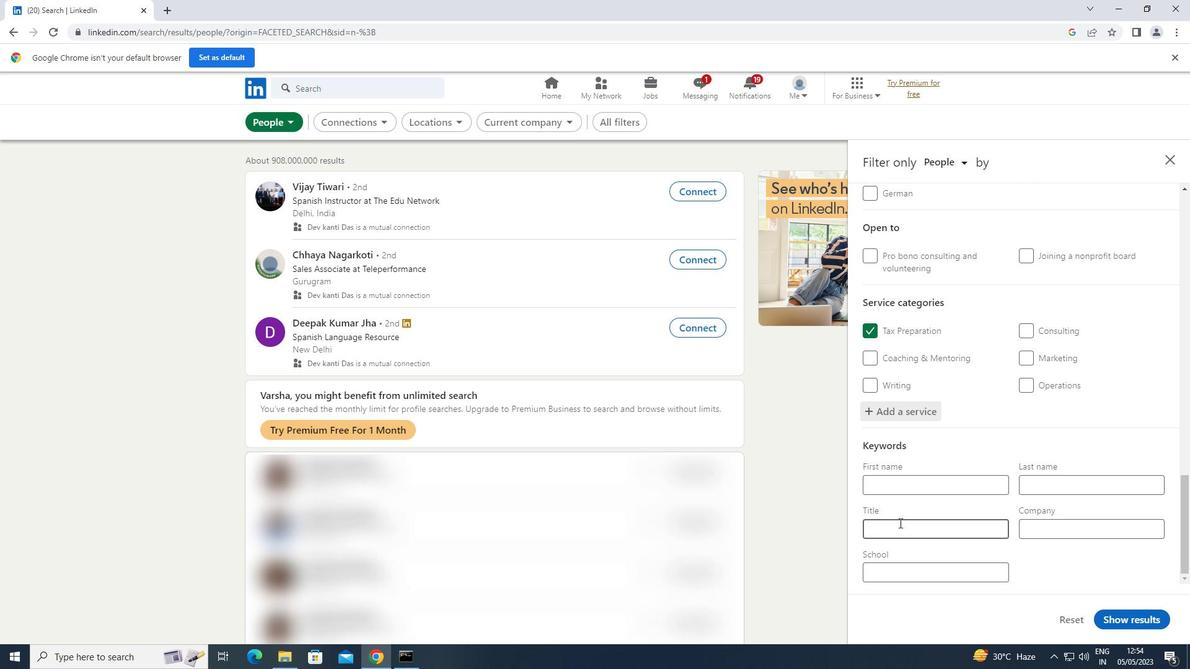 
Action: Mouse pressed left at (893, 533)
Screenshot: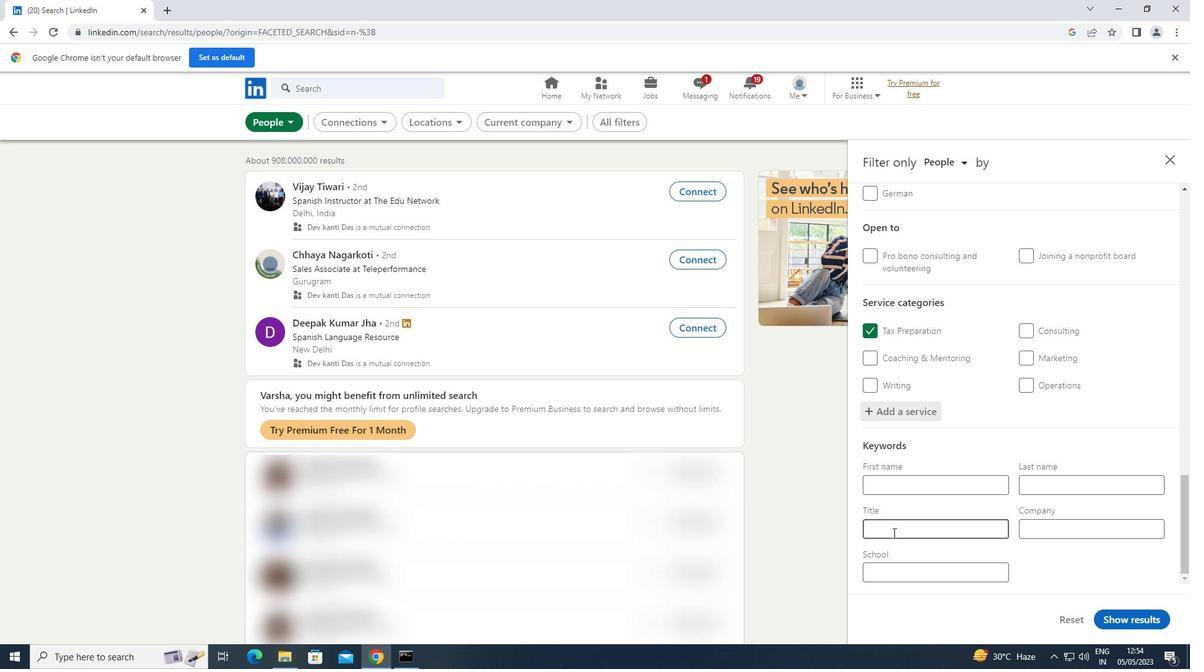 
Action: Key pressed <Key.shift><Key.shift><Key.shift><Key.shift><Key.shift>GUIDANCE<Key.space><Key.shift>COUNSELOT<Key.backspace>R
Screenshot: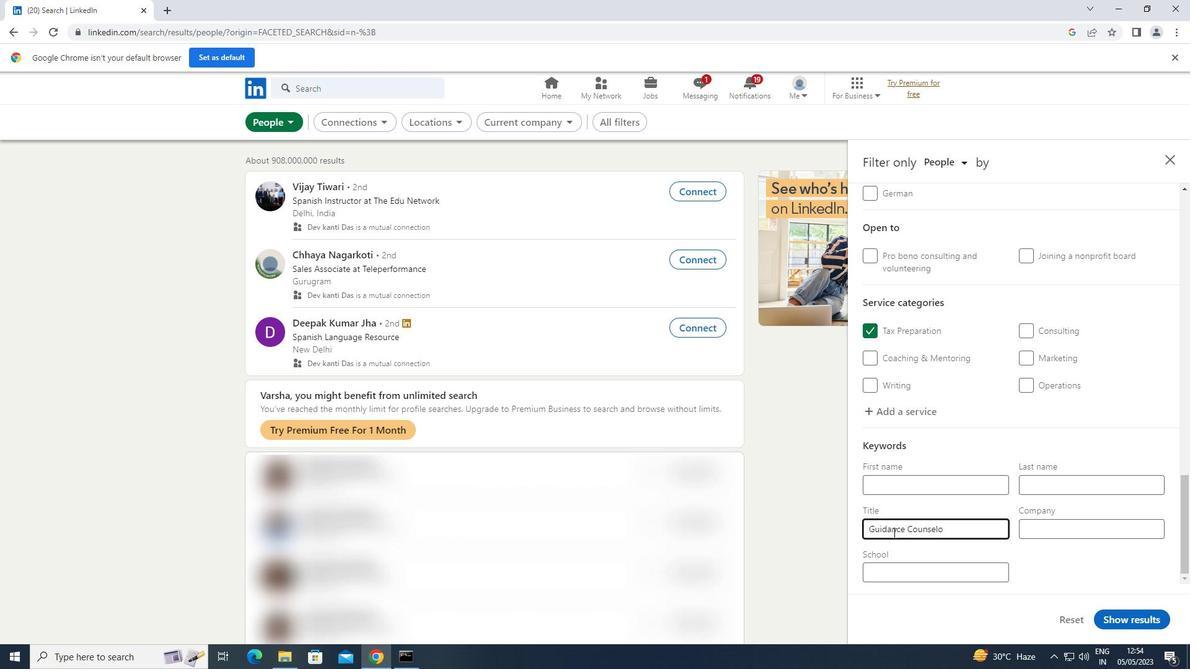 
Action: Mouse moved to (1135, 626)
Screenshot: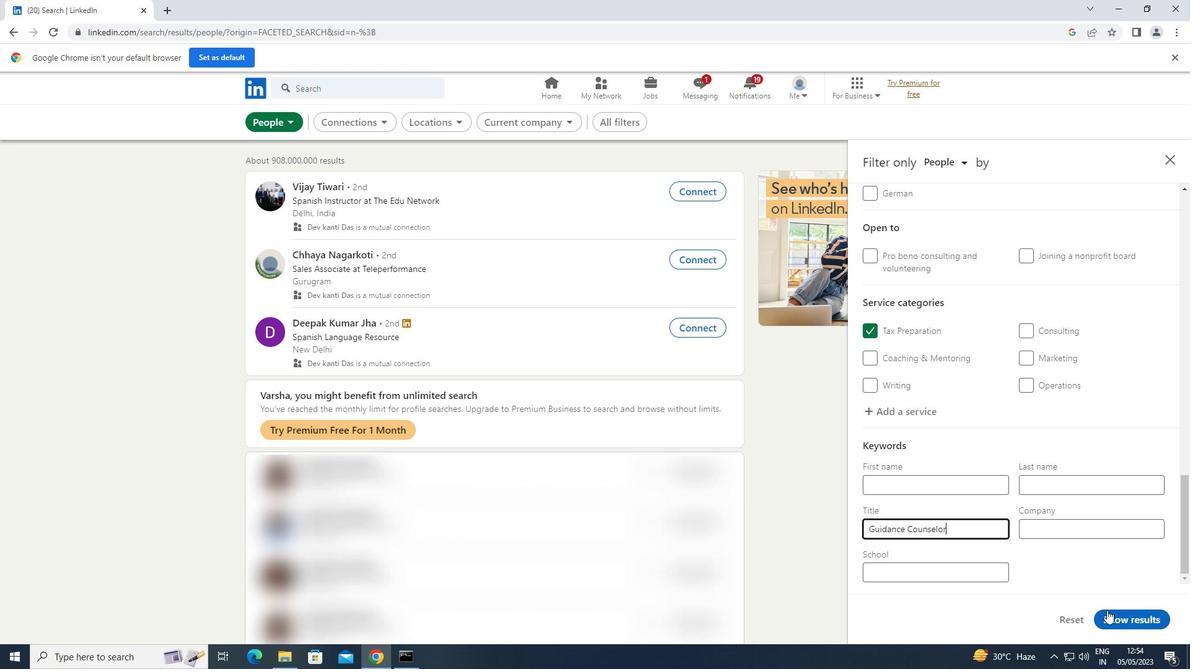 
Action: Mouse pressed left at (1135, 626)
Screenshot: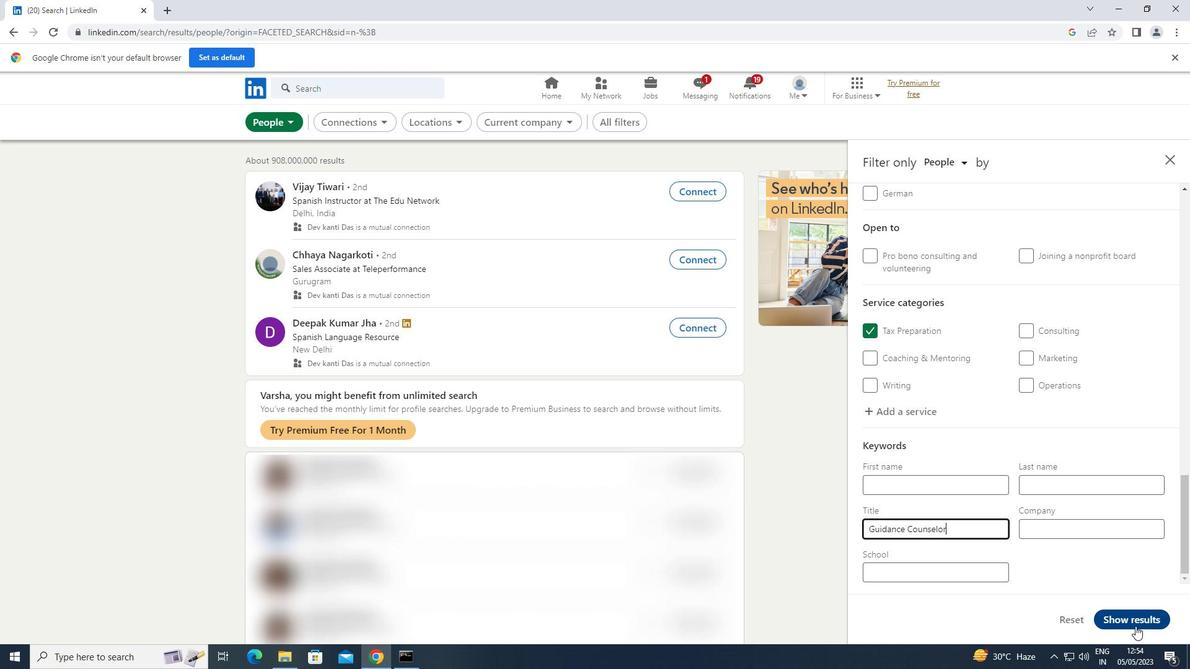 
